 Task: open an excel sheet and write heading  Budget MasterAdd Categories in a column and its values below  'Housing, Transportation, Groceries, Utilities, Entertainment, Dining Out, Health, Miscellaneous, Savings & Total. 'Add Budgeted amountin next column and its values below  $1,500, $300, $400, $150, $200, $250, $100, $150, $500 & $3,550. Add Actual amount in next column and its values below  $1,400, $280, $420, $160, $180, $270, $90, $140, $550 & $3,550. Add Difference in next column and its values below  -$100, -$20, +$20, +$10, -$20, +$20, -$10, -$10, +$50 & $0. J6Save page Excel File Sheet Workbook Spreadsheet
Action: Mouse moved to (637, 319)
Screenshot: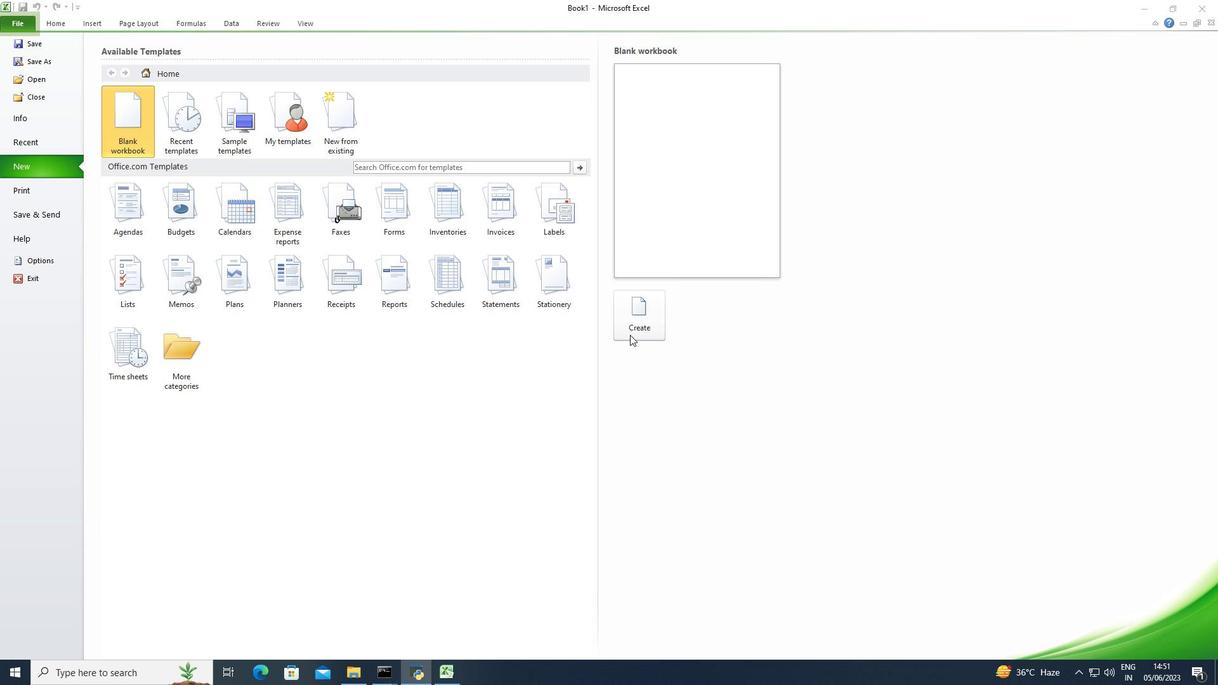 
Action: Mouse pressed left at (637, 319)
Screenshot: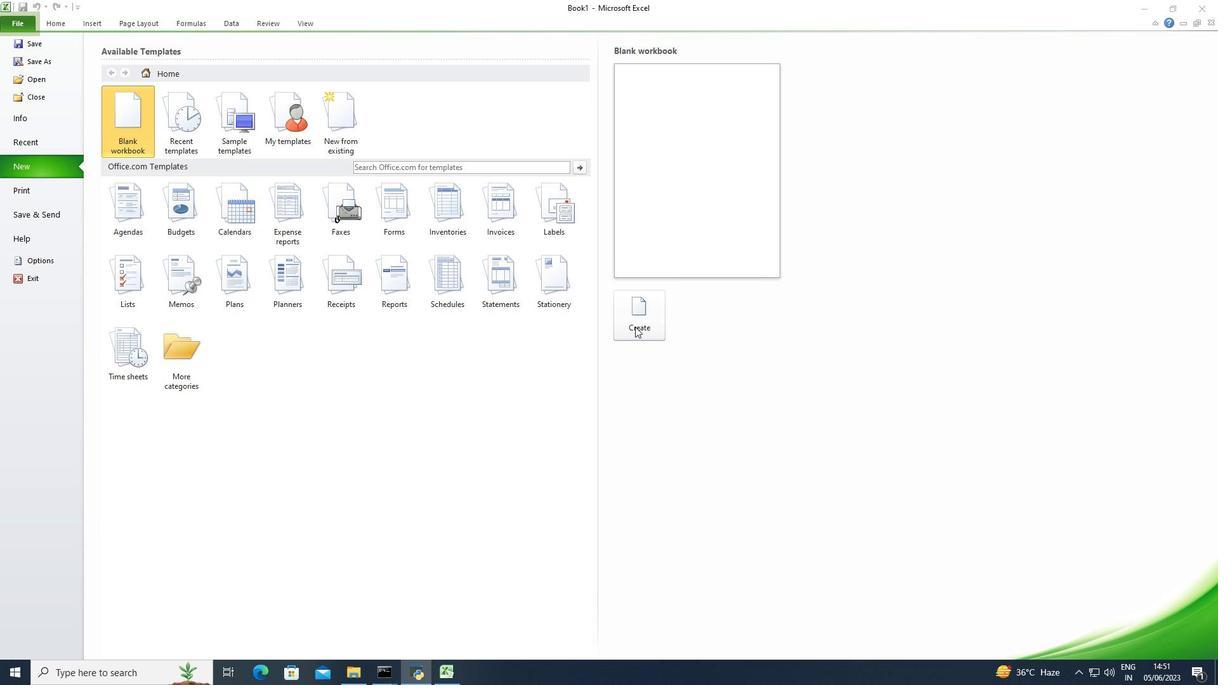 
Action: Mouse moved to (663, 311)
Screenshot: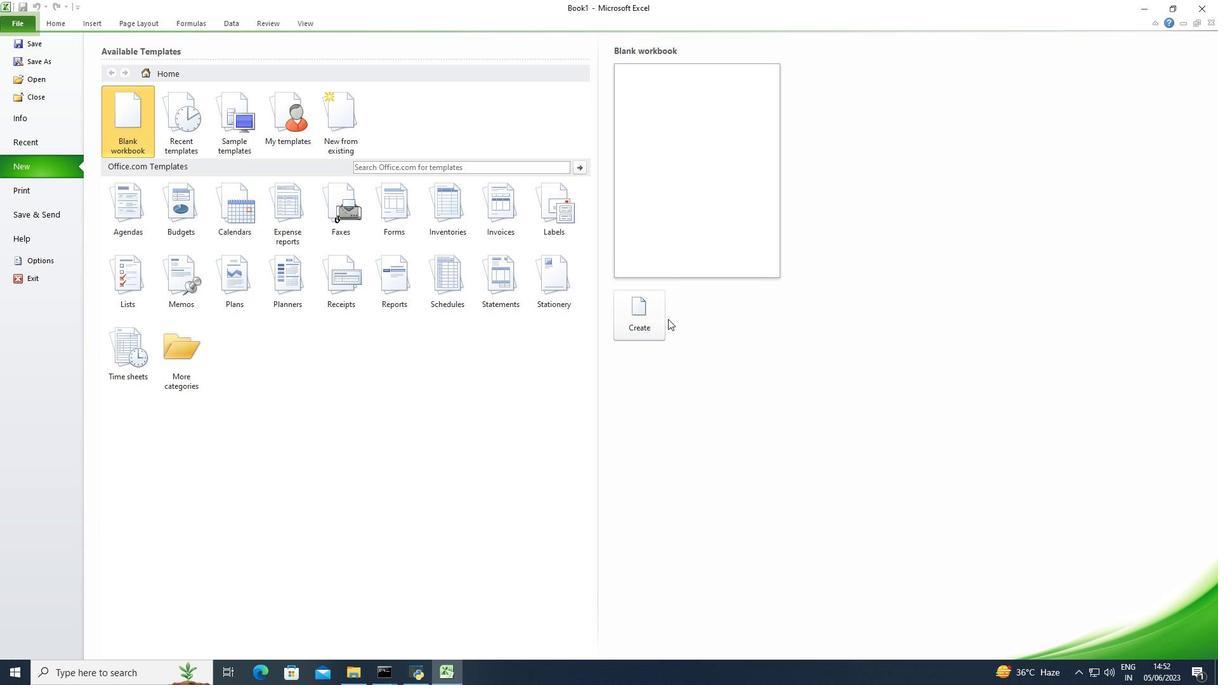 
Action: Mouse pressed left at (663, 311)
Screenshot: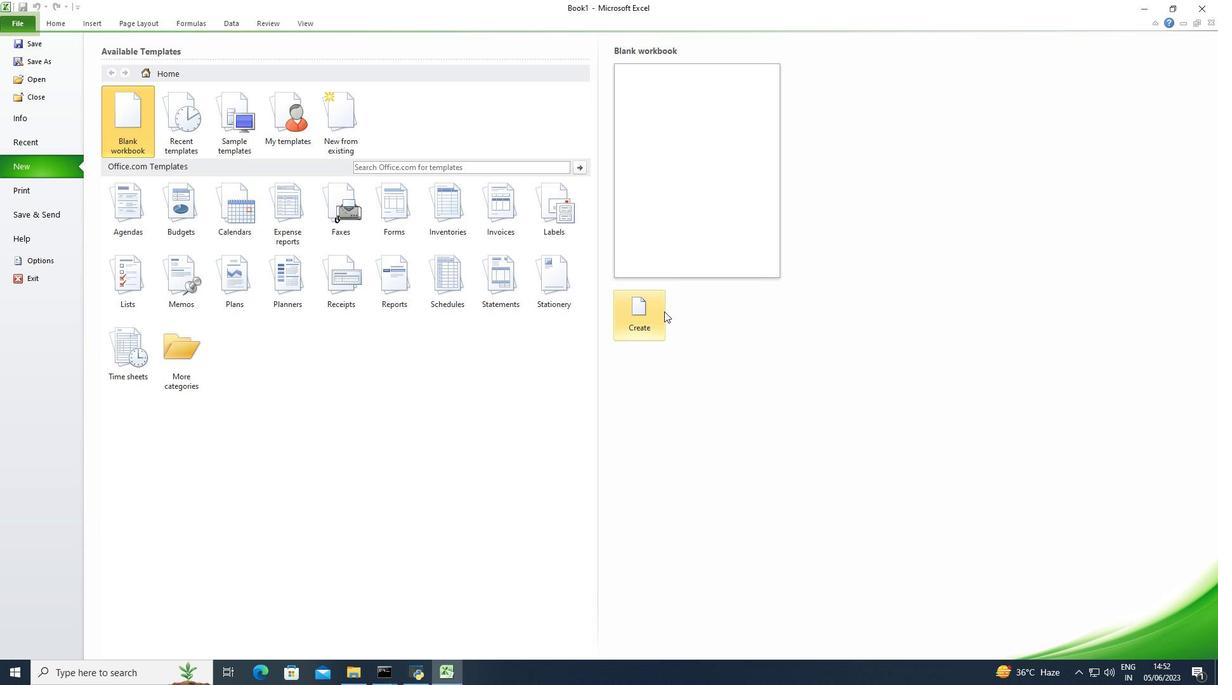 
Action: Mouse moved to (44, 121)
Screenshot: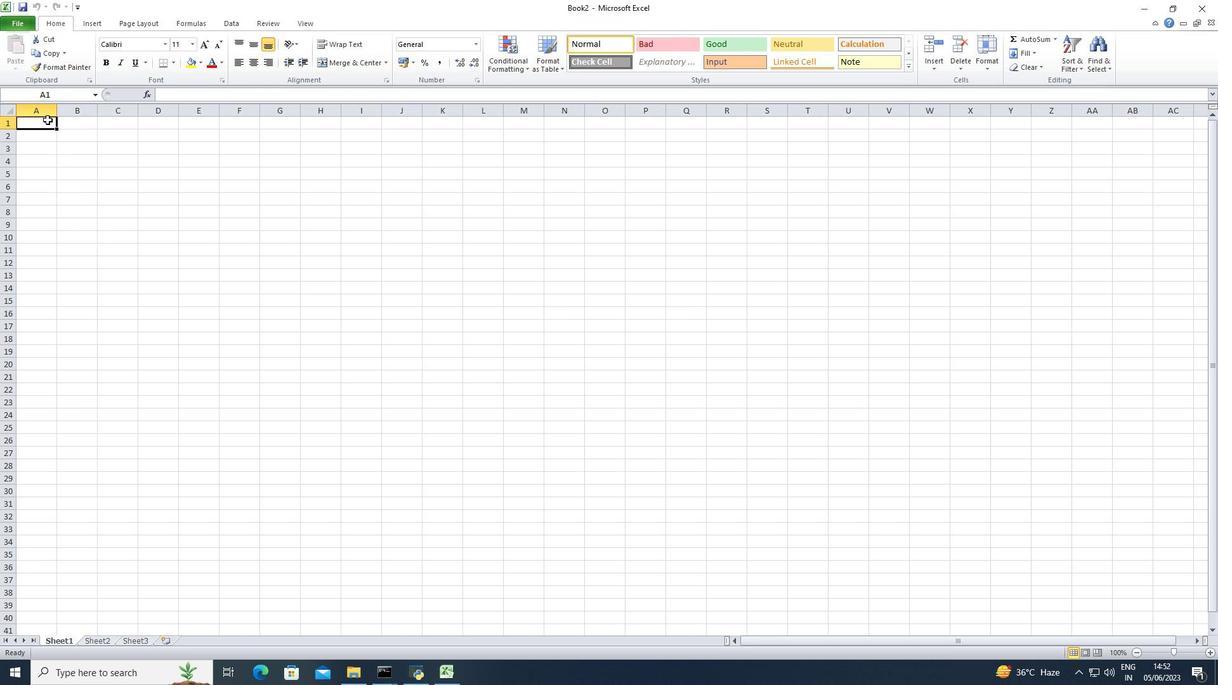 
Action: Mouse pressed left at (44, 121)
Screenshot: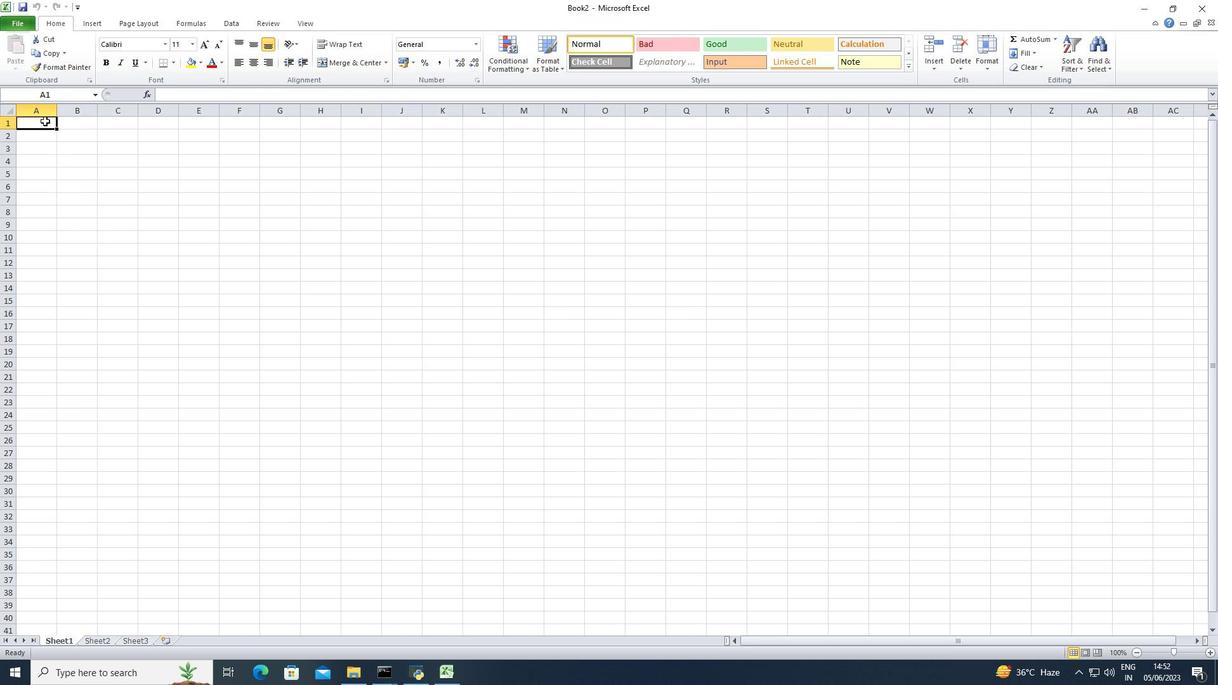 
Action: Mouse moved to (67, 135)
Screenshot: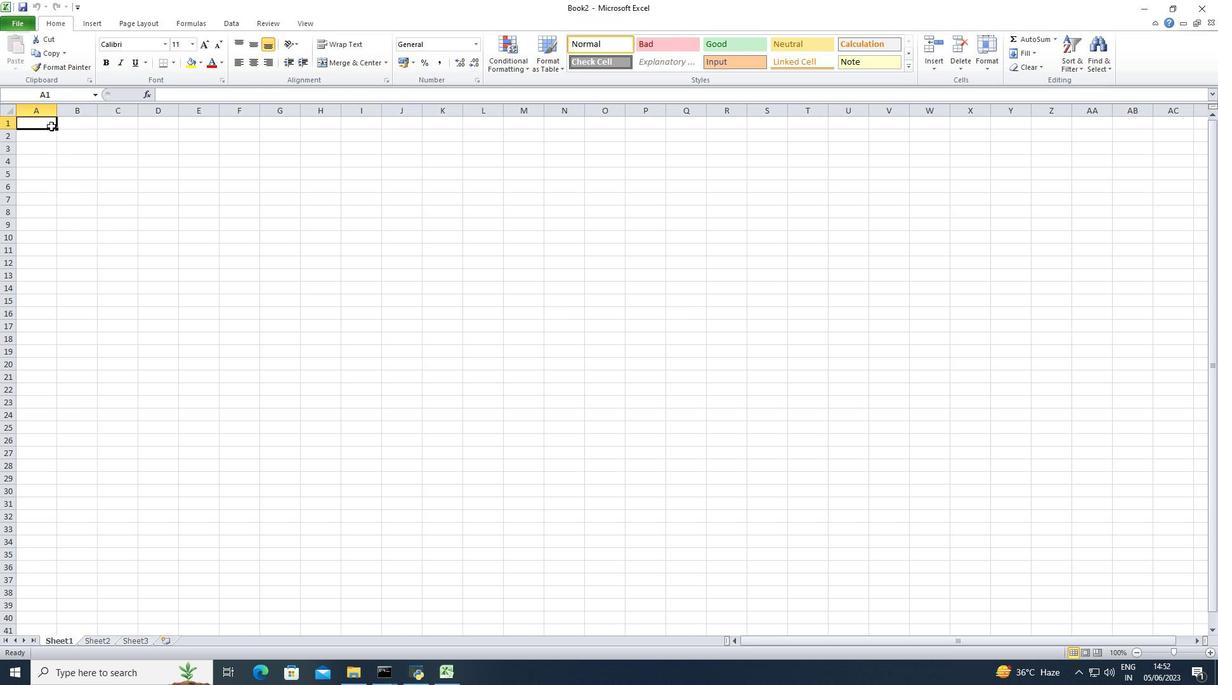 
Action: Key pressed <Key.shift>Budget<Key.space><Key.shift>Master
Screenshot: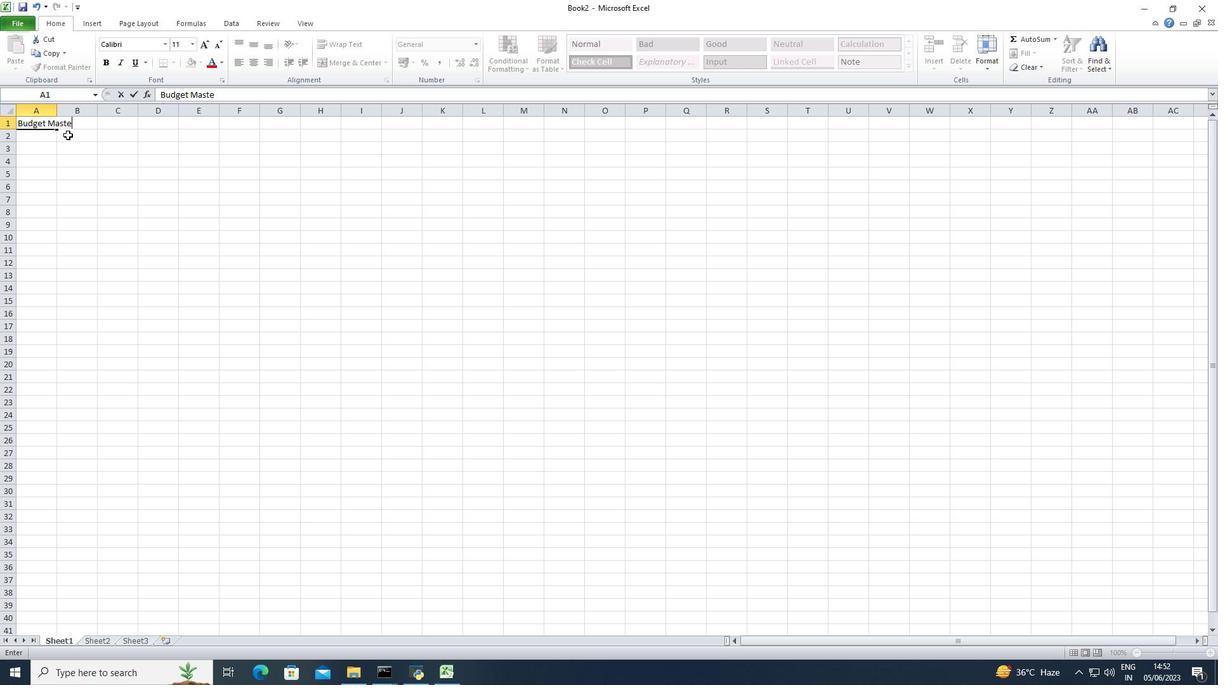 
Action: Mouse moved to (67, 135)
Screenshot: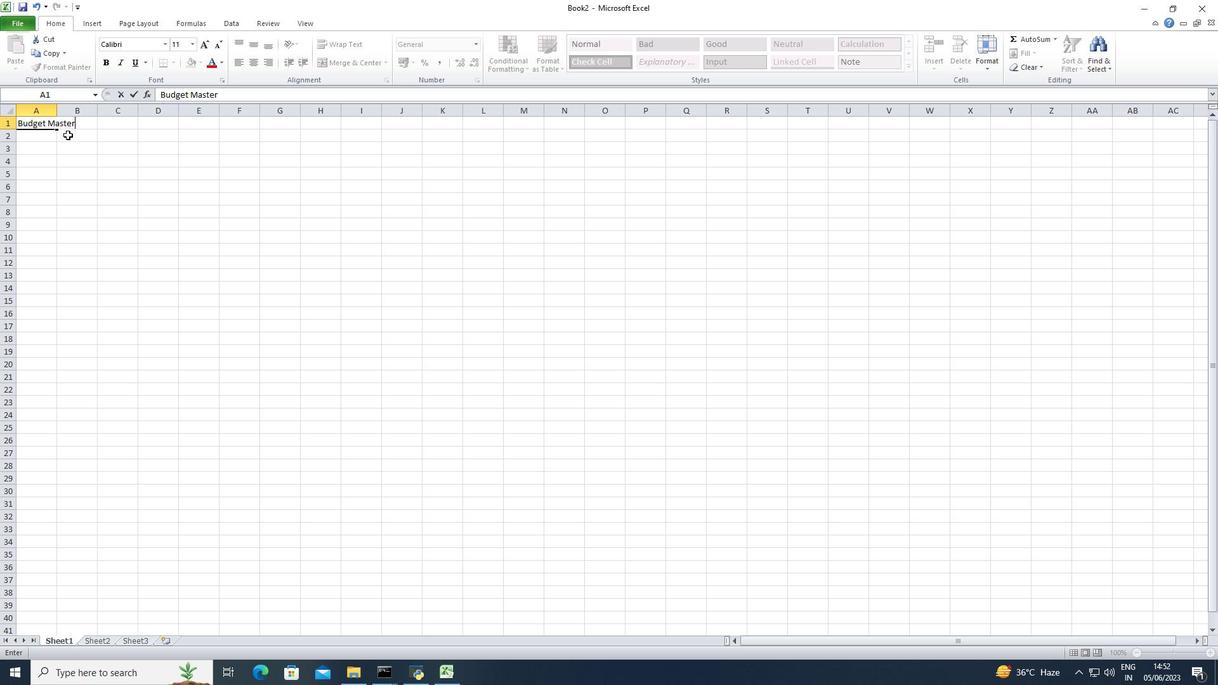 
Action: Key pressed <Key.down><Key.down><Key.shift>Categories<Key.down><Key.shift>Housing<Key.enter><Key.shift>Transportation<Key.enter><Key.shift>Groceries<Key.enter><Key.shift>Utilities<Key.enter><Key.shift>Entertainment<Key.down><Key.shift><Key.shift><Key.shift><Key.shift><Key.shift><Key.shift><Key.shift><Key.shift><Key.shift><Key.shift>Dining<Key.space><Key.shift>Out<Key.down><Key.shift><Key.shift><Key.shift><Key.shift><Key.shift><Key.shift><Key.shift><Key.shift><Key.shift>Health<Key.enter><Key.shift>Miscellaneous<Key.enter><Key.shift>Savings<Key.enter><Key.shift>Total<Key.down><Key.right><Key.right><Key.up><Key.up><Key.up><Key.up><Key.up><Key.up><Key.up><Key.up><Key.up><Key.up><Key.up><Key.shift>Budgeted<Key.space>amount<Key.down>1500<Key.down>300<Key.down>400<Key.down>150<Key.down>200<Key.down>250<Key.down>100<Key.down>150<Key.down>500<Key.down>3550<Key.down>
Screenshot: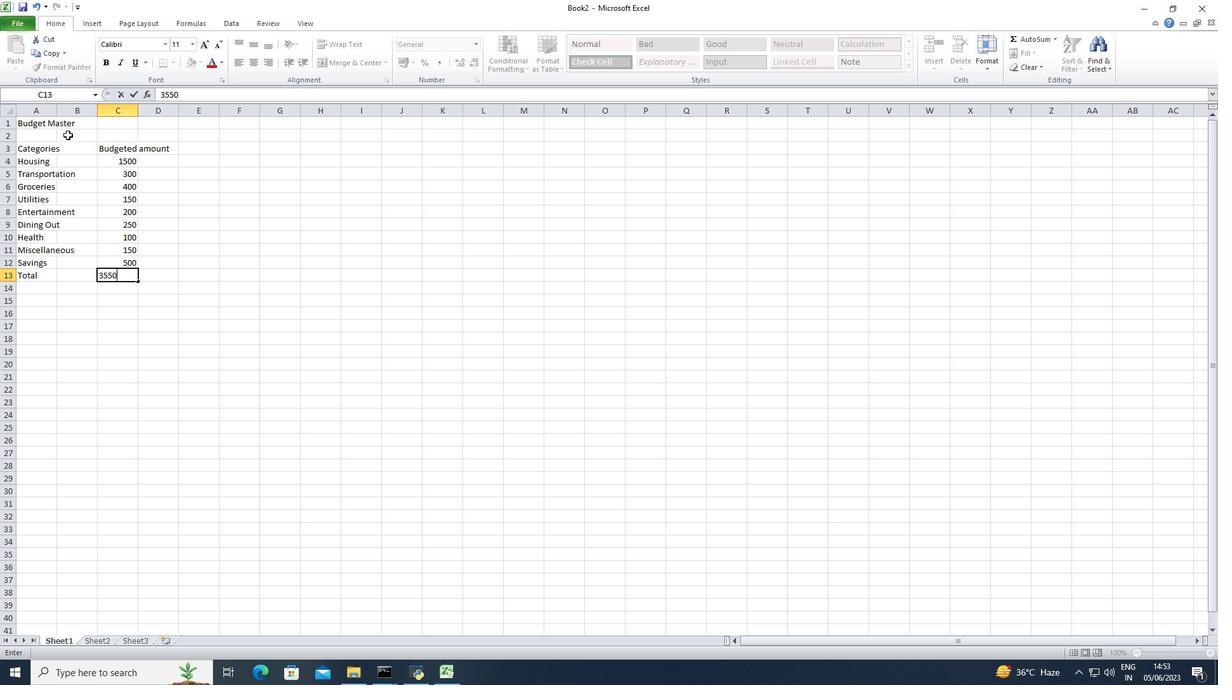 
Action: Mouse moved to (125, 161)
Screenshot: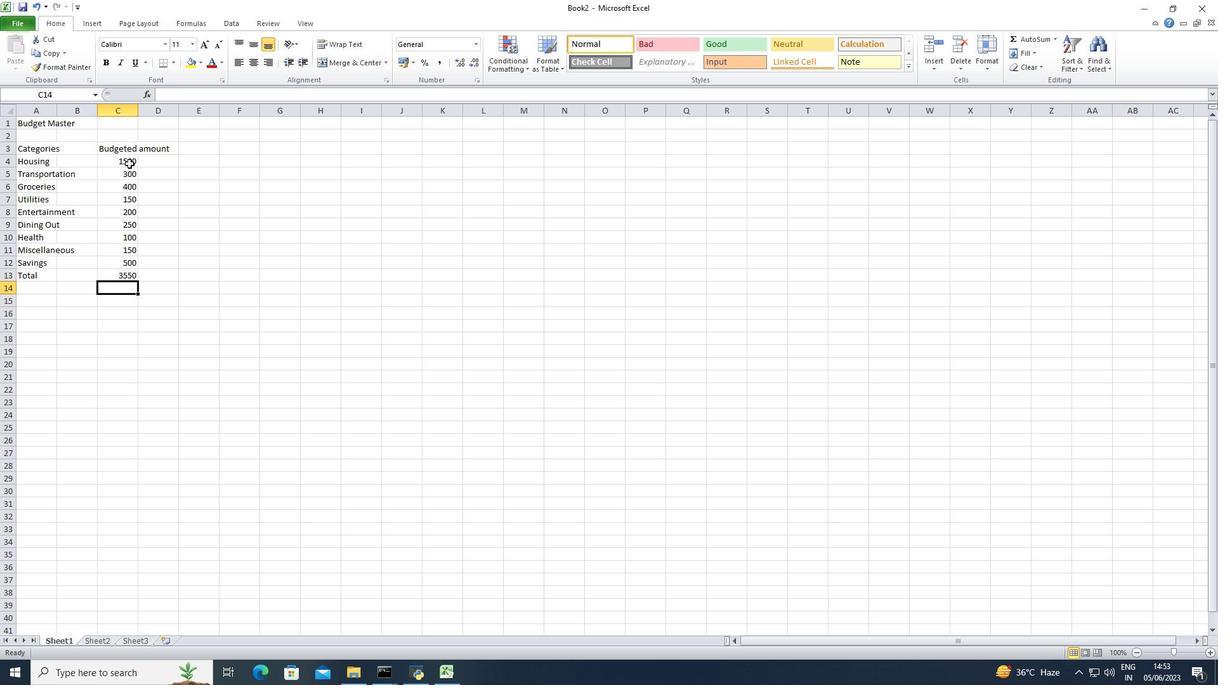 
Action: Mouse pressed left at (125, 161)
Screenshot: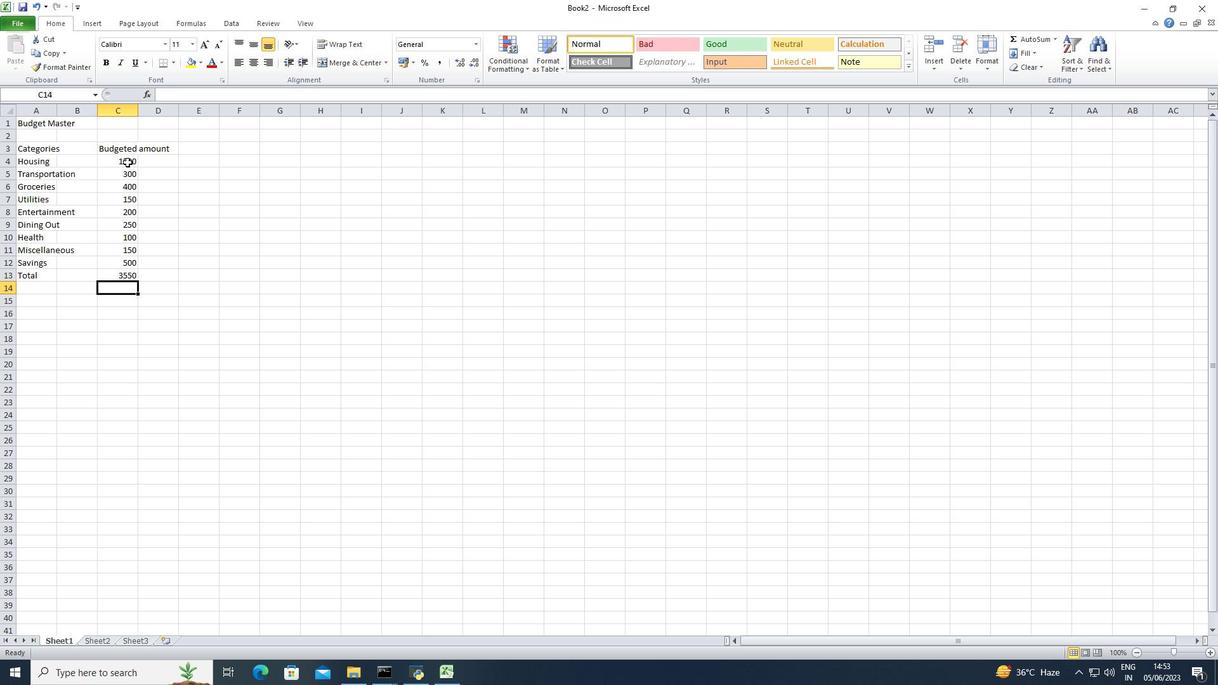 
Action: Mouse moved to (476, 41)
Screenshot: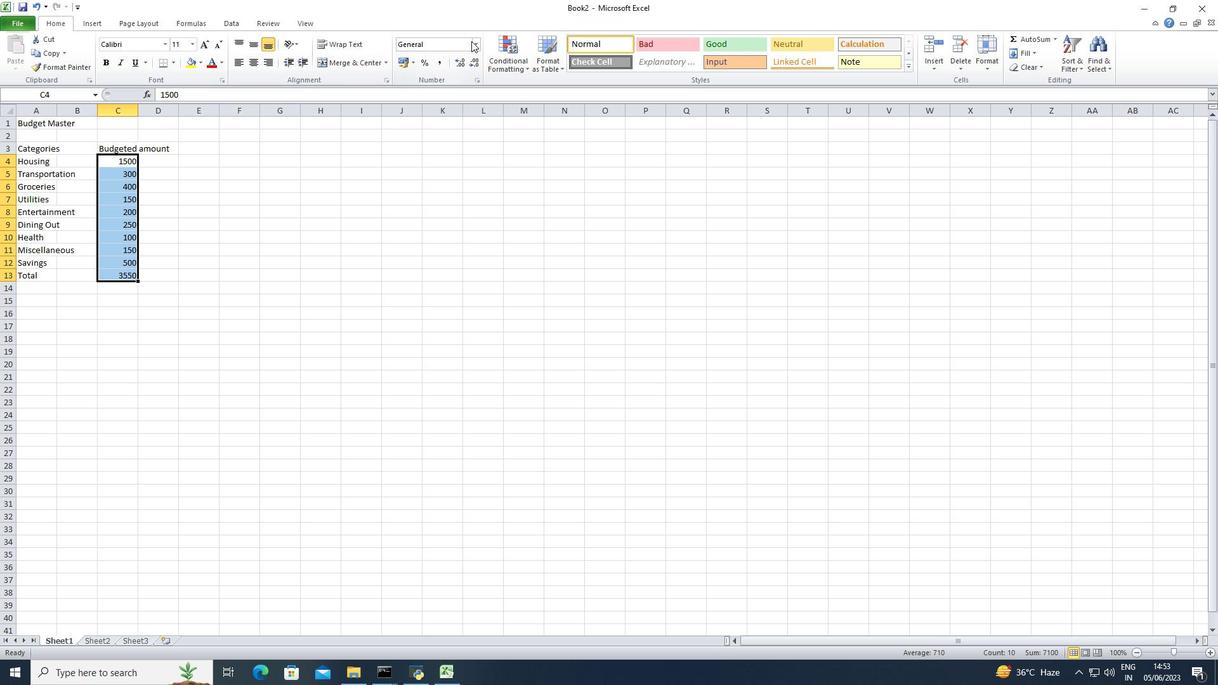 
Action: Mouse pressed left at (476, 41)
Screenshot: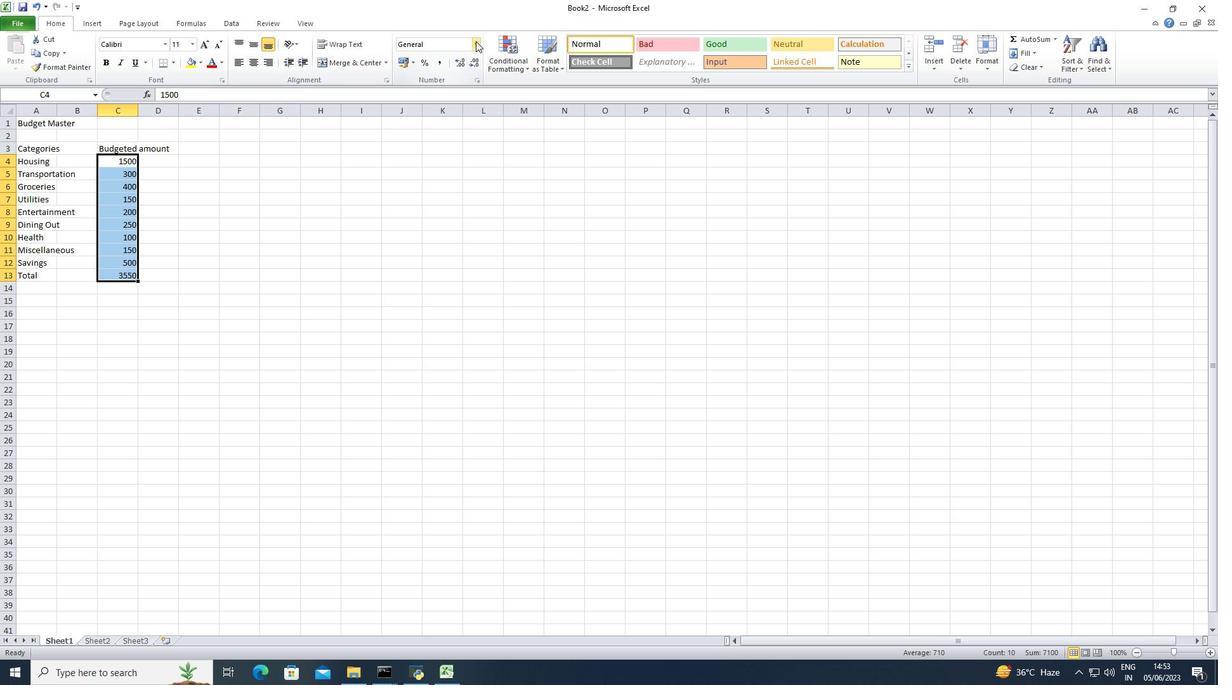 
Action: Mouse moved to (426, 365)
Screenshot: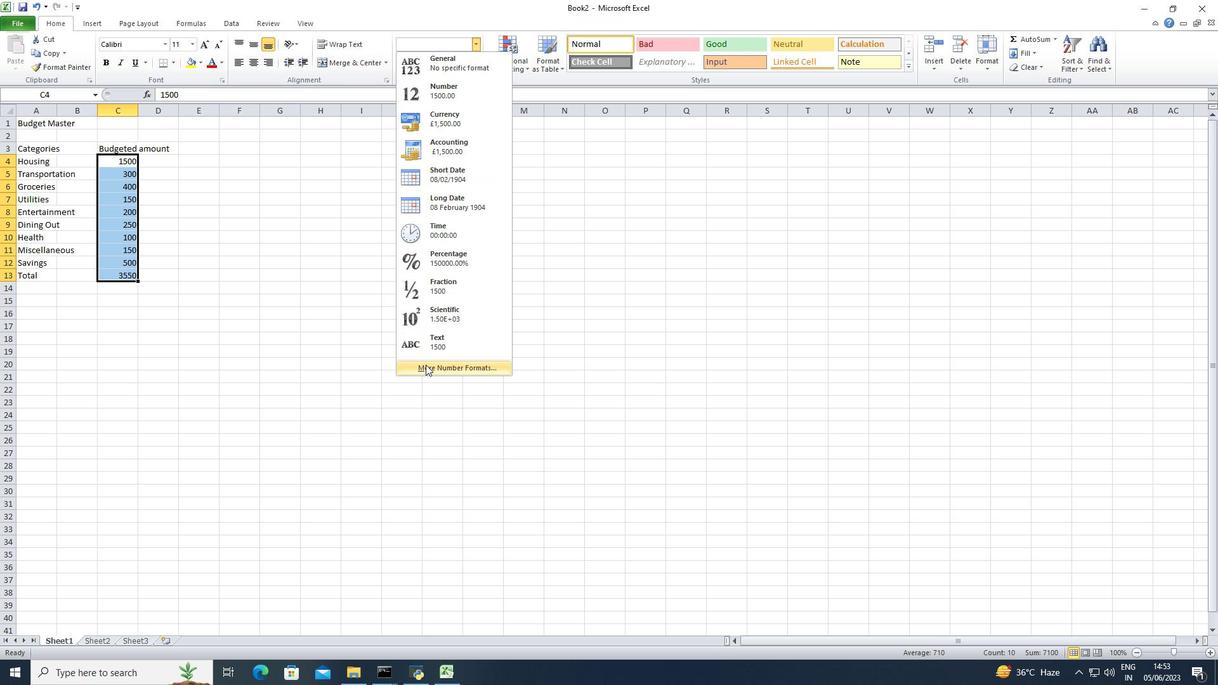 
Action: Mouse pressed left at (426, 365)
Screenshot: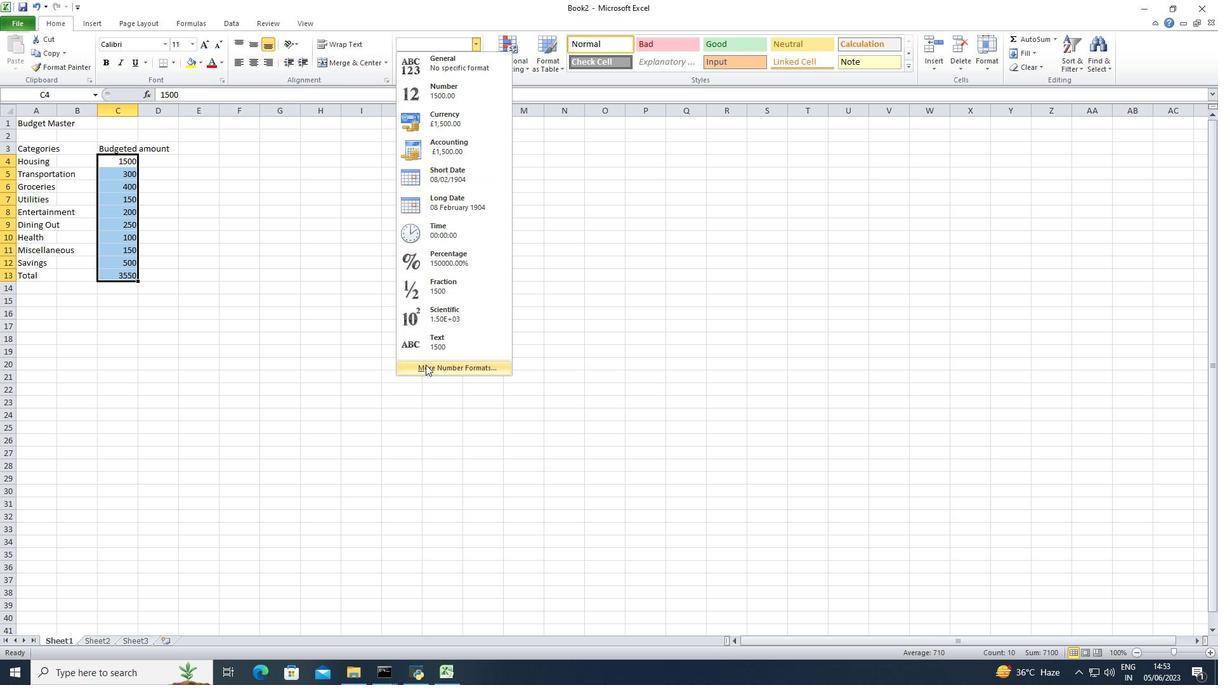 
Action: Mouse moved to (210, 233)
Screenshot: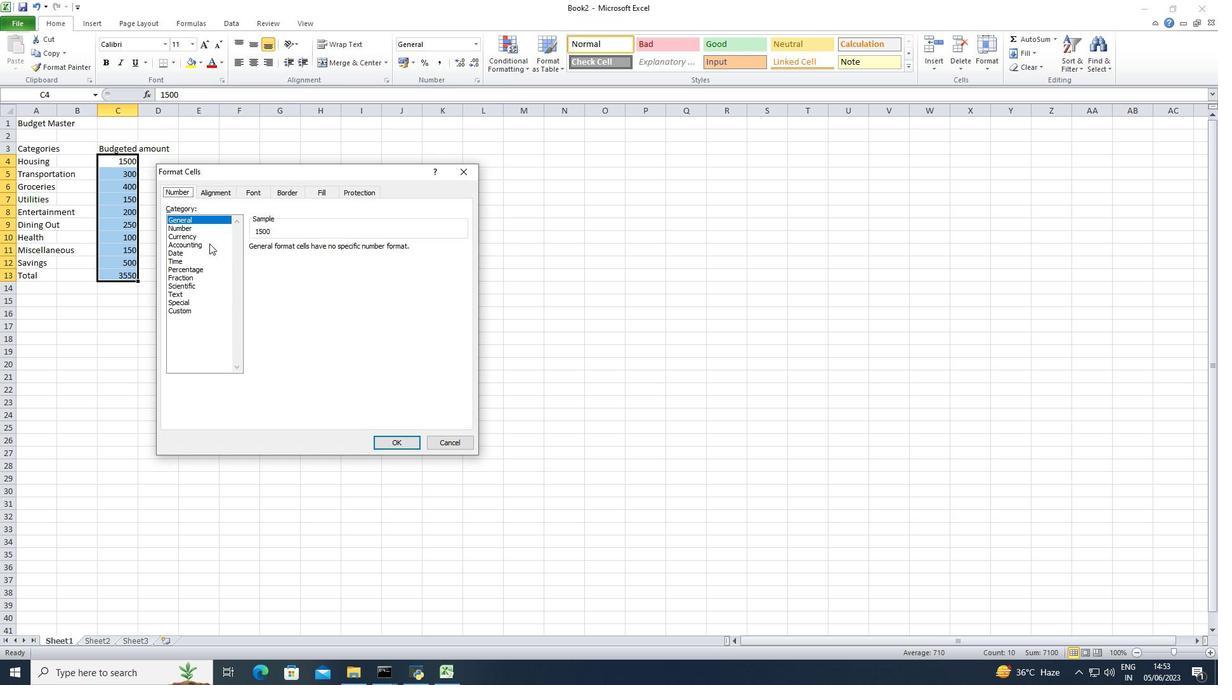 
Action: Mouse pressed left at (210, 233)
Screenshot: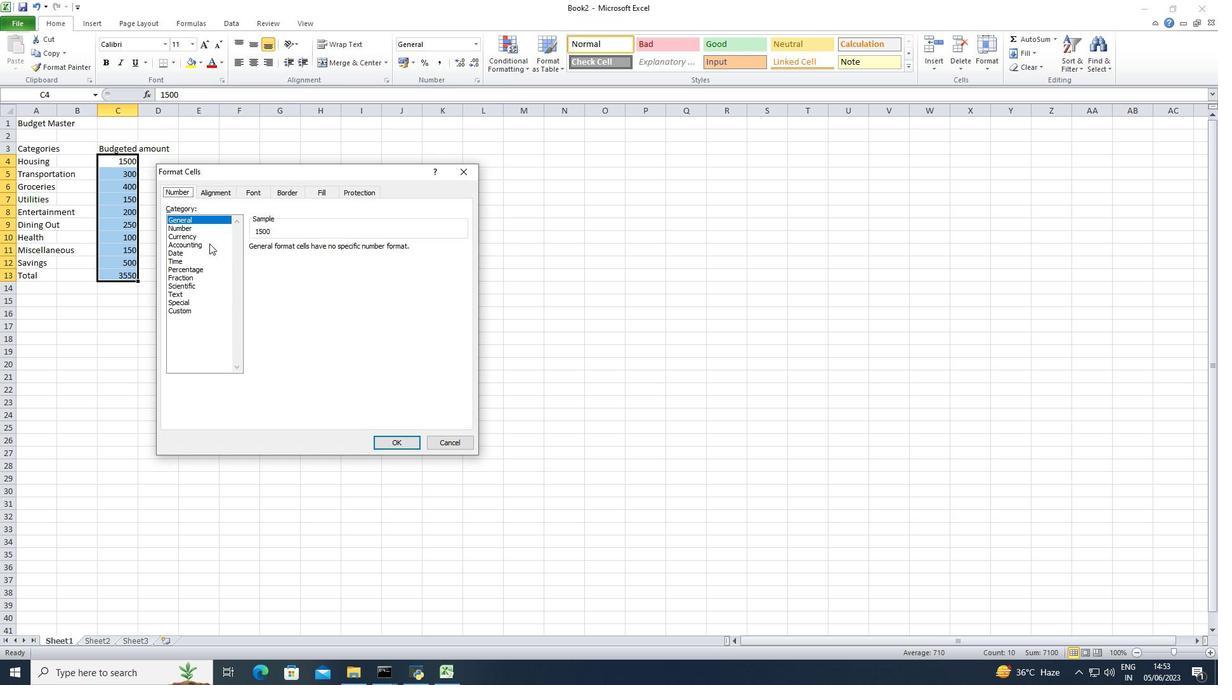 
Action: Mouse moved to (337, 248)
Screenshot: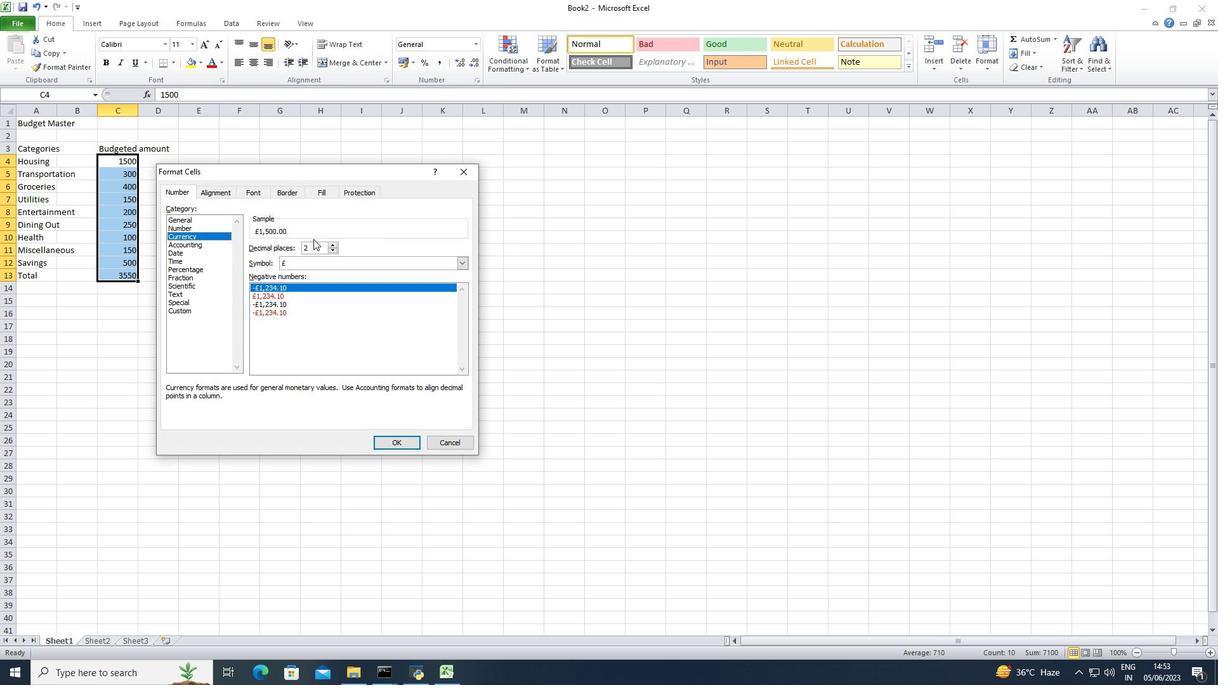 
Action: Mouse pressed left at (337, 248)
Screenshot: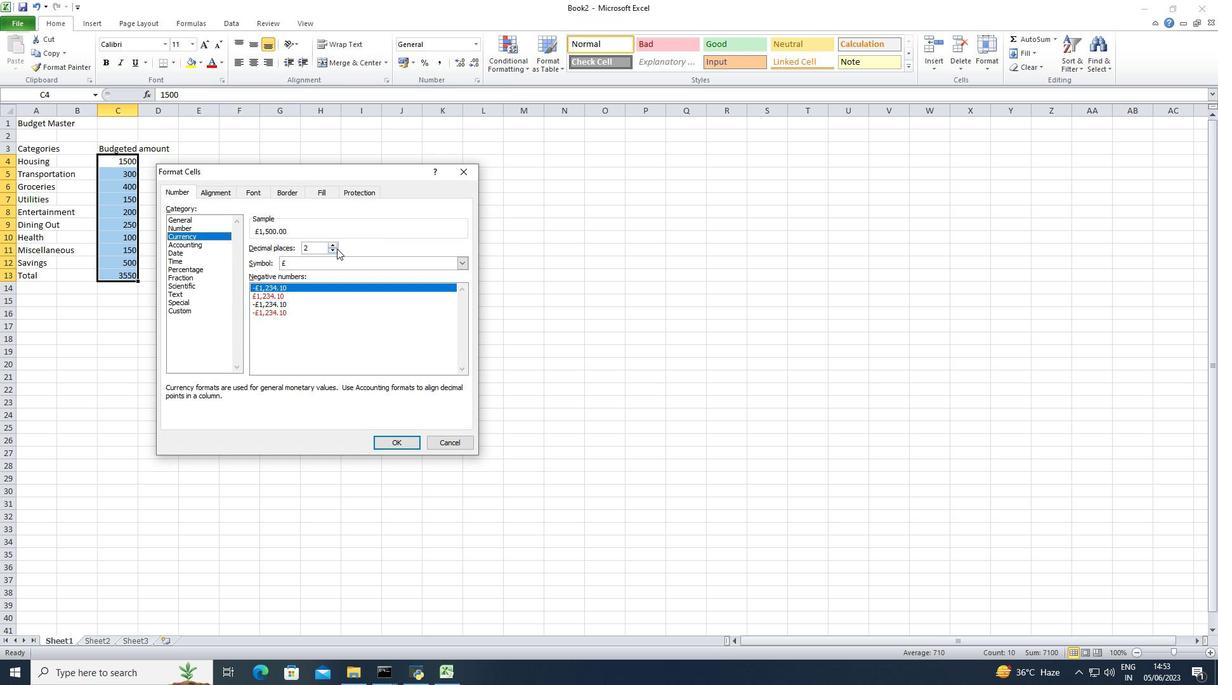 
Action: Mouse pressed left at (337, 248)
Screenshot: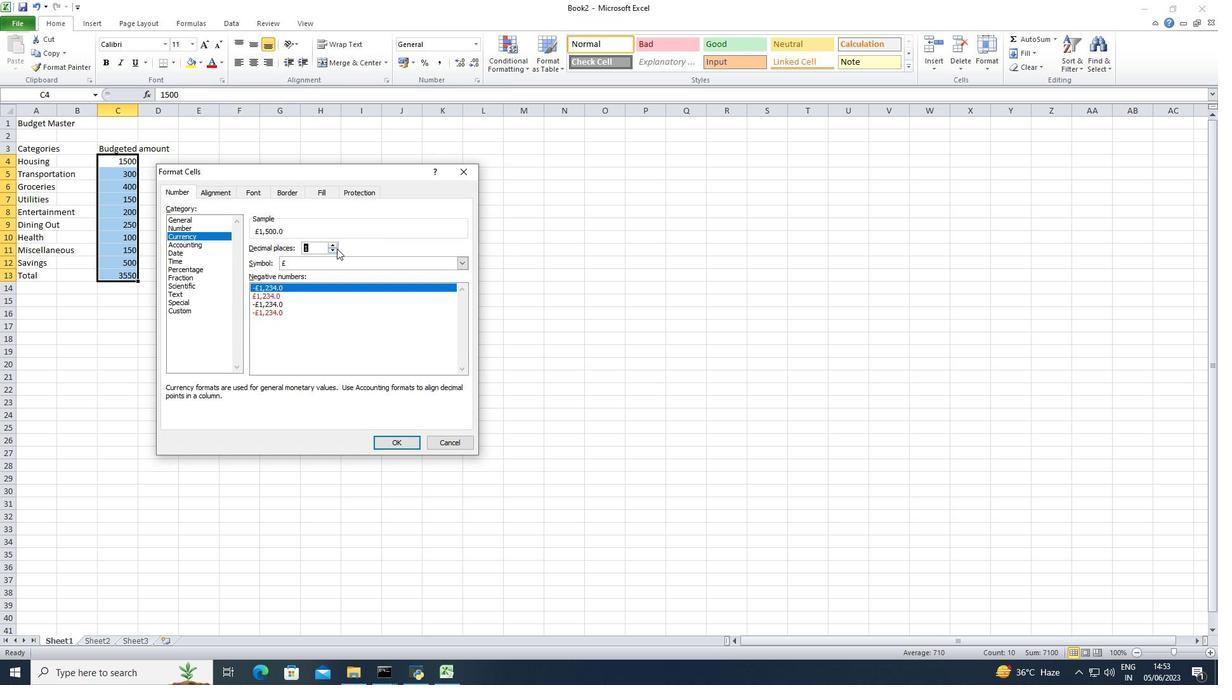 
Action: Mouse moved to (339, 265)
Screenshot: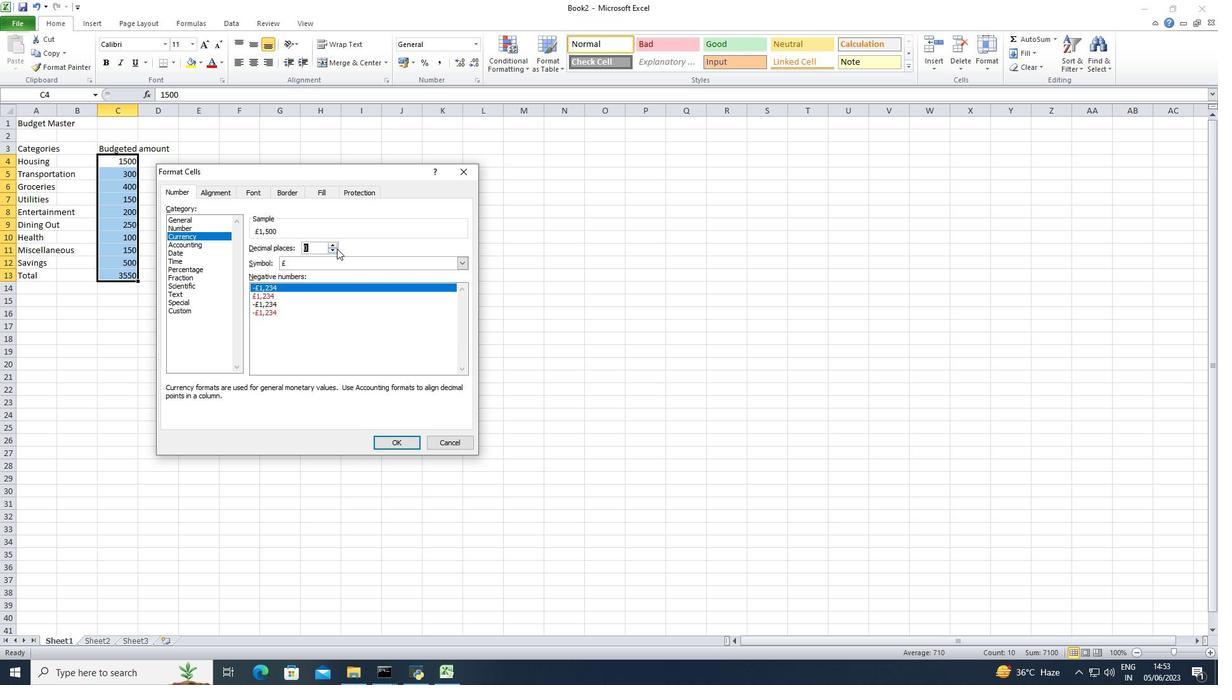 
Action: Mouse pressed left at (339, 265)
Screenshot: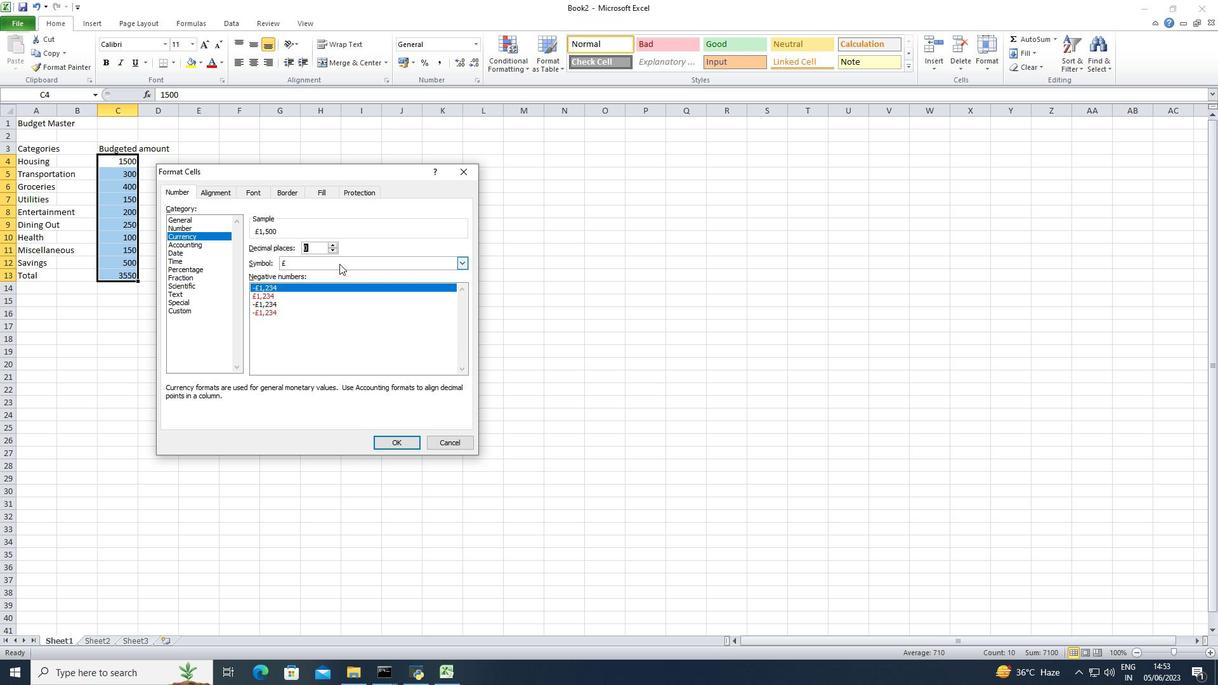 
Action: Mouse moved to (342, 286)
Screenshot: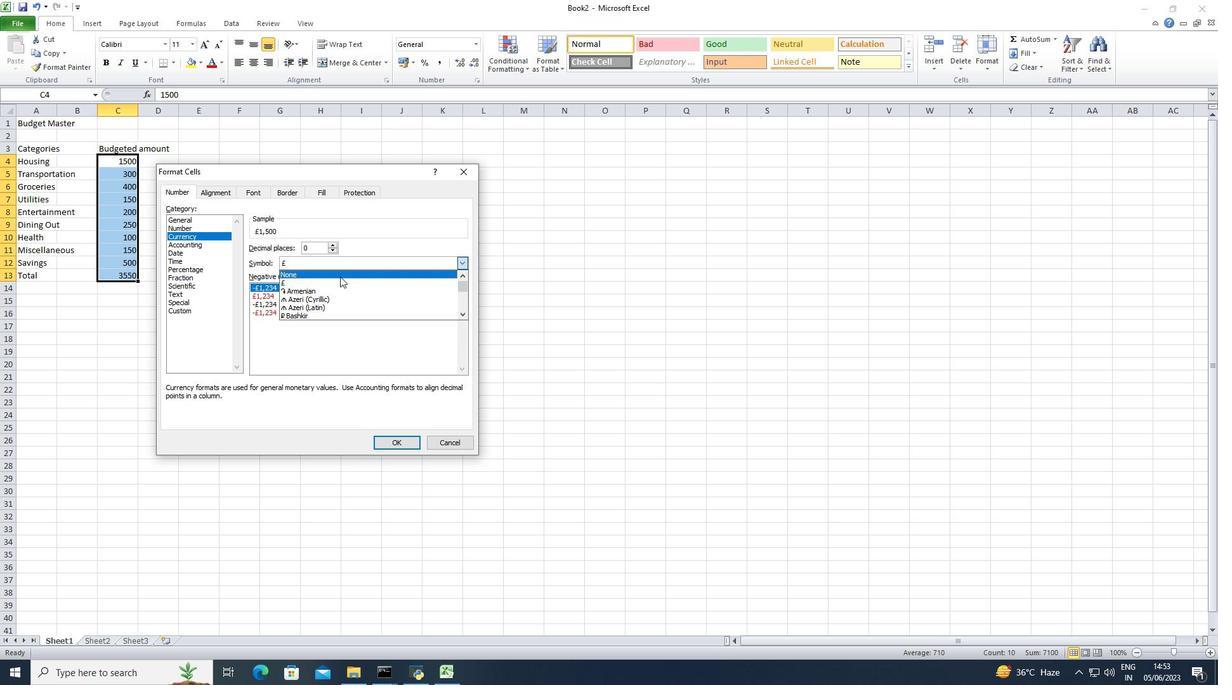 
Action: Mouse scrolled (342, 285) with delta (0, 0)
Screenshot: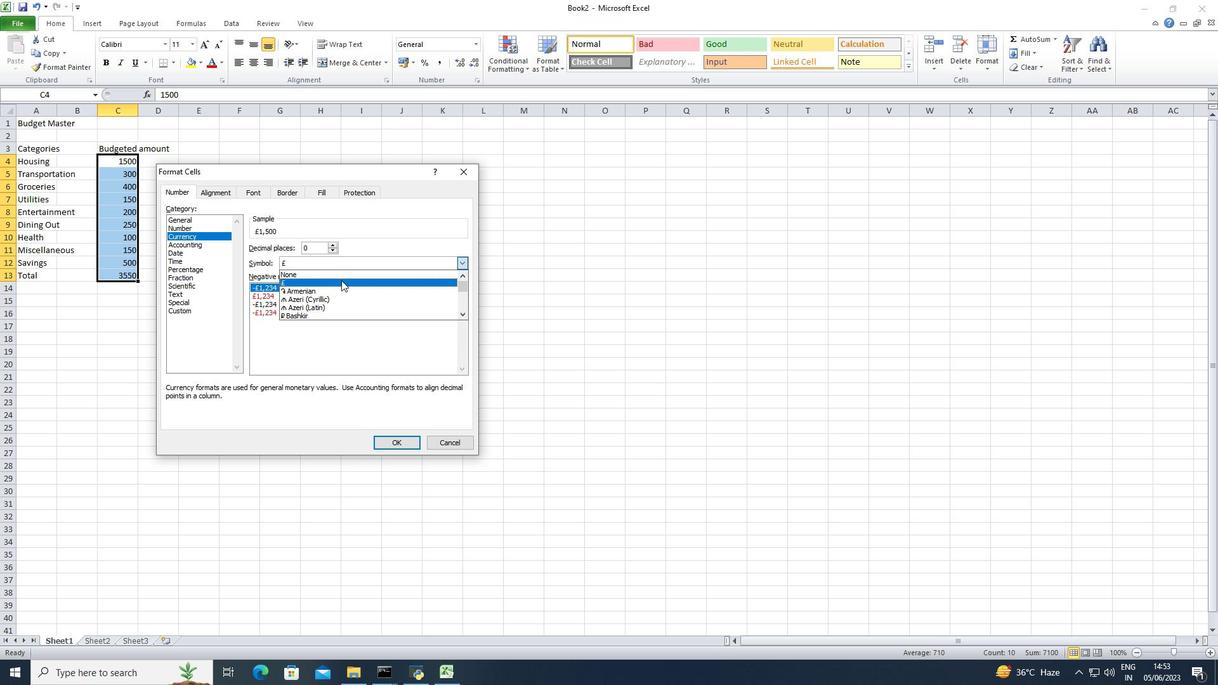 
Action: Mouse moved to (343, 286)
Screenshot: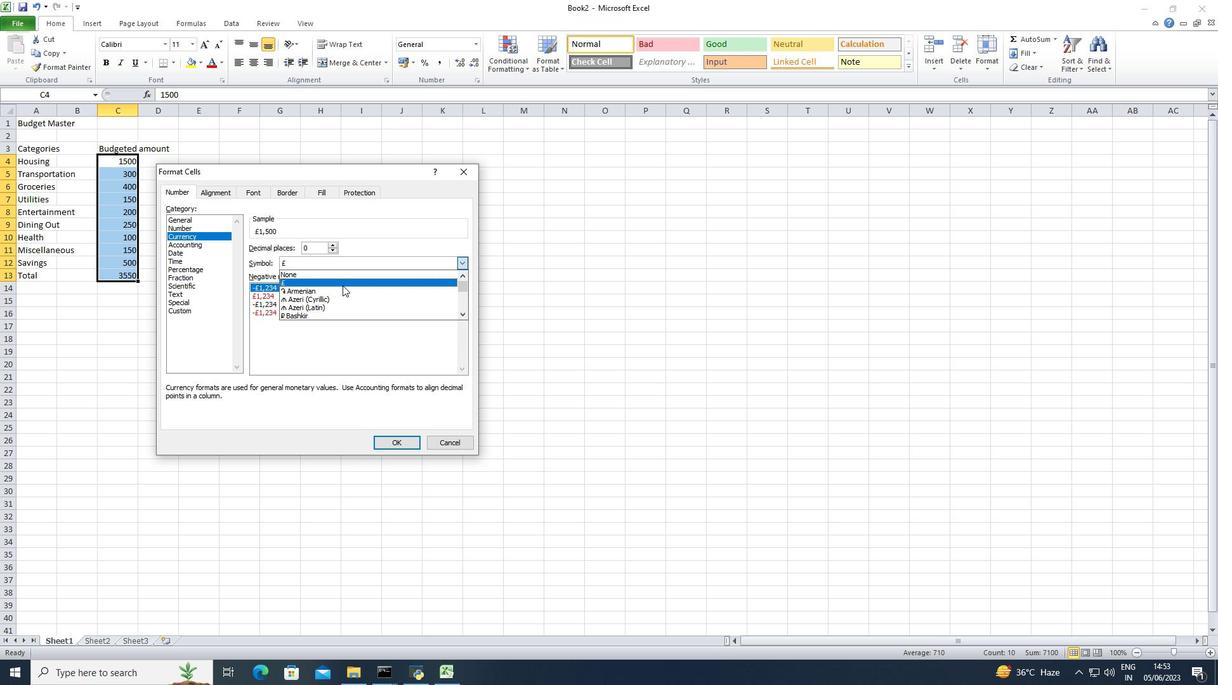 
Action: Mouse scrolled (343, 286) with delta (0, 0)
Screenshot: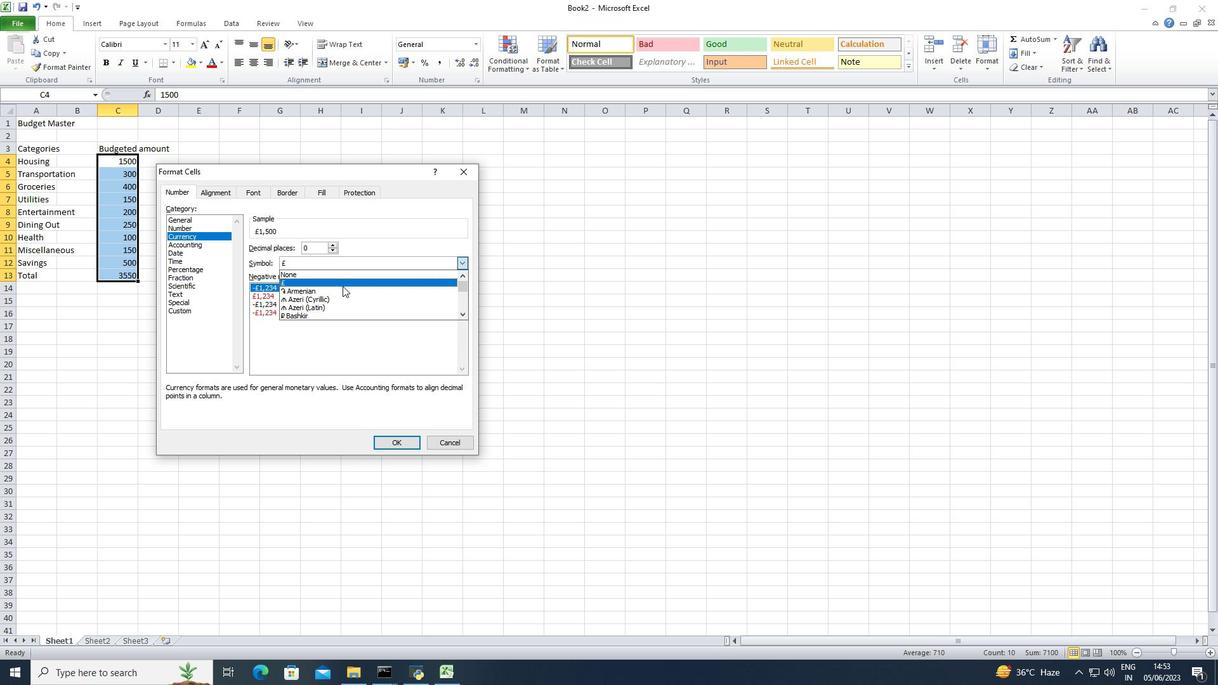 
Action: Mouse scrolled (343, 286) with delta (0, 0)
Screenshot: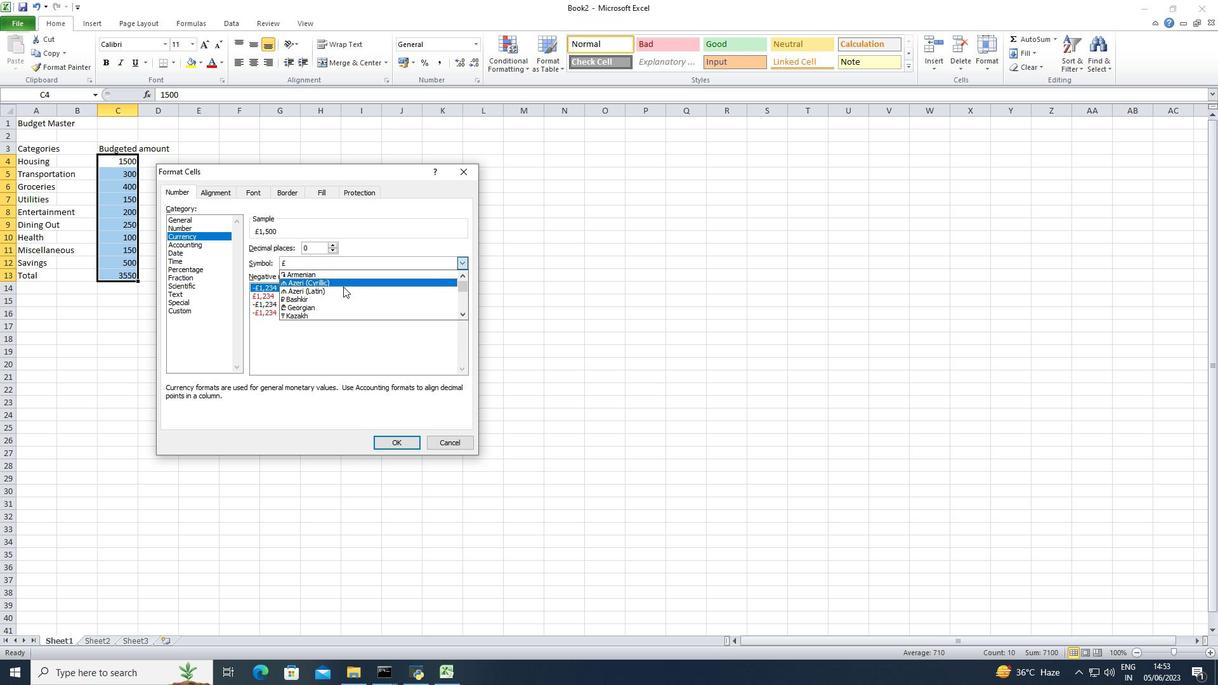 
Action: Mouse scrolled (343, 286) with delta (0, 0)
Screenshot: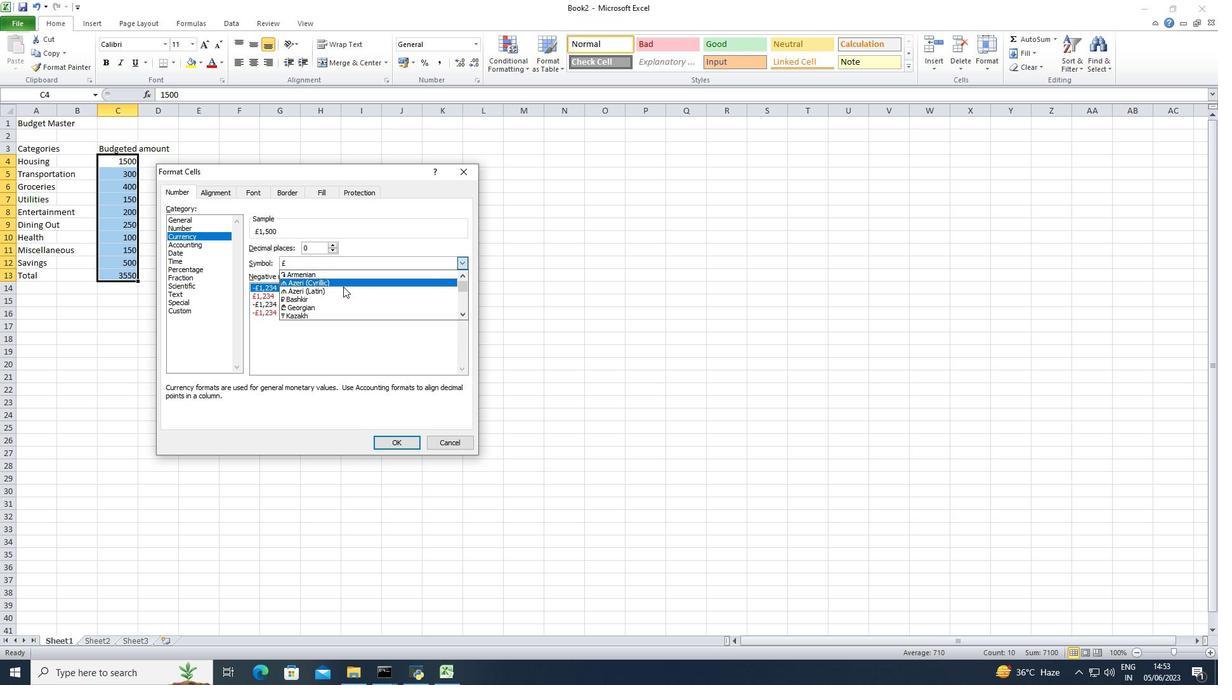 
Action: Mouse scrolled (343, 286) with delta (0, 0)
Screenshot: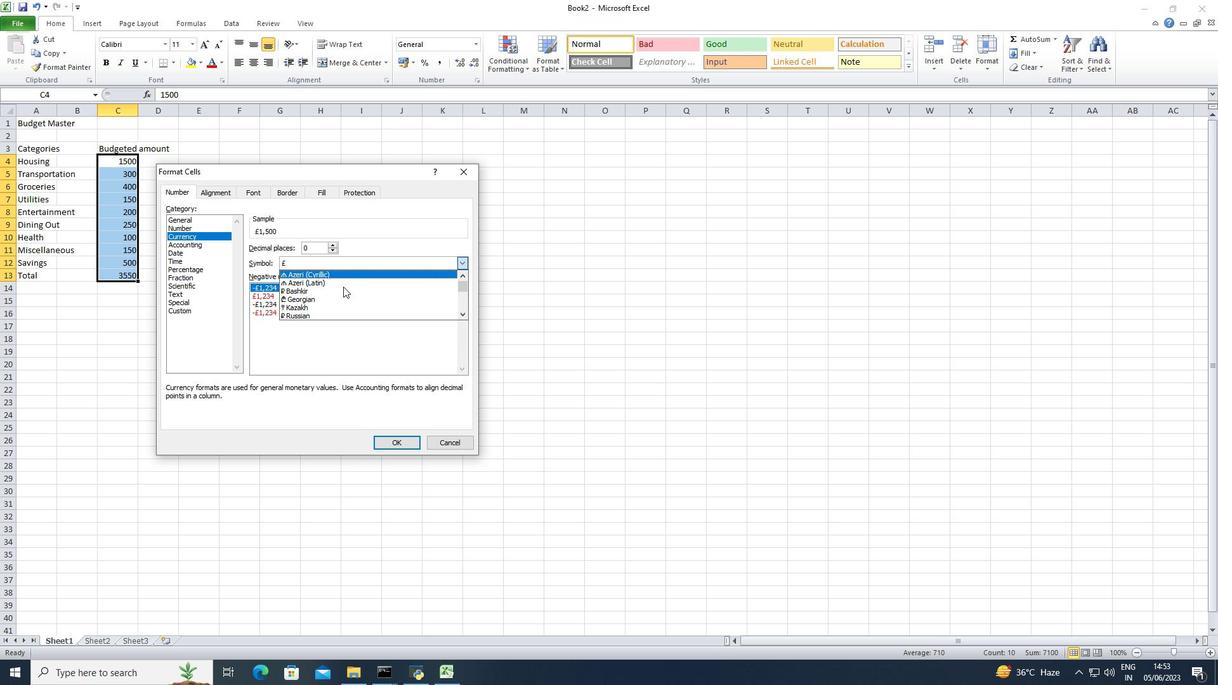 
Action: Mouse scrolled (343, 286) with delta (0, 0)
Screenshot: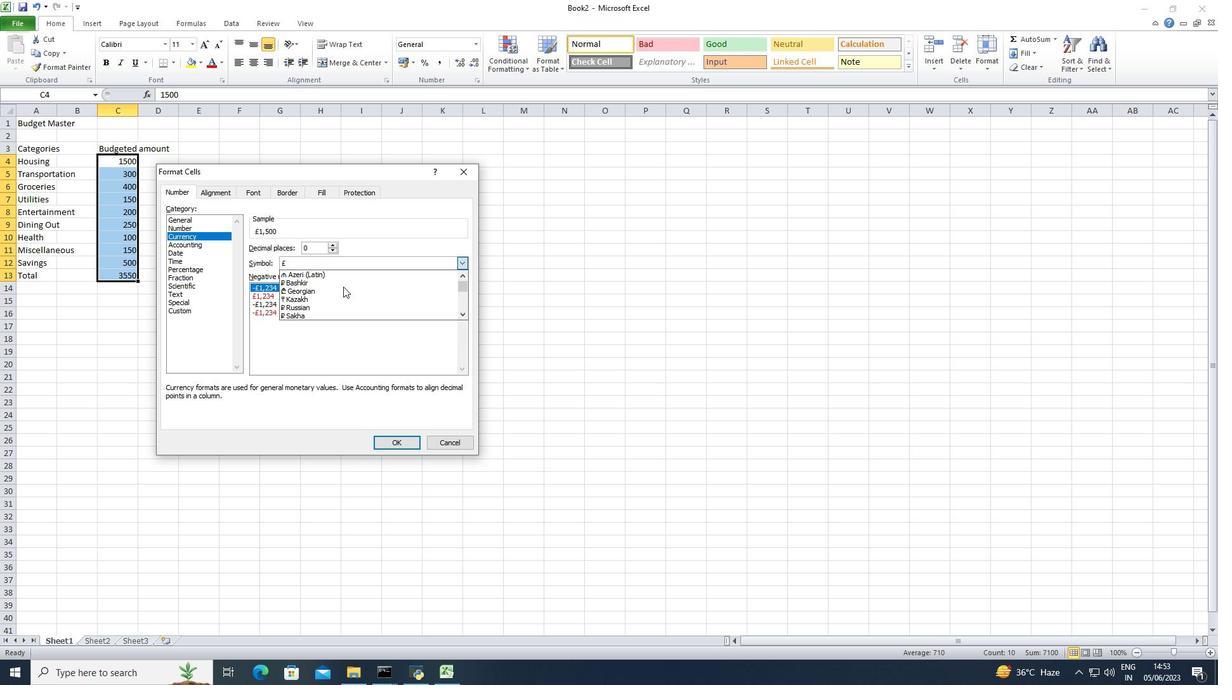 
Action: Mouse scrolled (343, 286) with delta (0, 0)
Screenshot: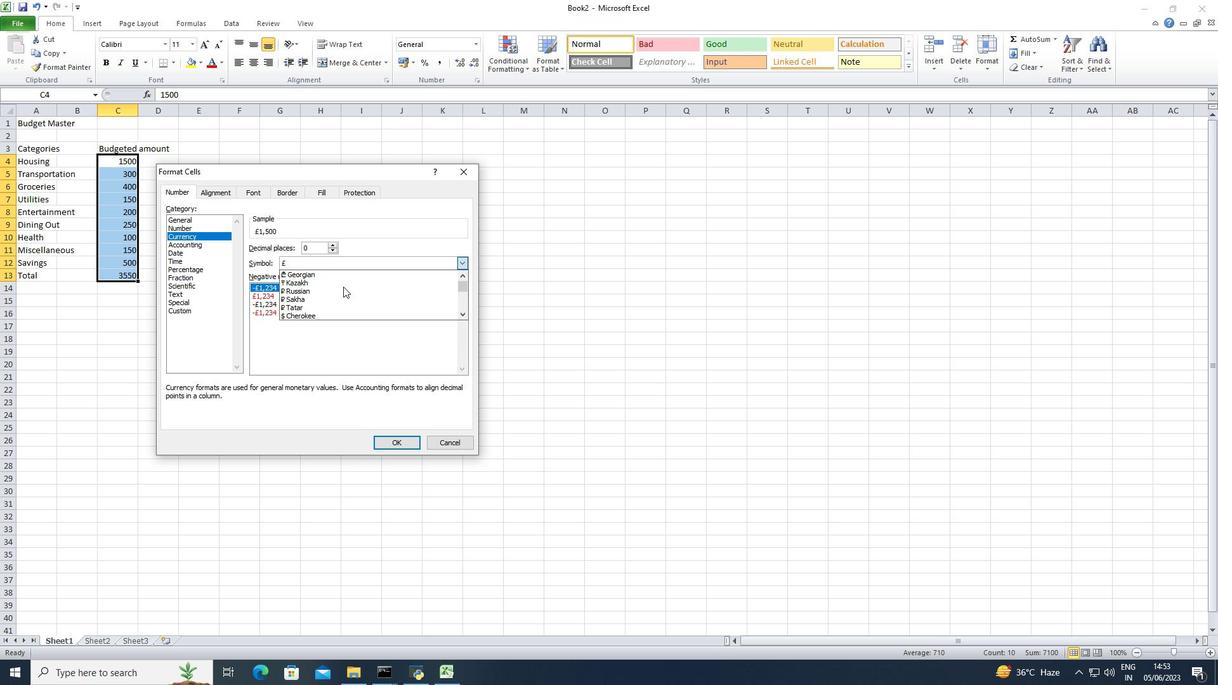 
Action: Mouse scrolled (343, 286) with delta (0, 0)
Screenshot: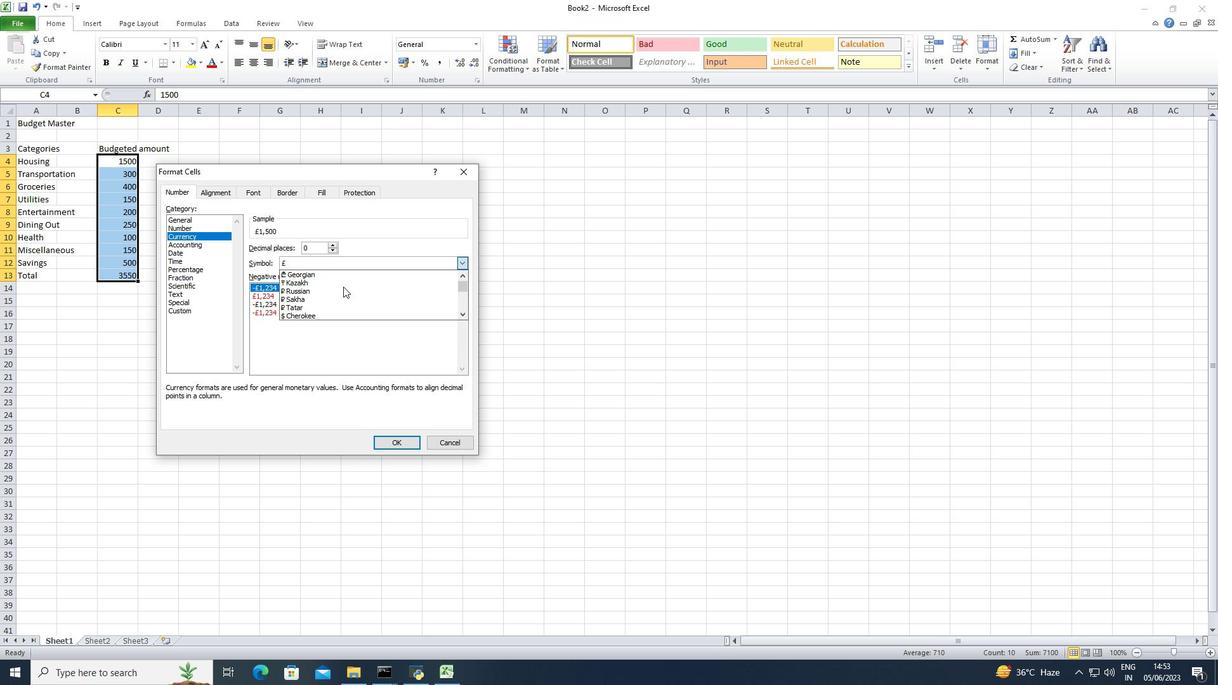 
Action: Mouse scrolled (343, 286) with delta (0, 0)
Screenshot: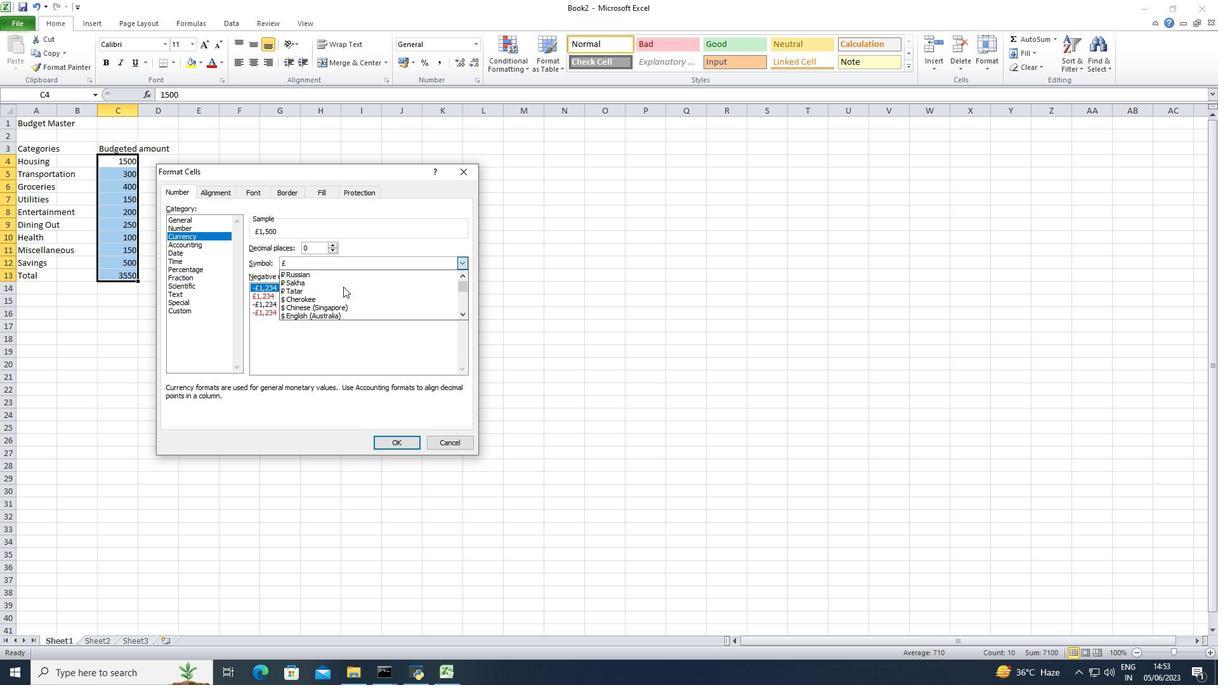 
Action: Mouse scrolled (343, 286) with delta (0, 0)
Screenshot: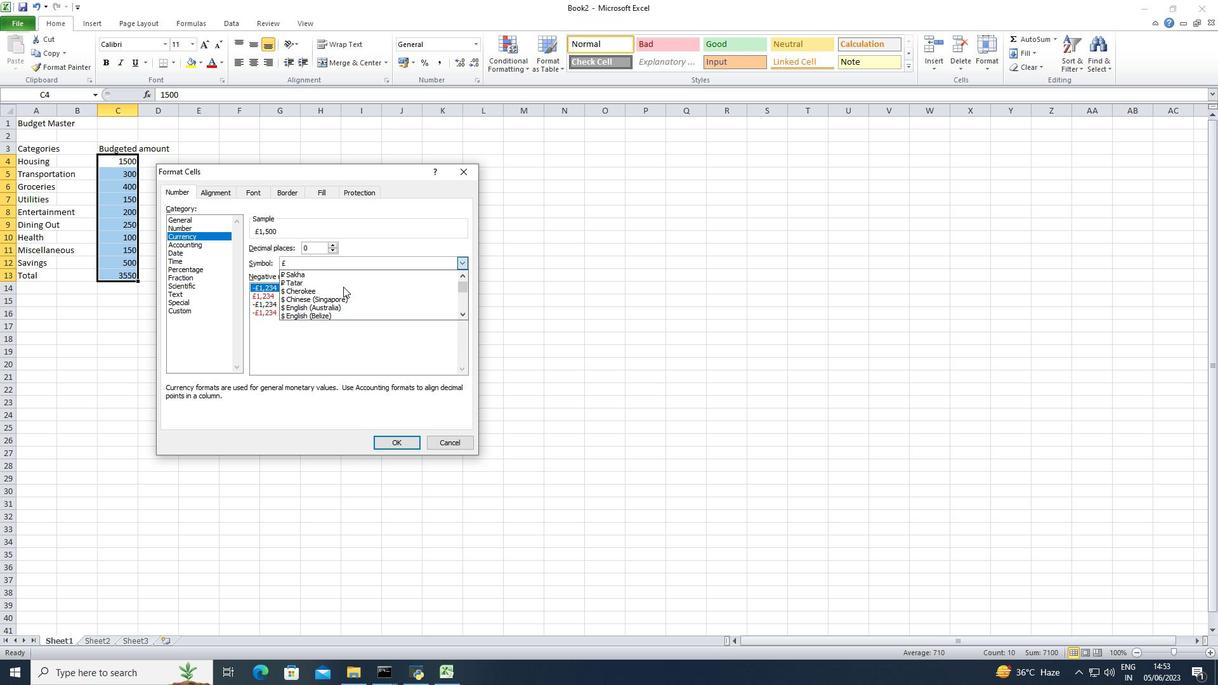
Action: Mouse moved to (344, 297)
Screenshot: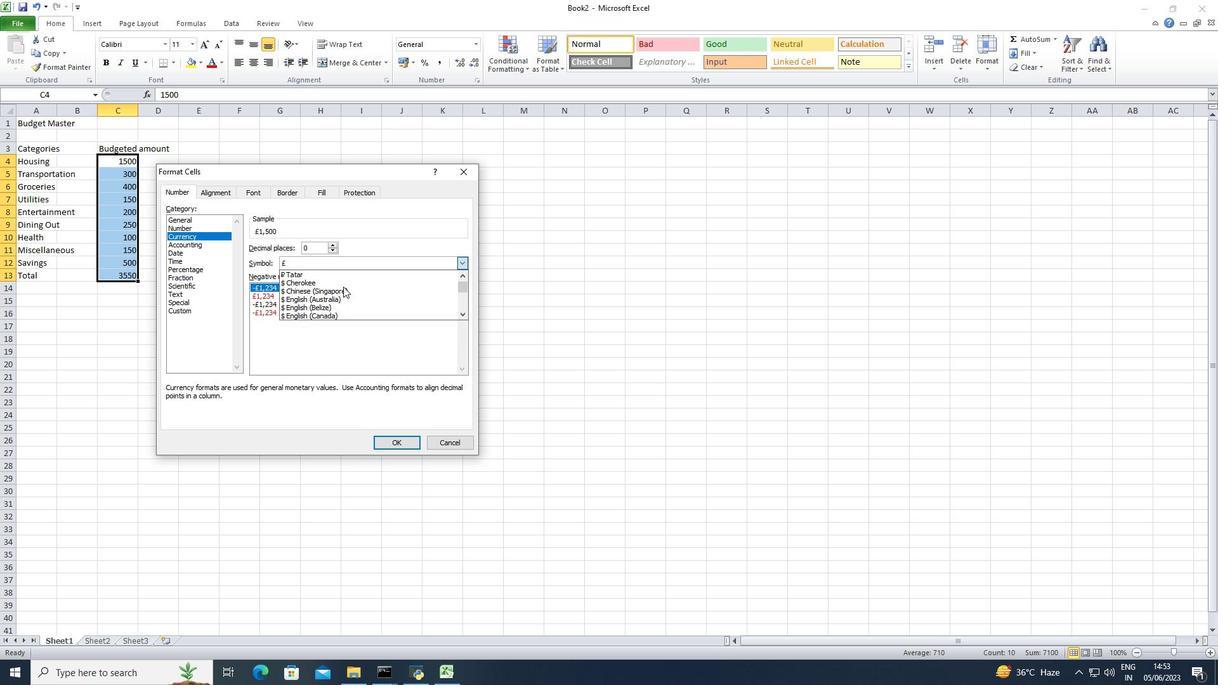 
Action: Mouse pressed left at (344, 297)
Screenshot: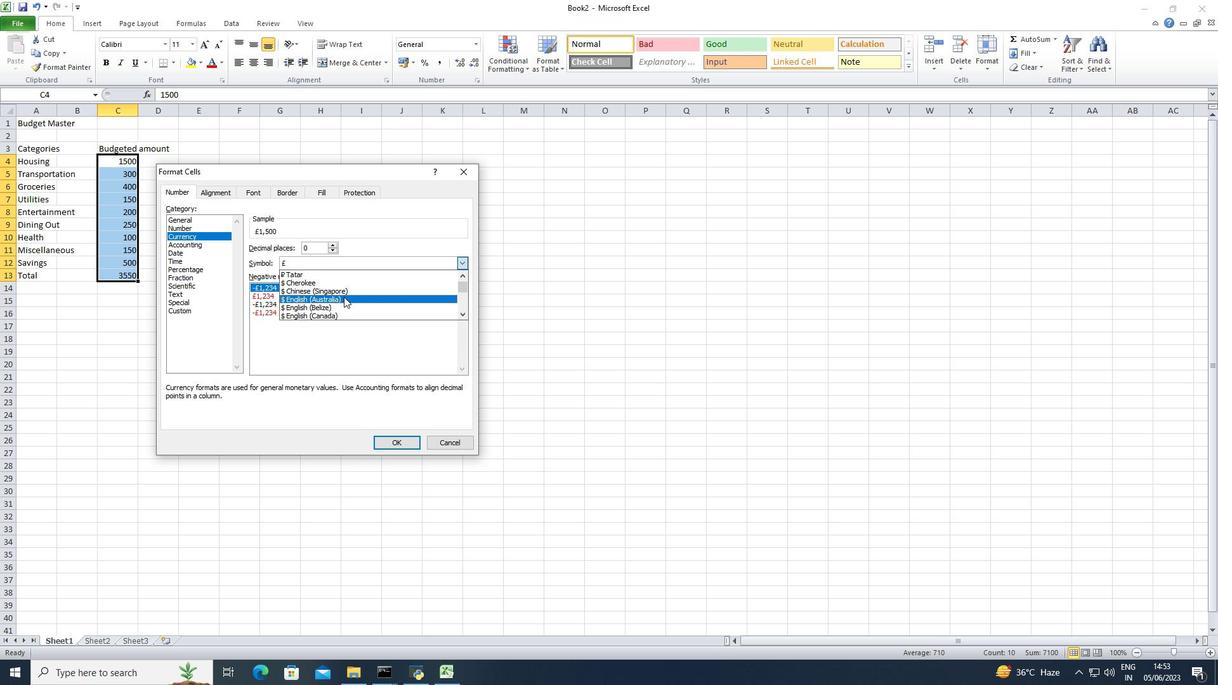 
Action: Mouse moved to (388, 442)
Screenshot: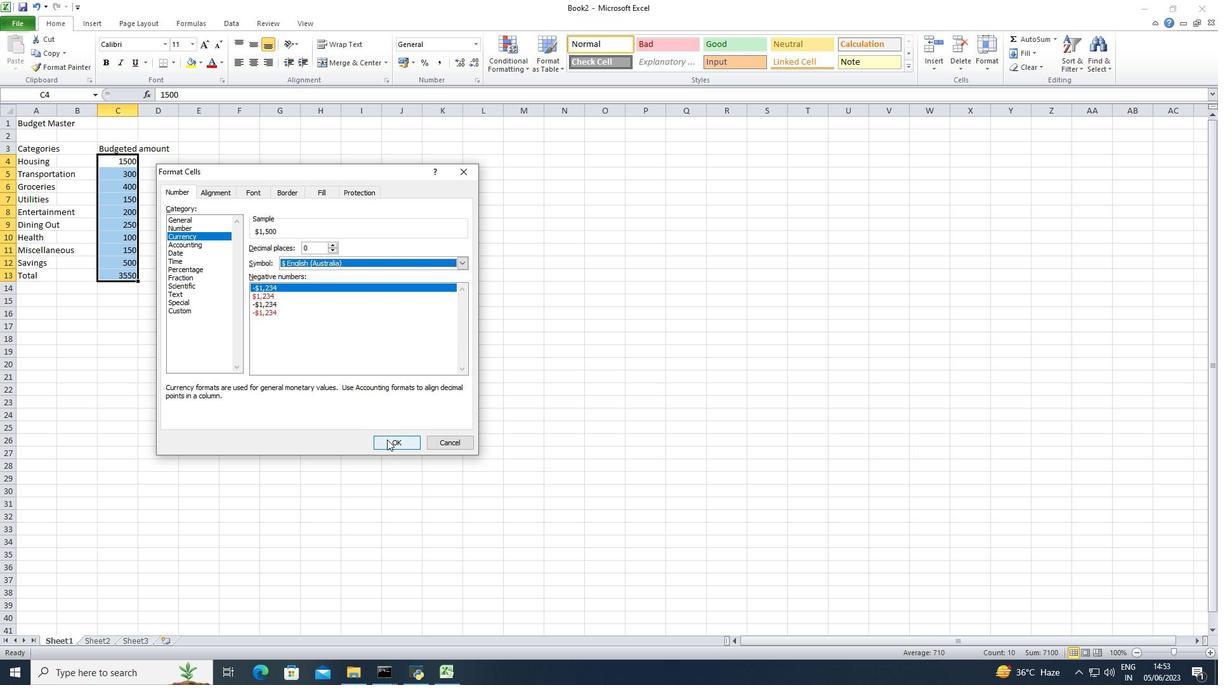 
Action: Mouse pressed left at (388, 442)
Screenshot: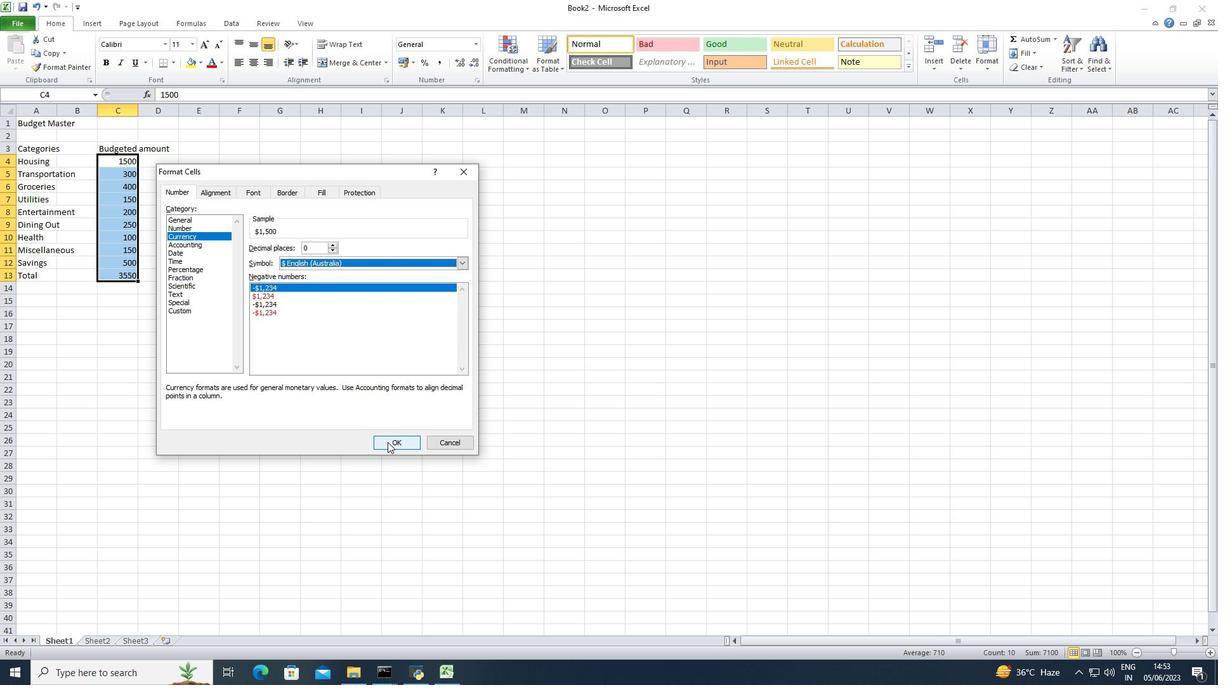
Action: Mouse moved to (225, 153)
Screenshot: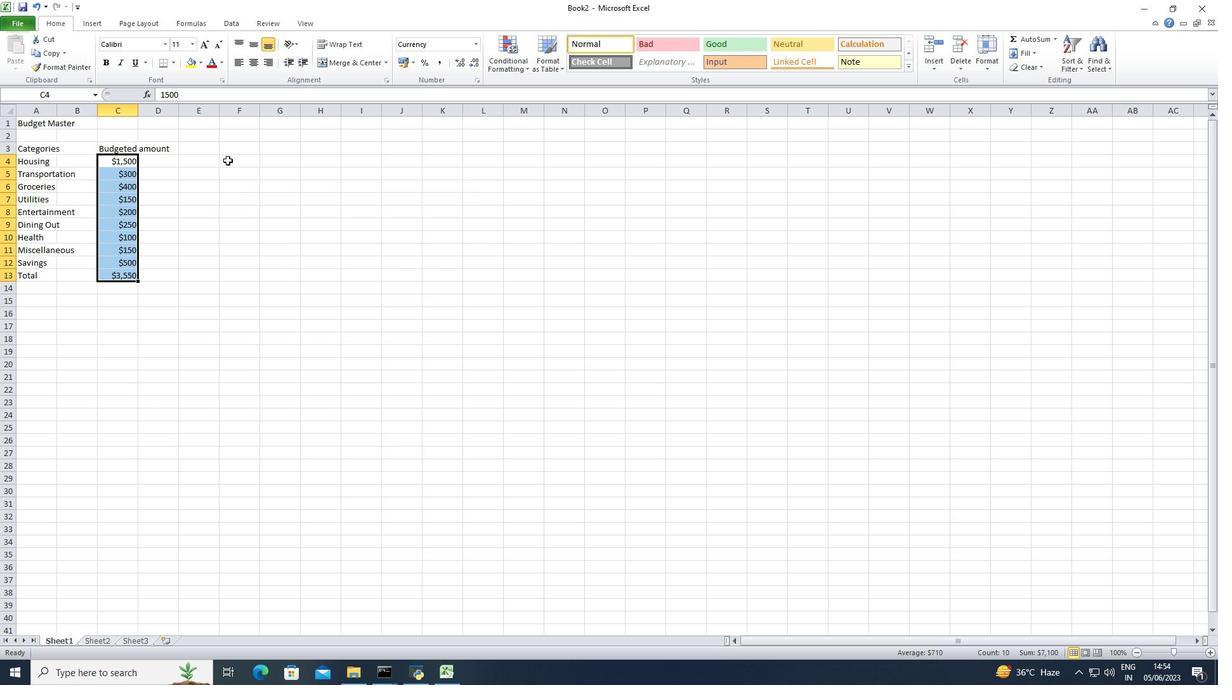 
Action: Mouse pressed left at (225, 153)
Screenshot: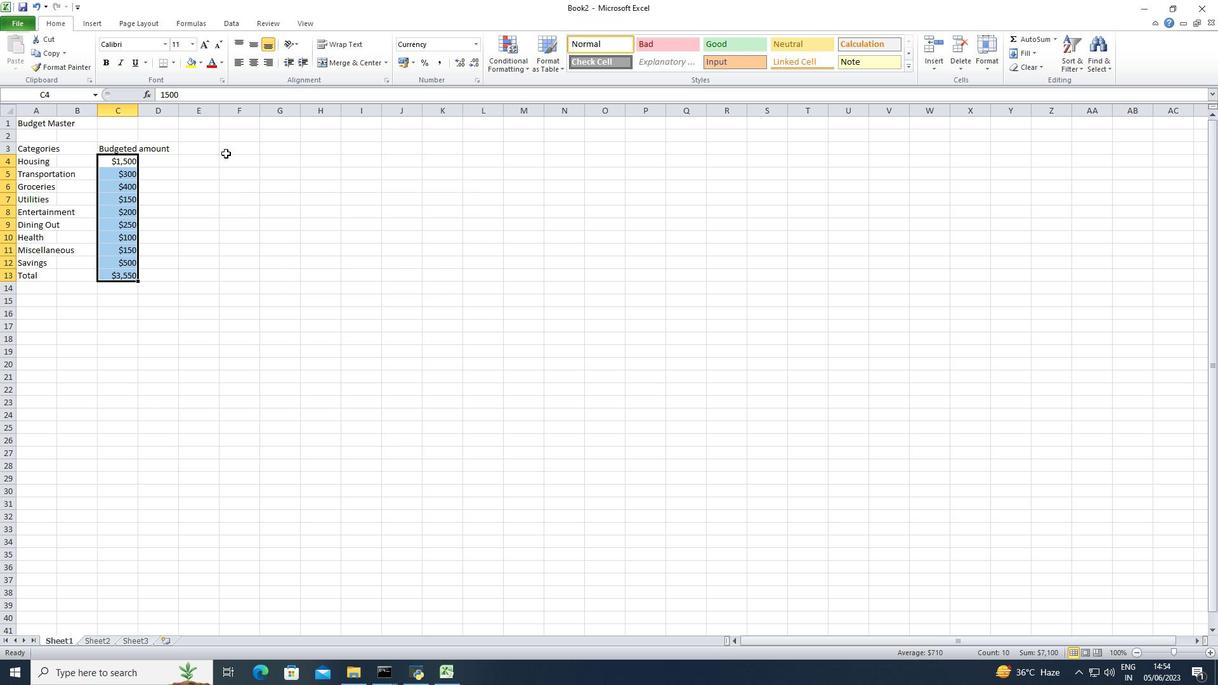 
Action: Mouse moved to (197, 147)
Screenshot: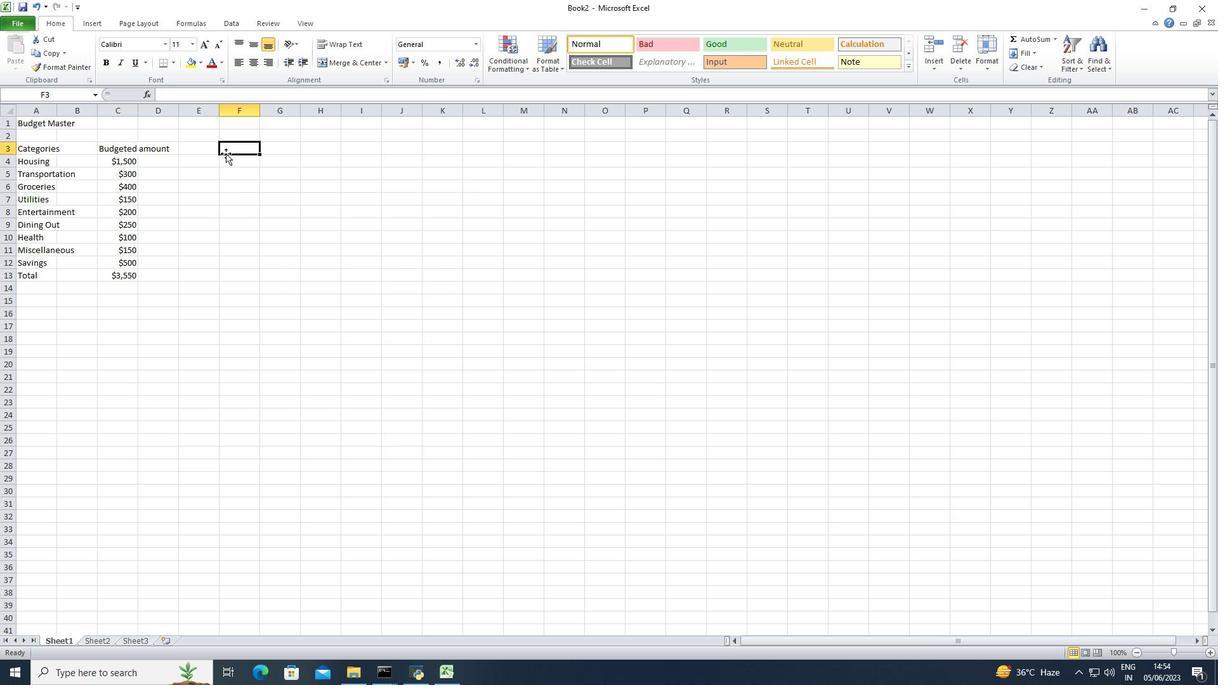 
Action: Mouse pressed left at (197, 147)
Screenshot: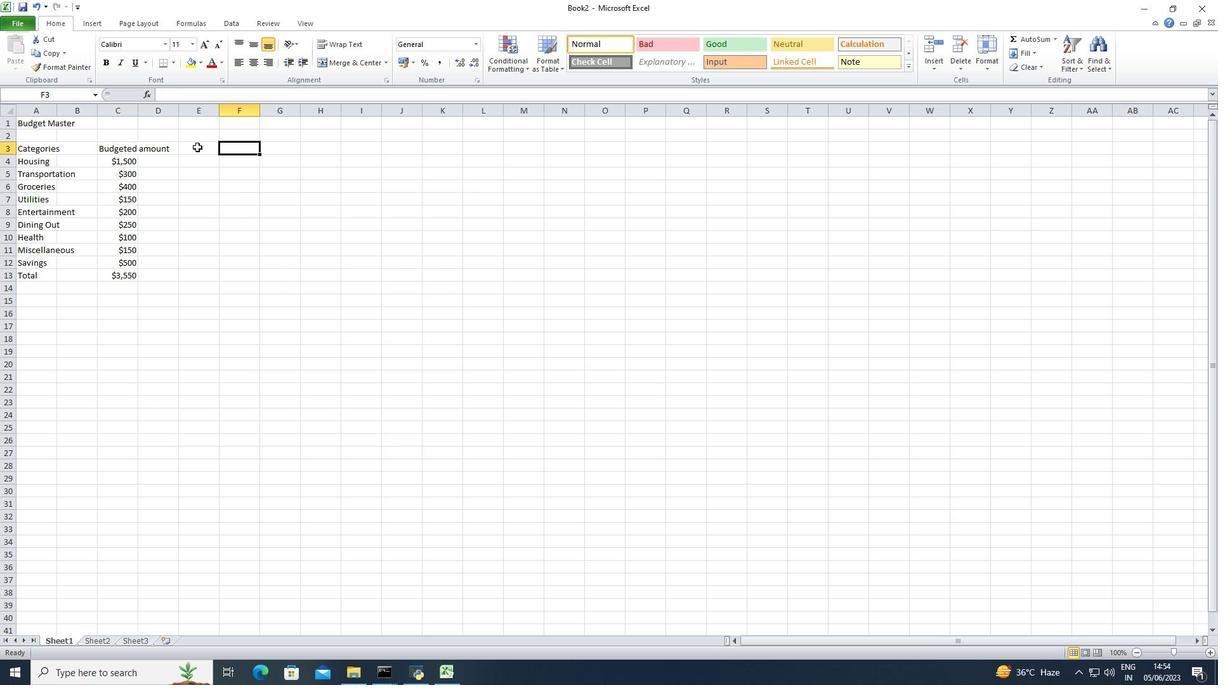 
Action: Key pressed <Key.shift>Actual<Key.space>amount<Key.down>1400<Key.down>280<Key.down>420<Key.down>160<Key.down>180<Key.down>270<Key.down>90<Key.down>140<Key.down>550<Key.down>3550<Key.down>
Screenshot: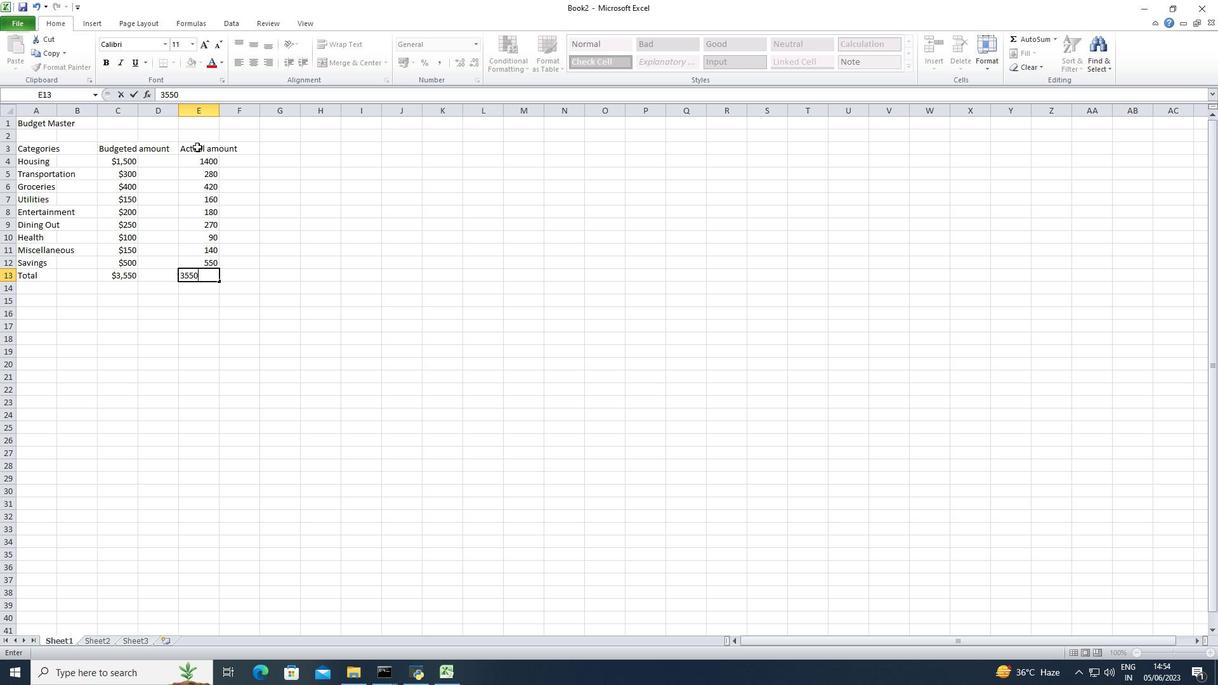 
Action: Mouse moved to (191, 162)
Screenshot: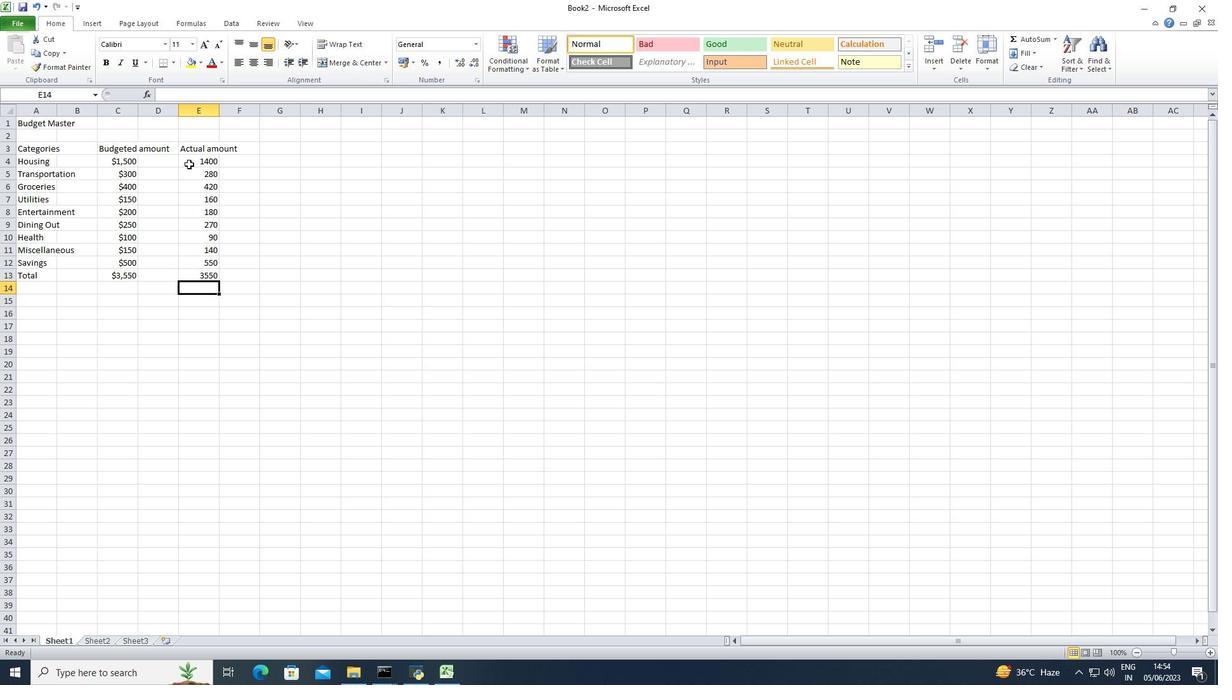 
Action: Mouse pressed left at (191, 162)
Screenshot: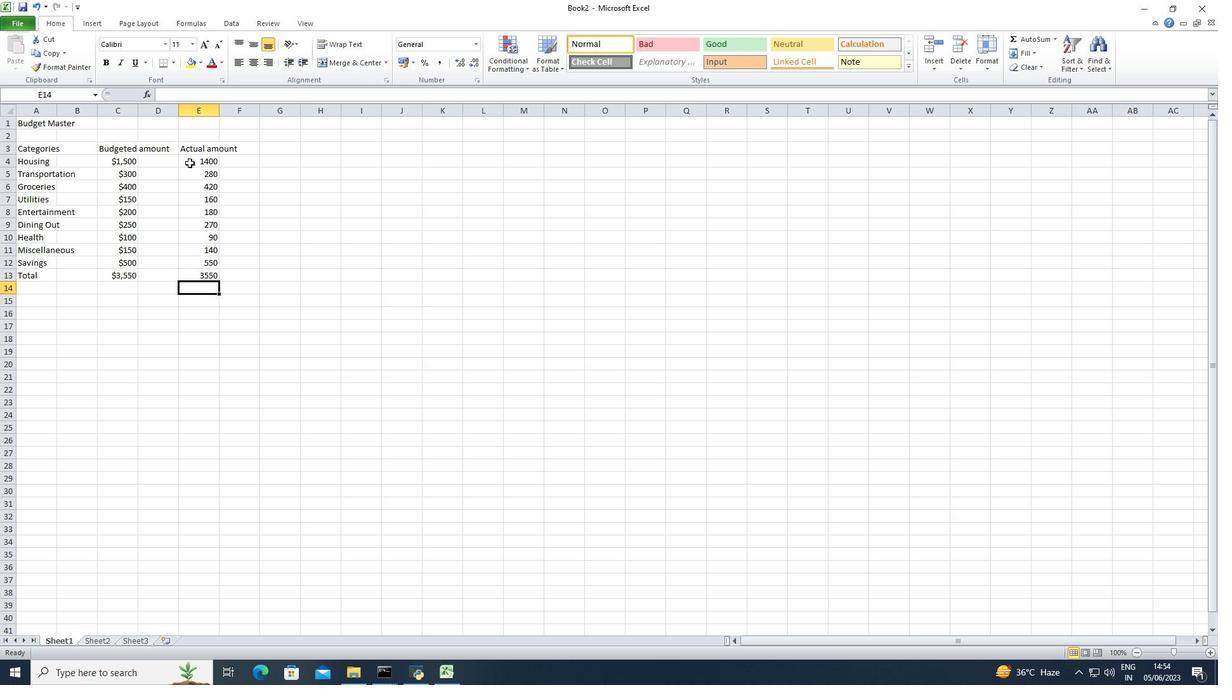 
Action: Mouse moved to (475, 42)
Screenshot: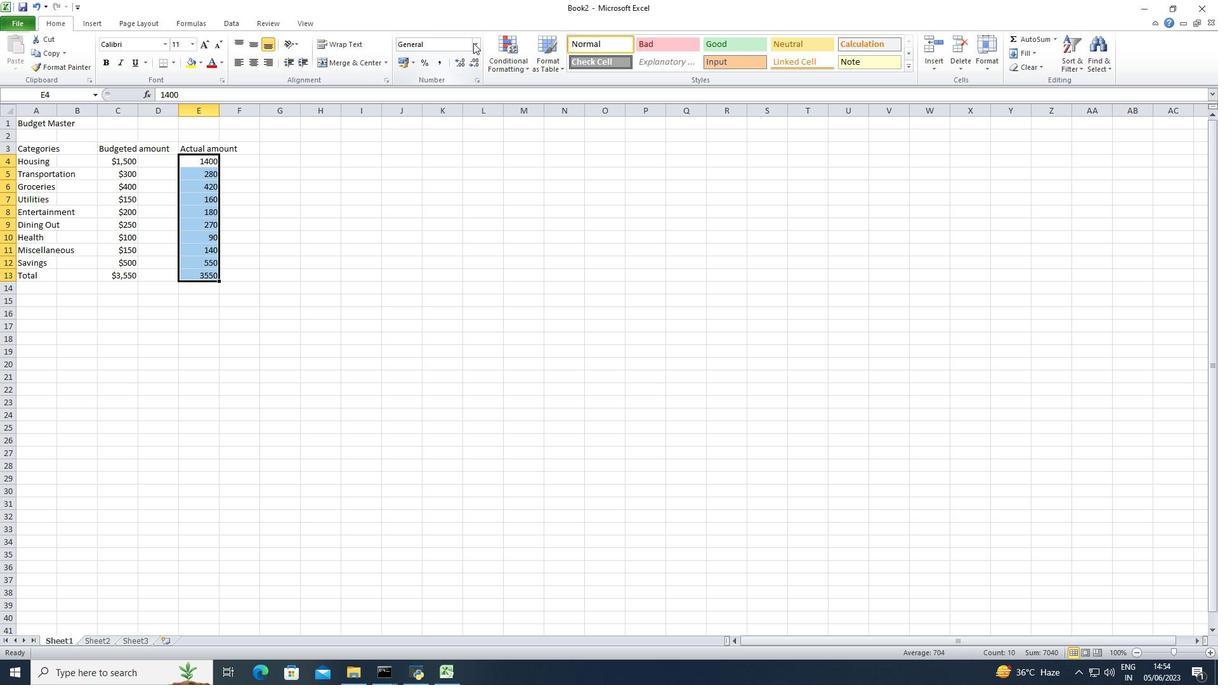 
Action: Mouse pressed left at (475, 42)
Screenshot: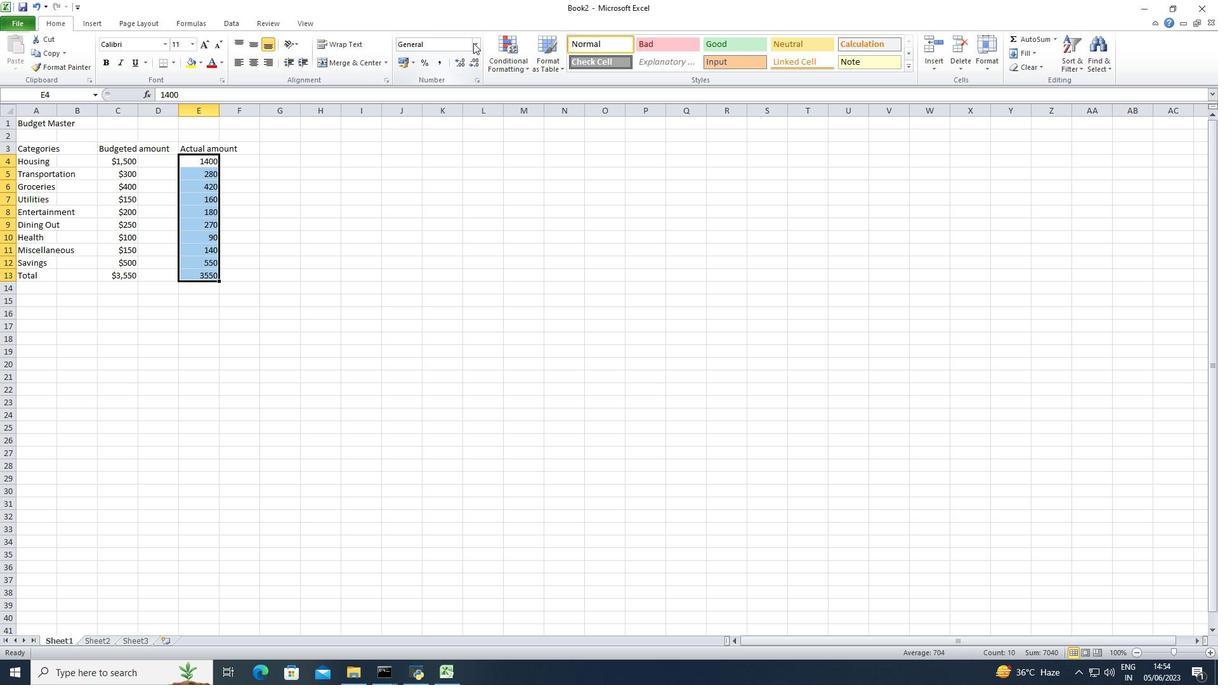 
Action: Mouse moved to (461, 362)
Screenshot: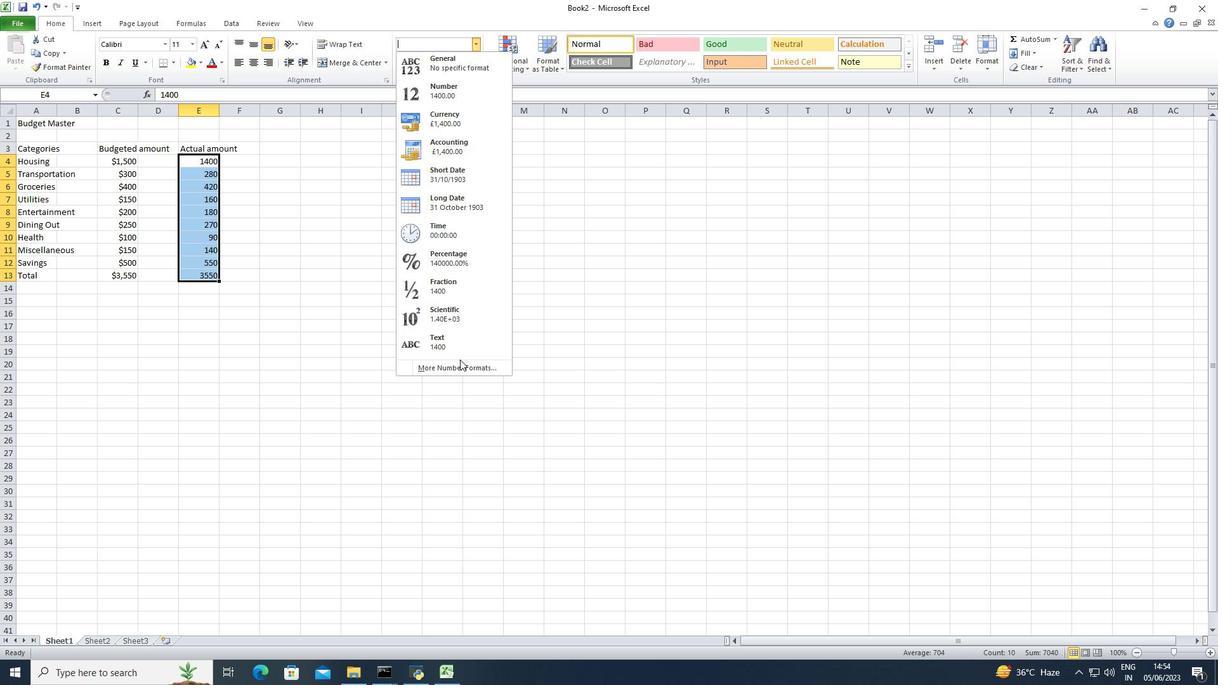 
Action: Mouse pressed left at (461, 362)
Screenshot: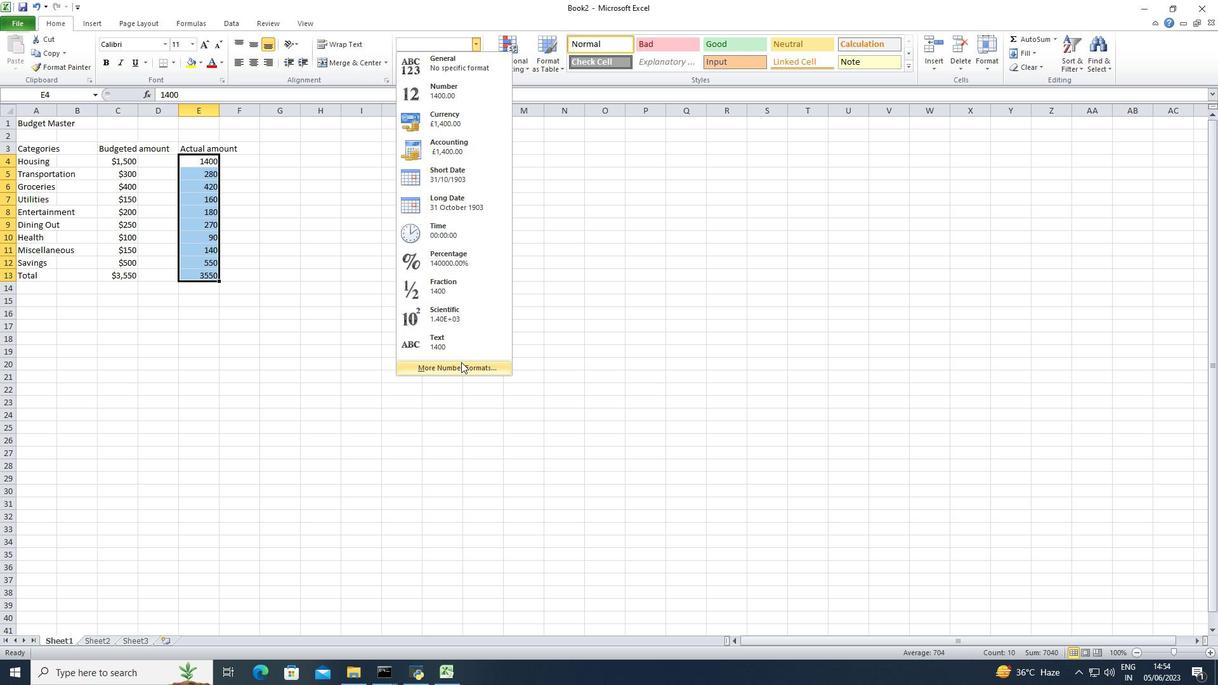 
Action: Mouse moved to (191, 236)
Screenshot: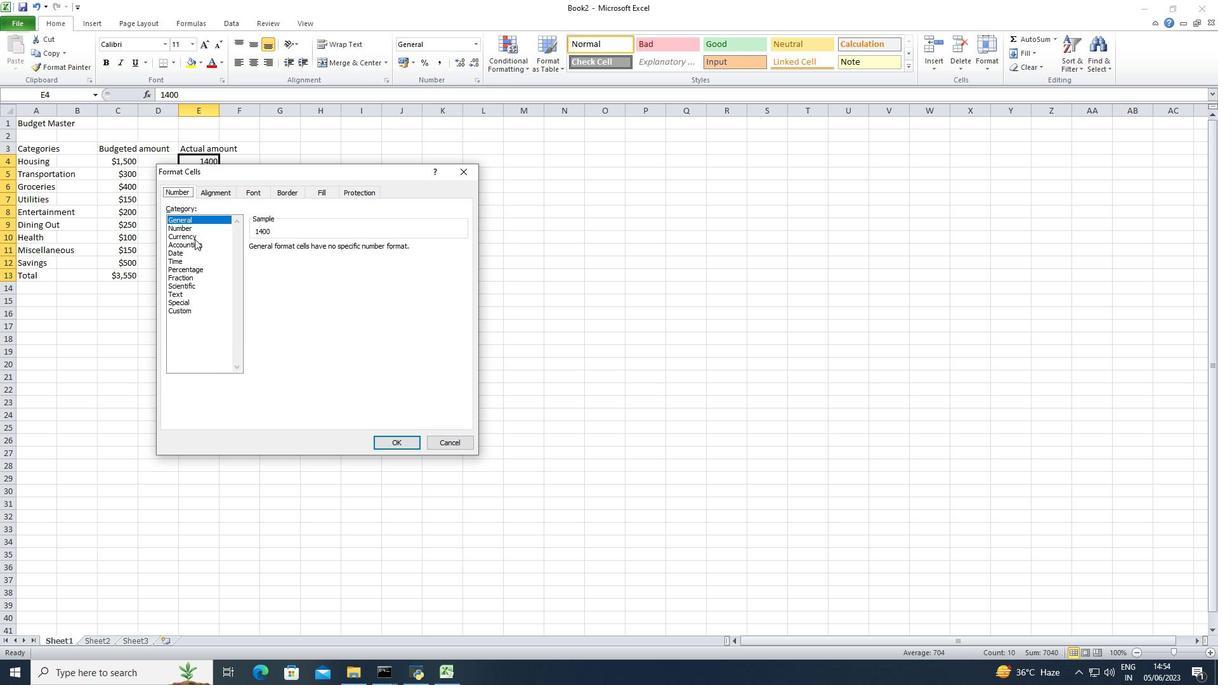 
Action: Mouse pressed left at (191, 236)
Screenshot: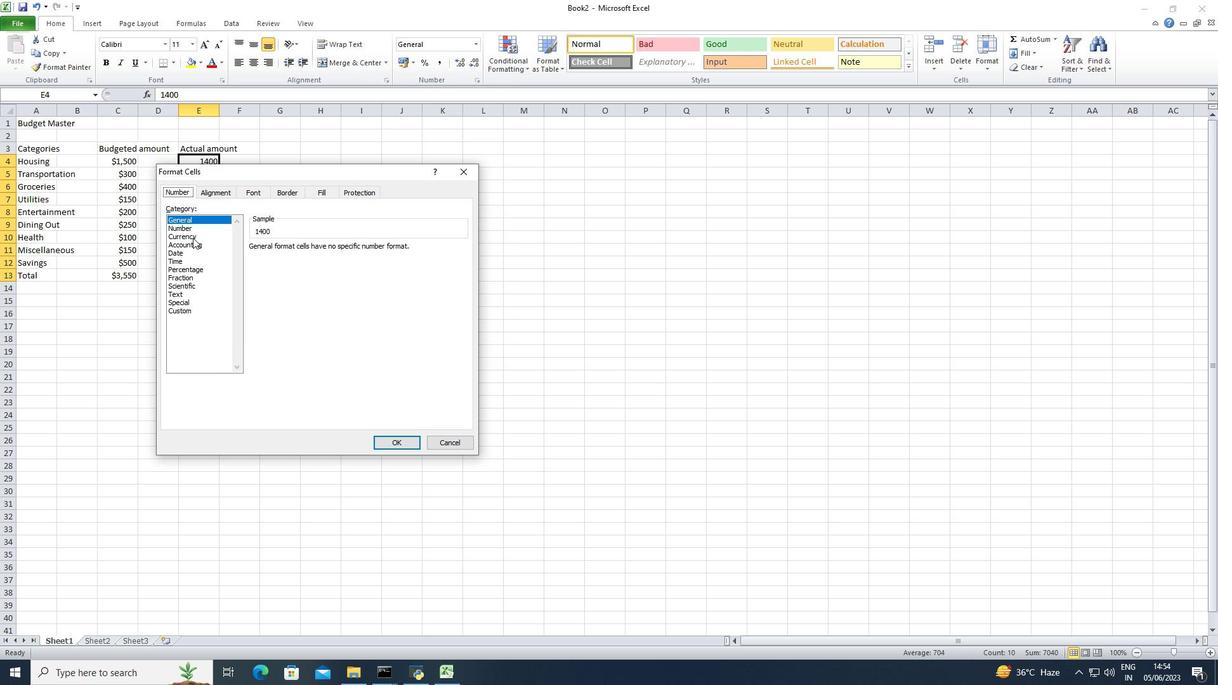 
Action: Mouse moved to (333, 247)
Screenshot: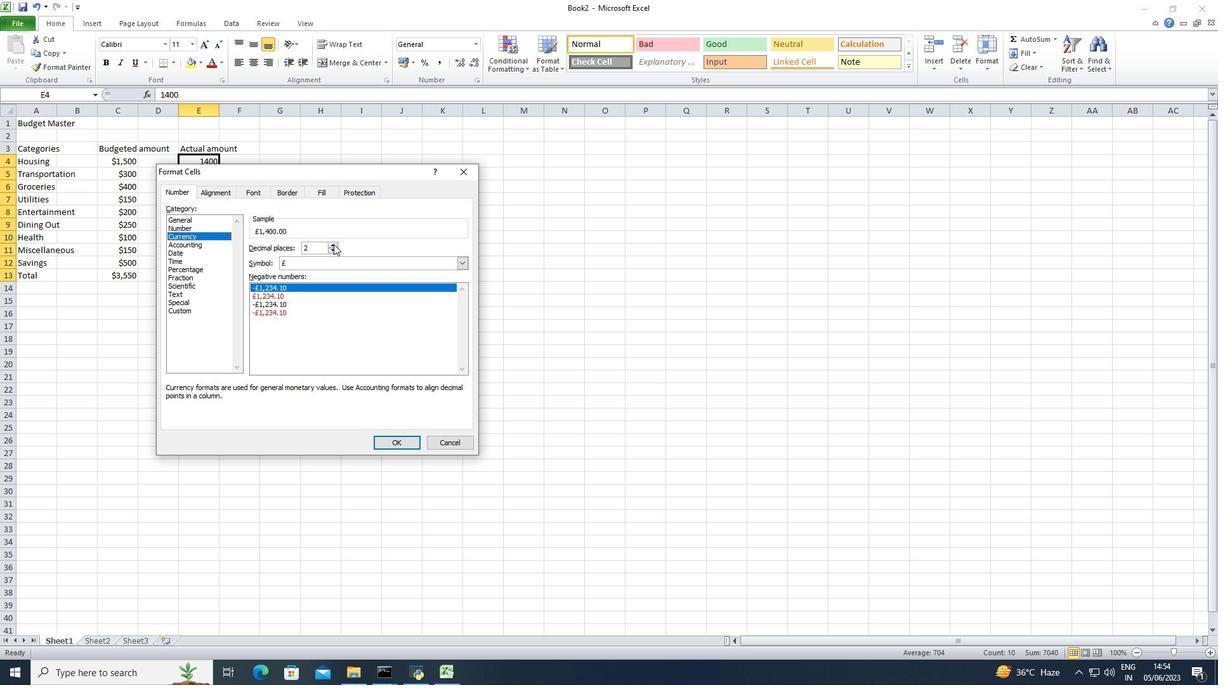 
Action: Mouse pressed left at (333, 247)
Screenshot: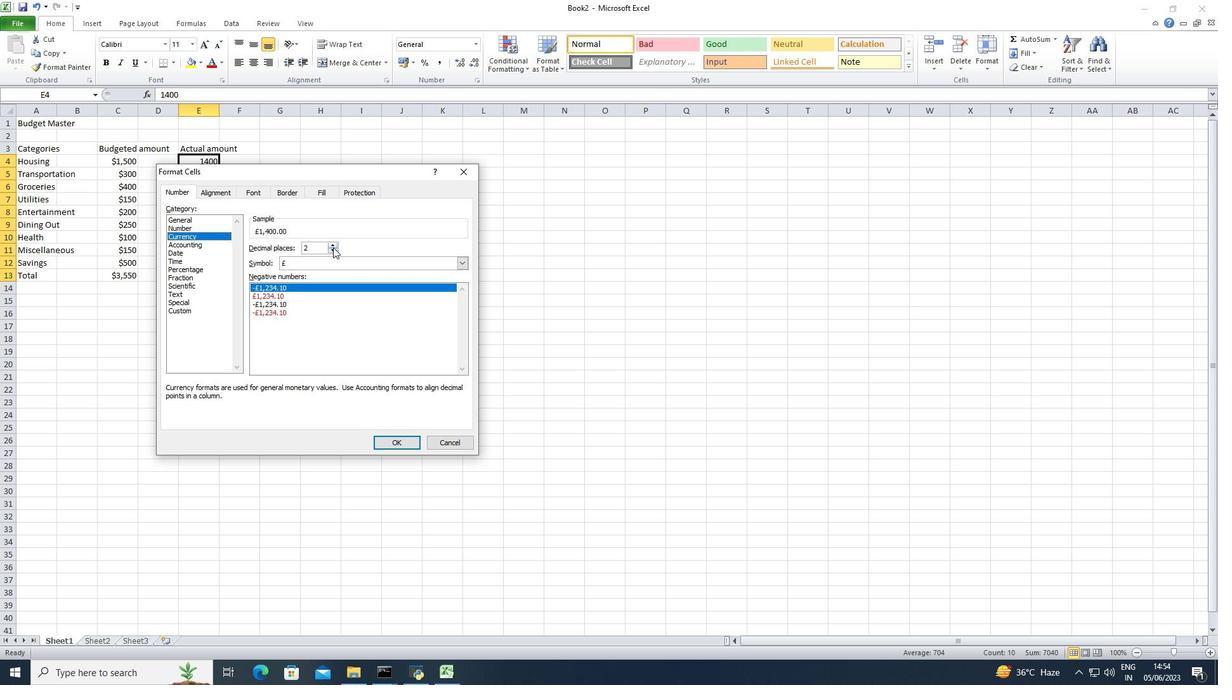 
Action: Mouse pressed left at (333, 247)
Screenshot: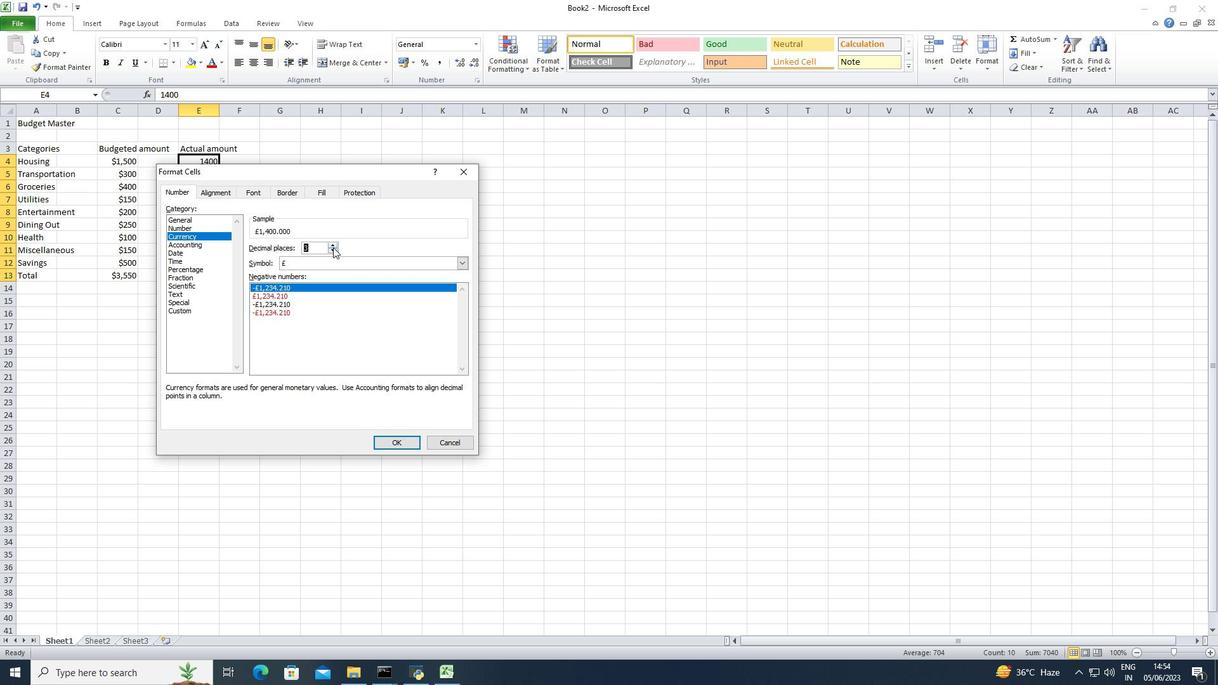 
Action: Mouse moved to (332, 250)
Screenshot: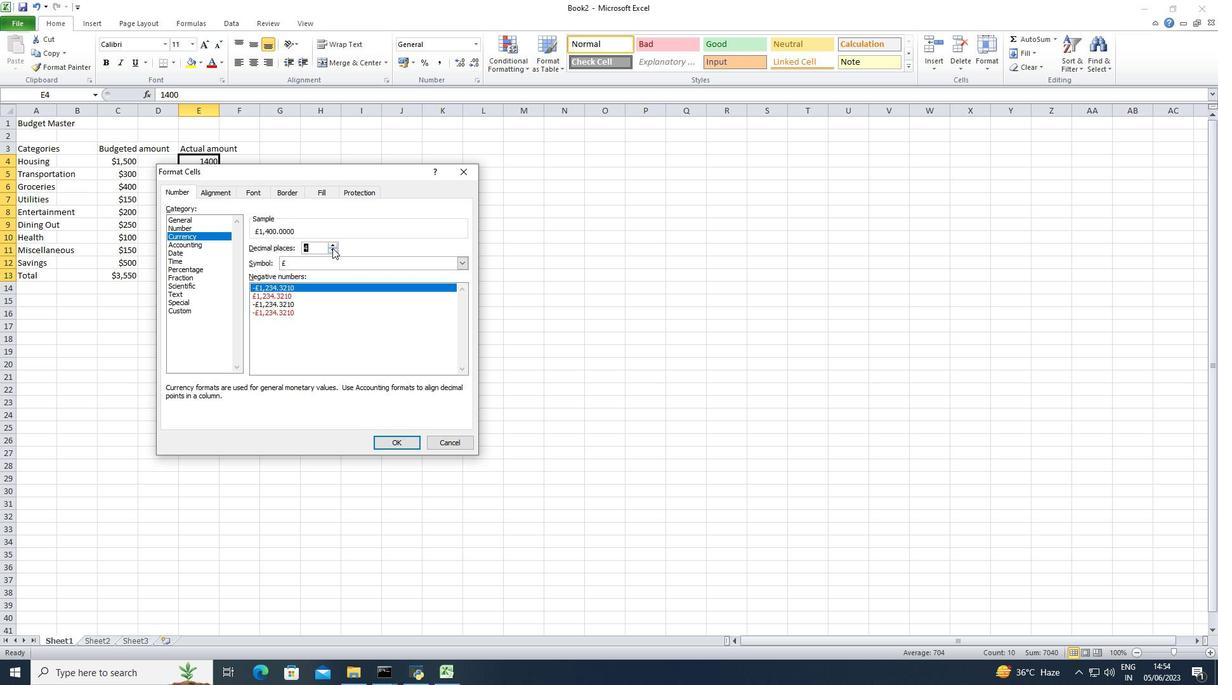 
Action: Mouse pressed left at (332, 250)
Screenshot: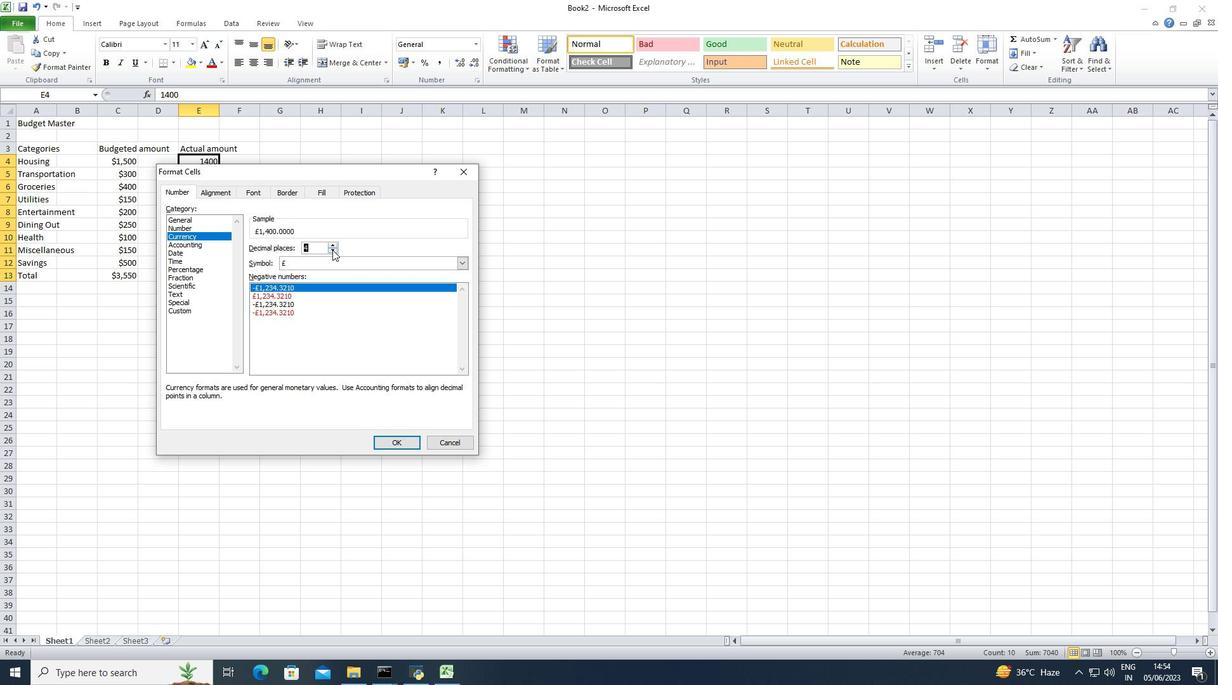 
Action: Mouse pressed left at (332, 250)
Screenshot: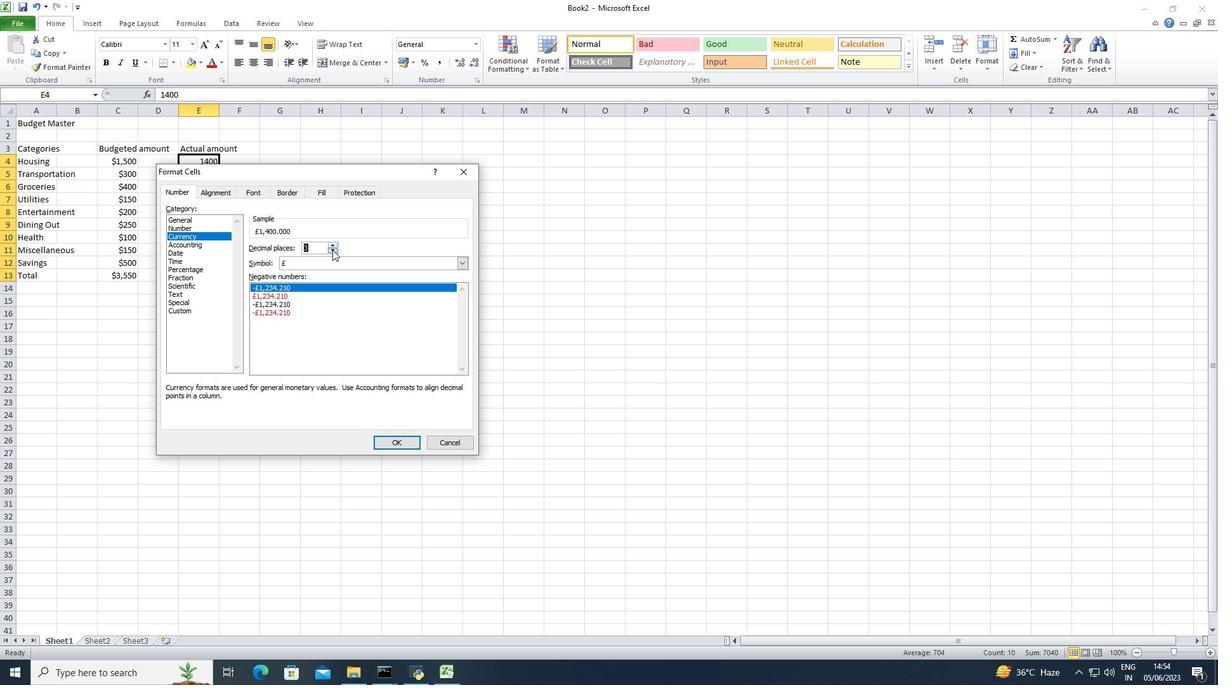 
Action: Mouse pressed left at (332, 250)
Screenshot: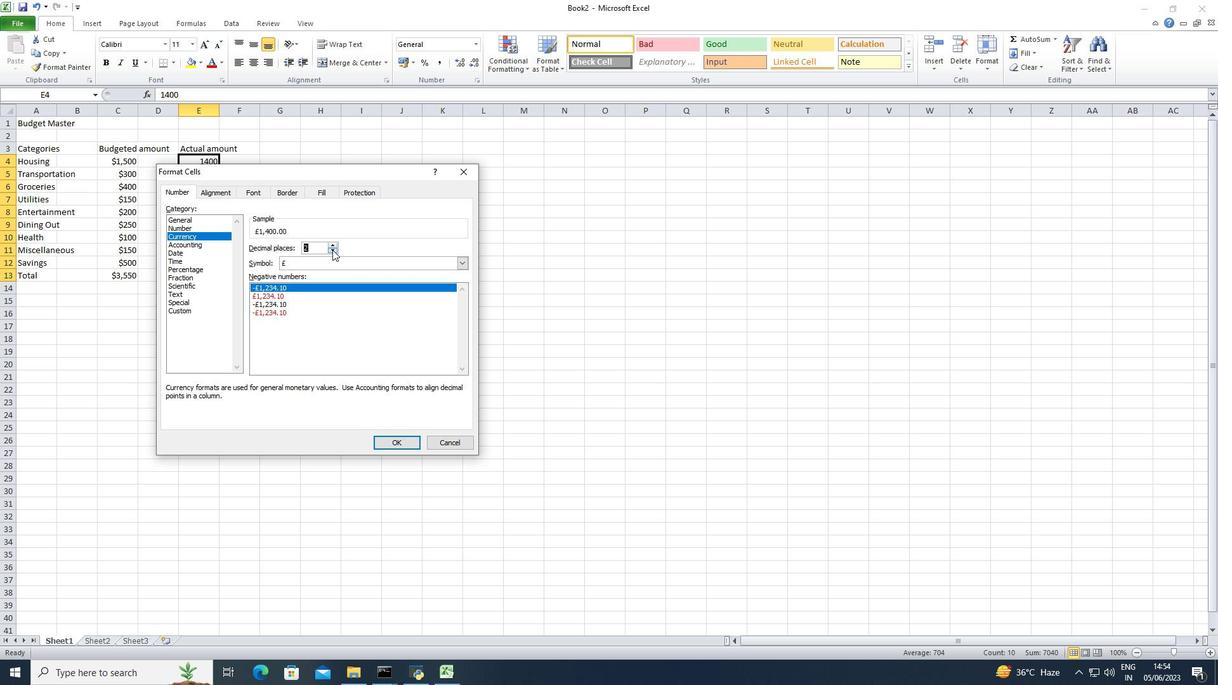 
Action: Mouse pressed left at (332, 250)
Screenshot: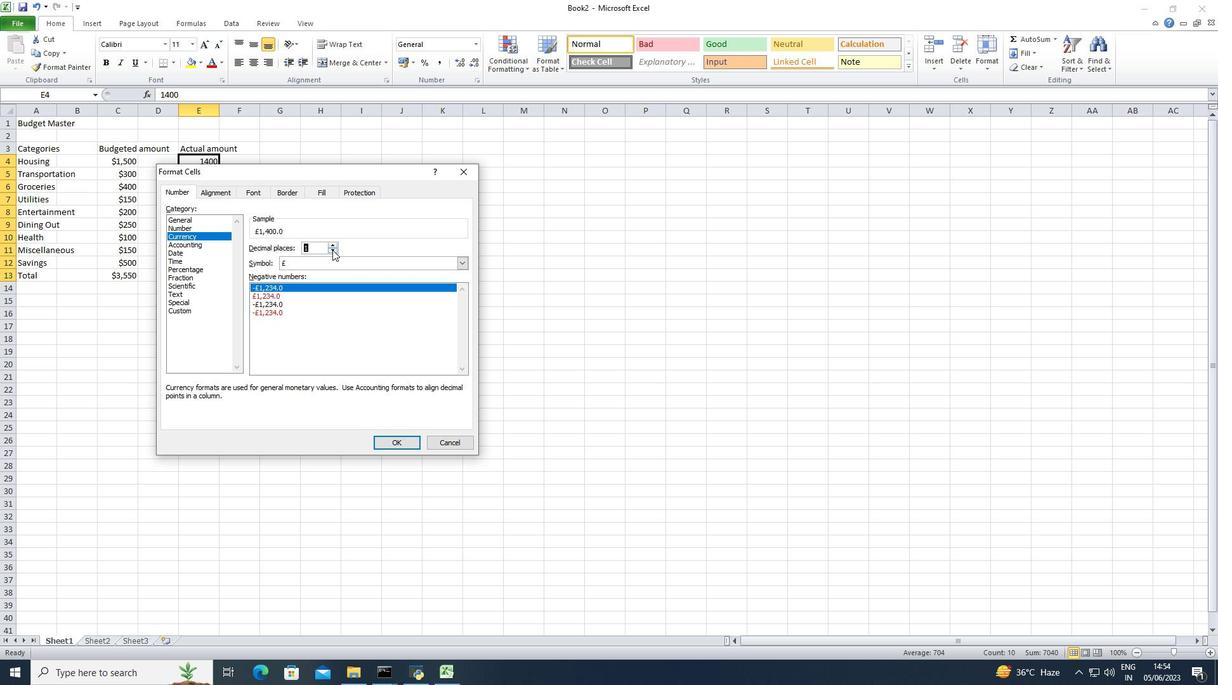 
Action: Mouse moved to (339, 270)
Screenshot: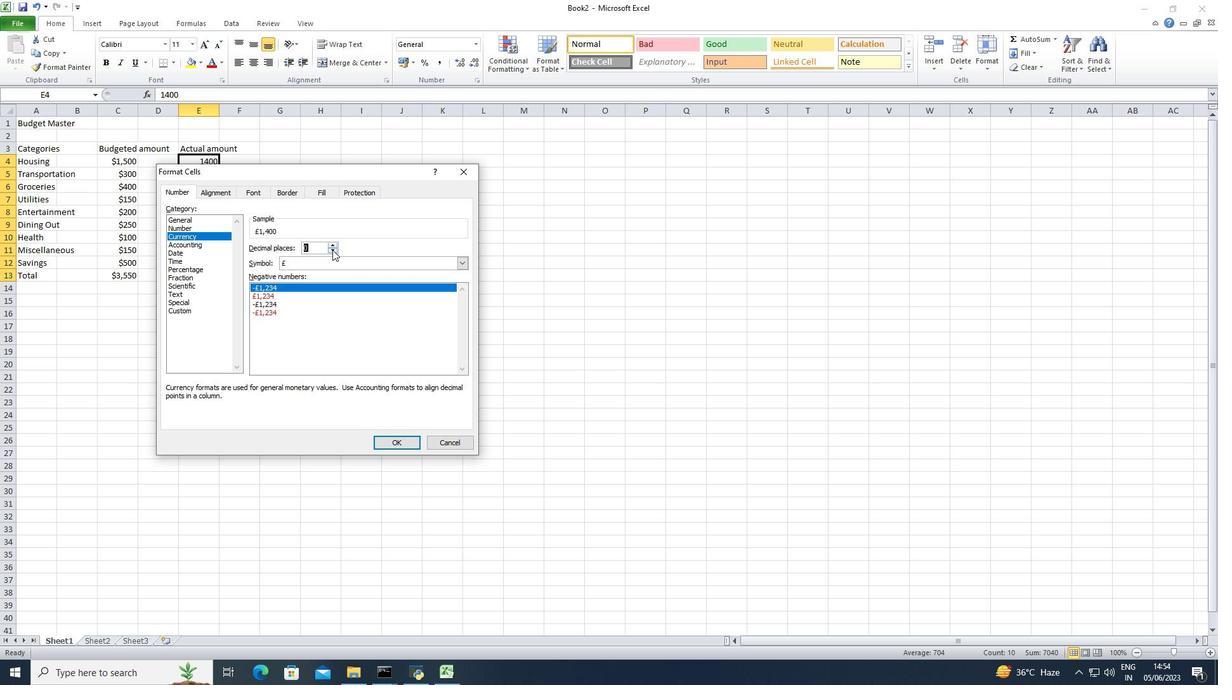 
Action: Mouse pressed left at (339, 270)
Screenshot: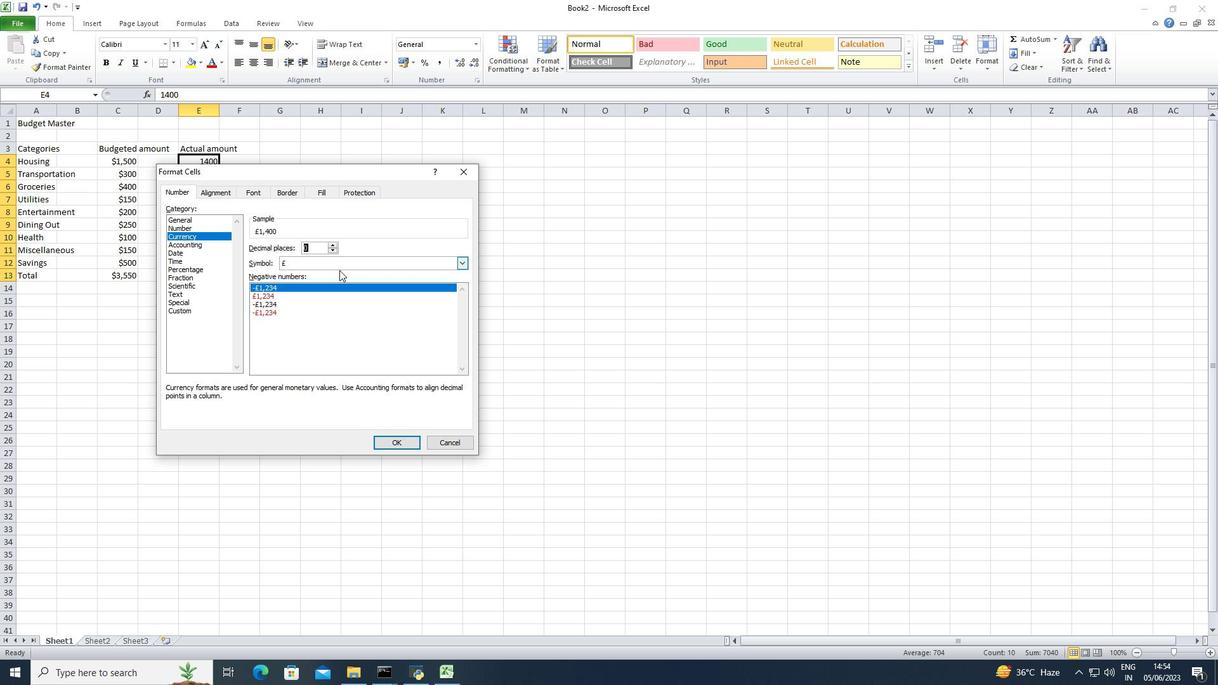 
Action: Mouse moved to (337, 268)
Screenshot: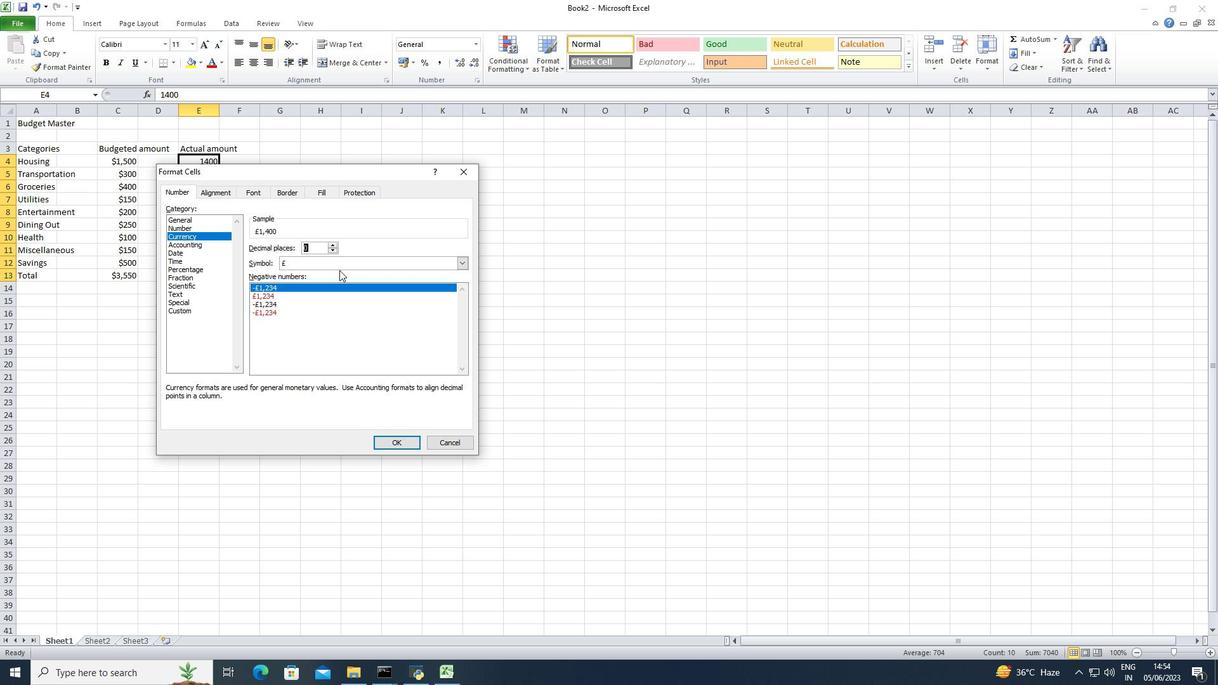 
Action: Mouse pressed left at (337, 268)
Screenshot: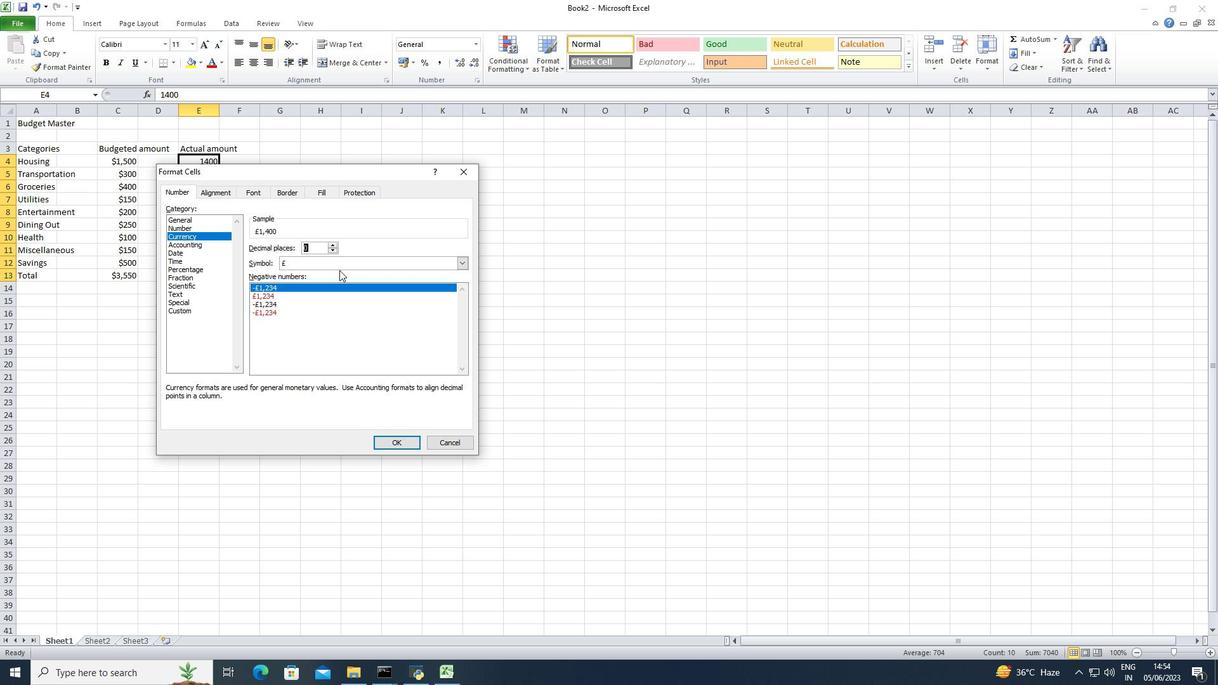 
Action: Mouse moved to (337, 293)
Screenshot: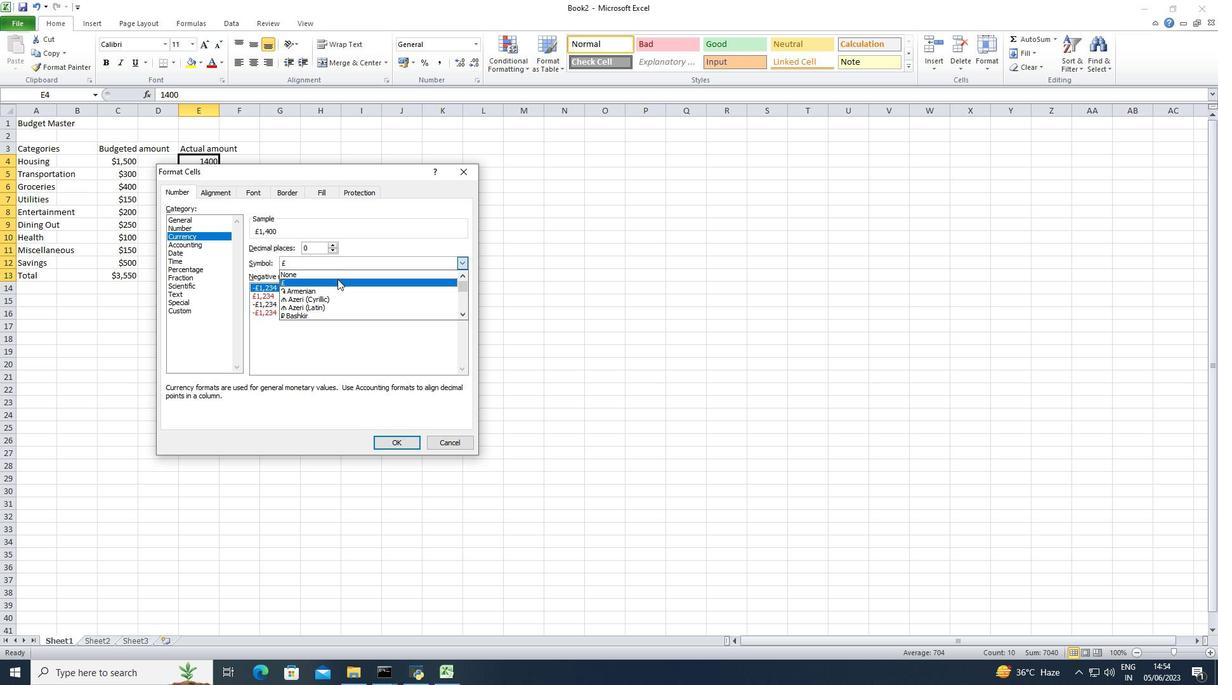 
Action: Mouse scrolled (337, 292) with delta (0, 0)
Screenshot: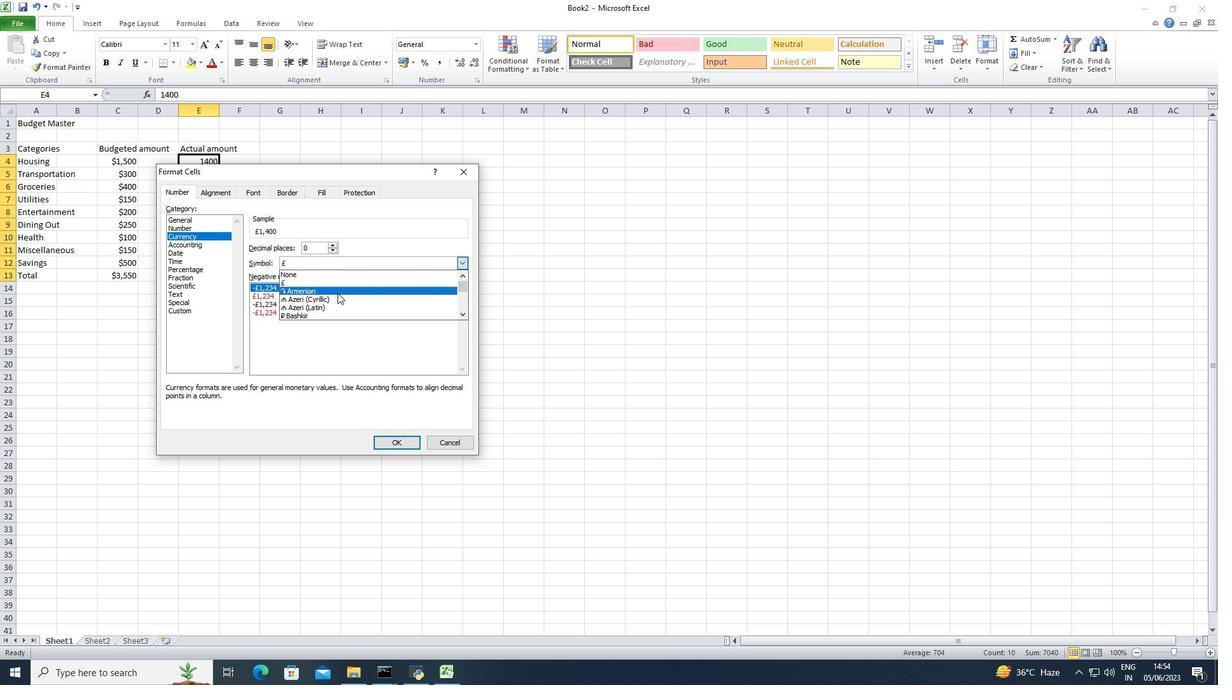 
Action: Mouse scrolled (337, 292) with delta (0, 0)
Screenshot: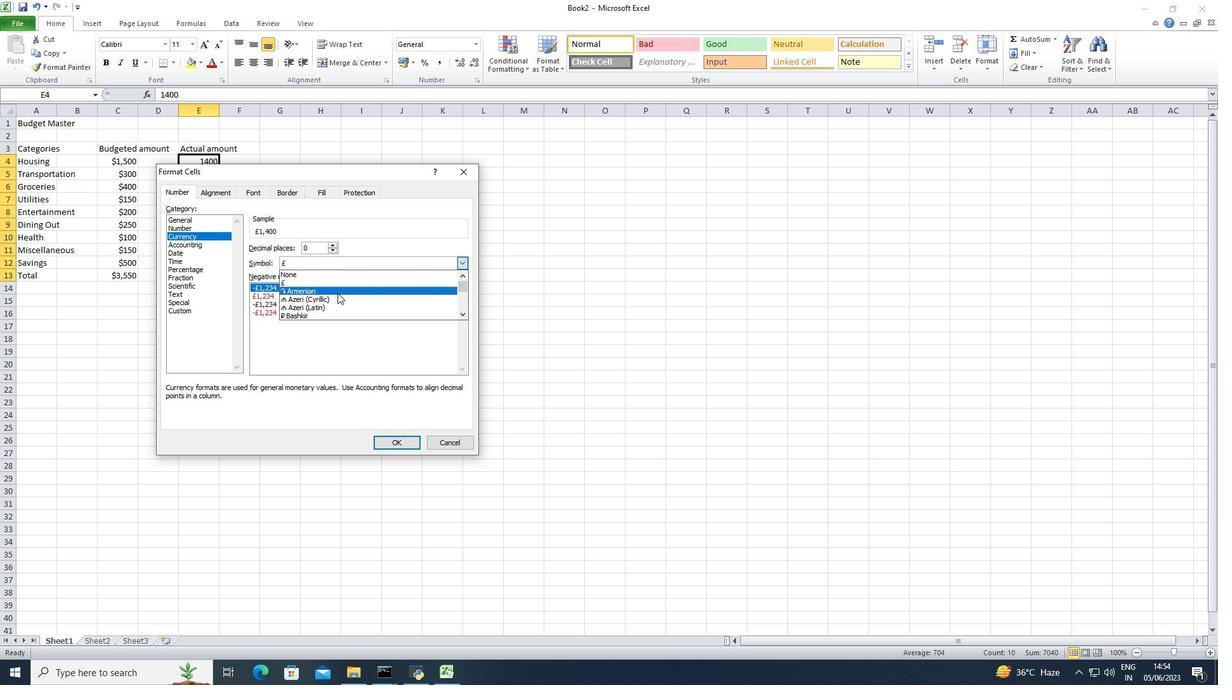 
Action: Mouse scrolled (337, 292) with delta (0, 0)
Screenshot: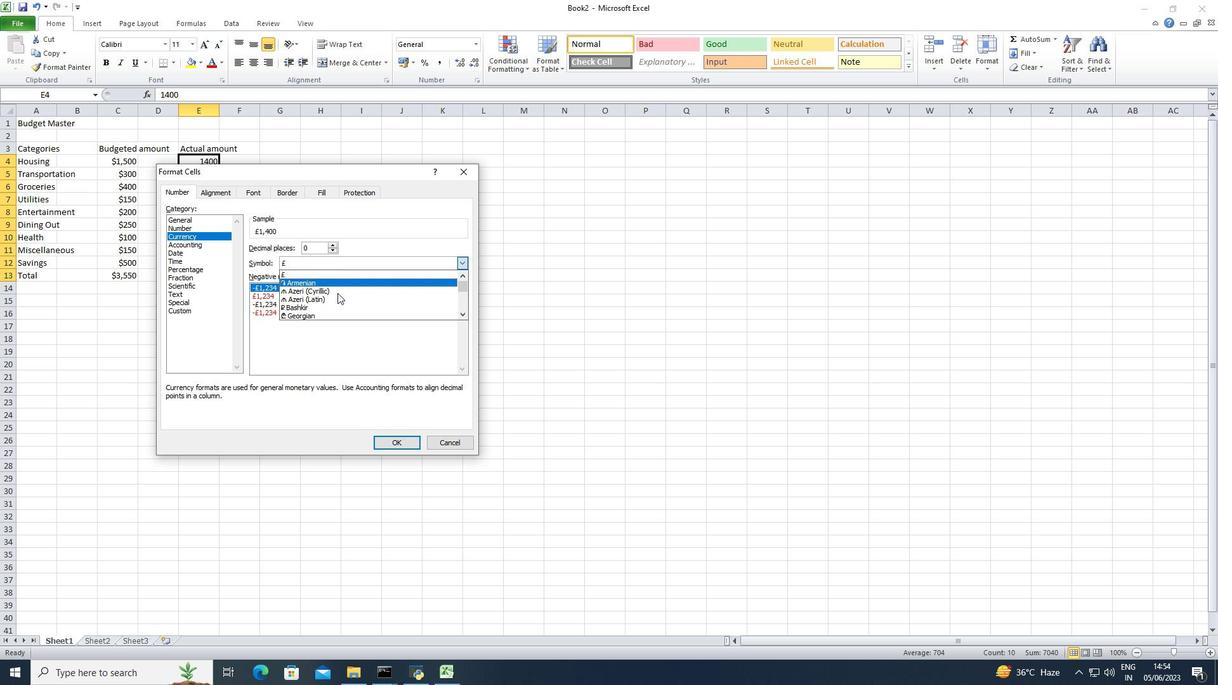 
Action: Mouse scrolled (337, 292) with delta (0, 0)
Screenshot: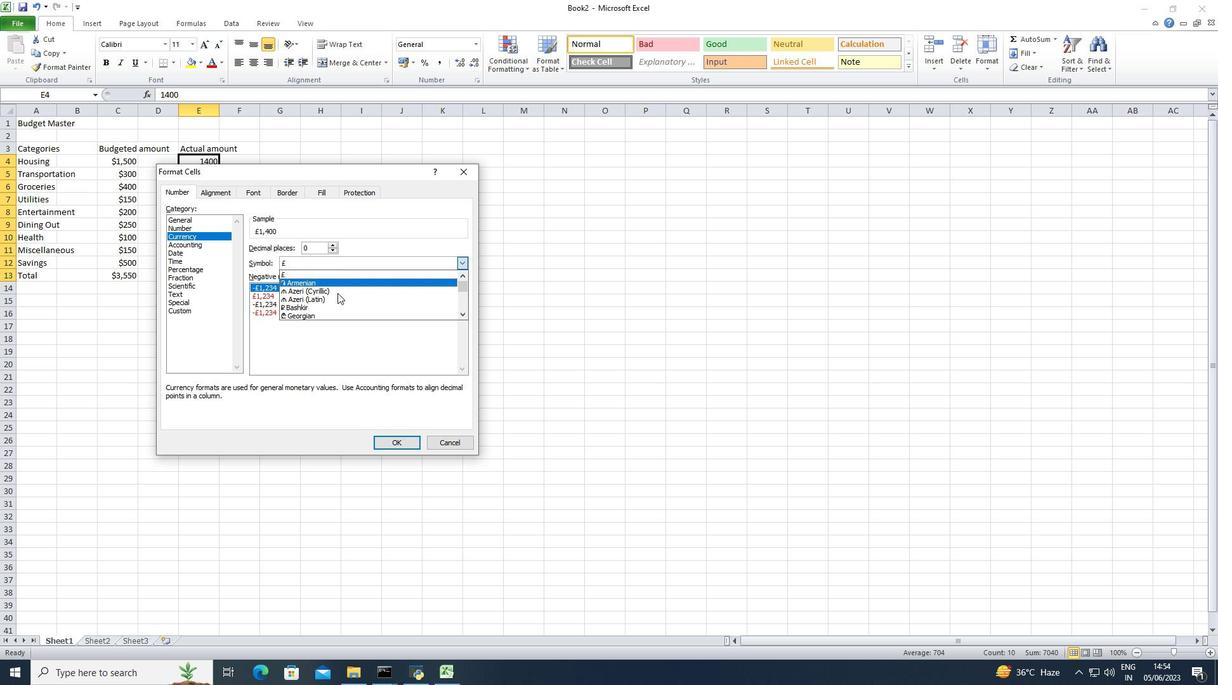 
Action: Mouse scrolled (337, 292) with delta (0, 0)
Screenshot: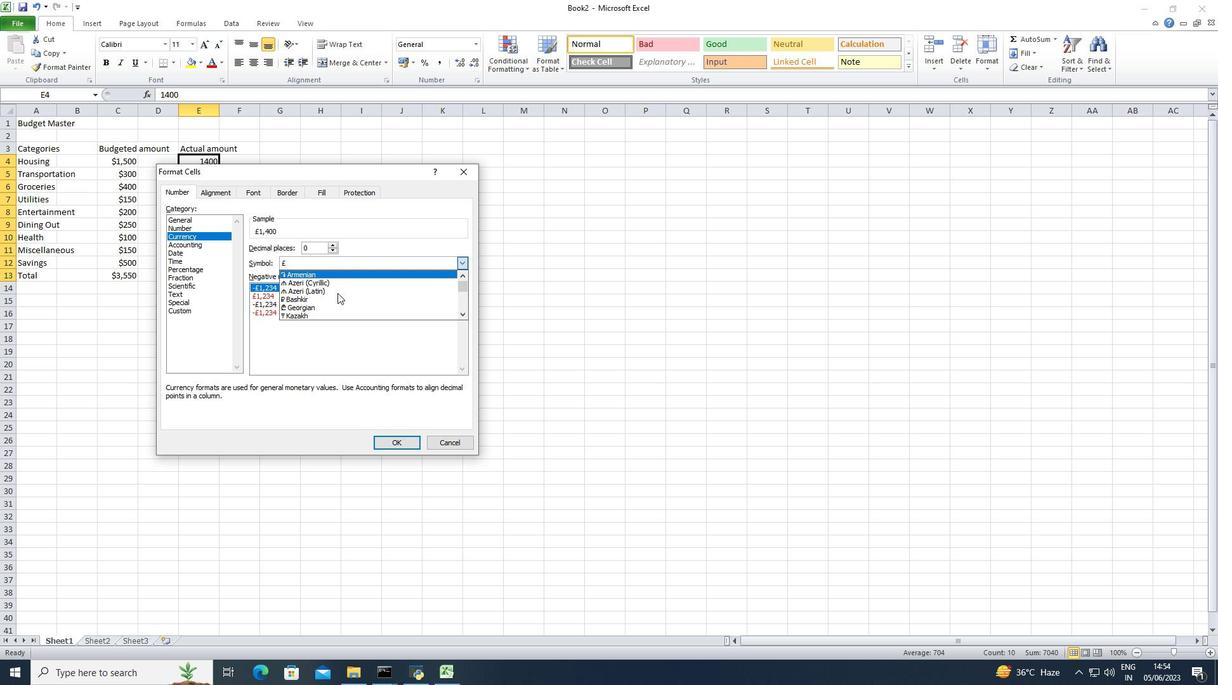 
Action: Mouse scrolled (337, 292) with delta (0, 0)
Screenshot: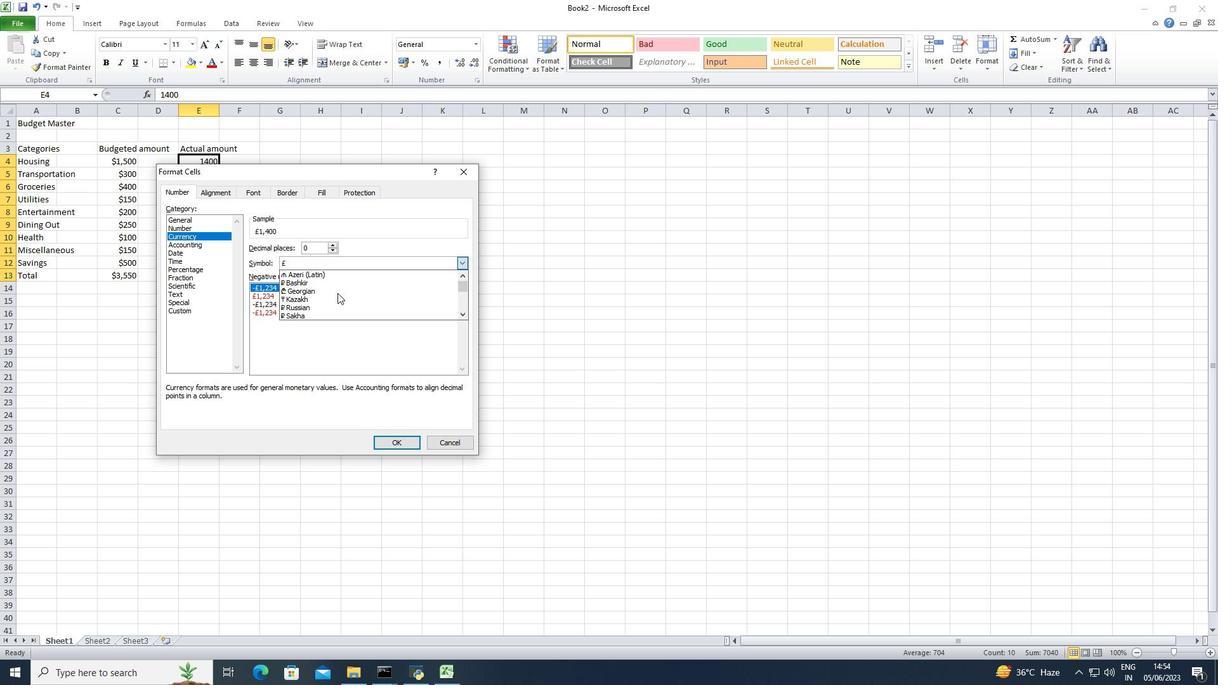 
Action: Mouse scrolled (337, 292) with delta (0, 0)
Screenshot: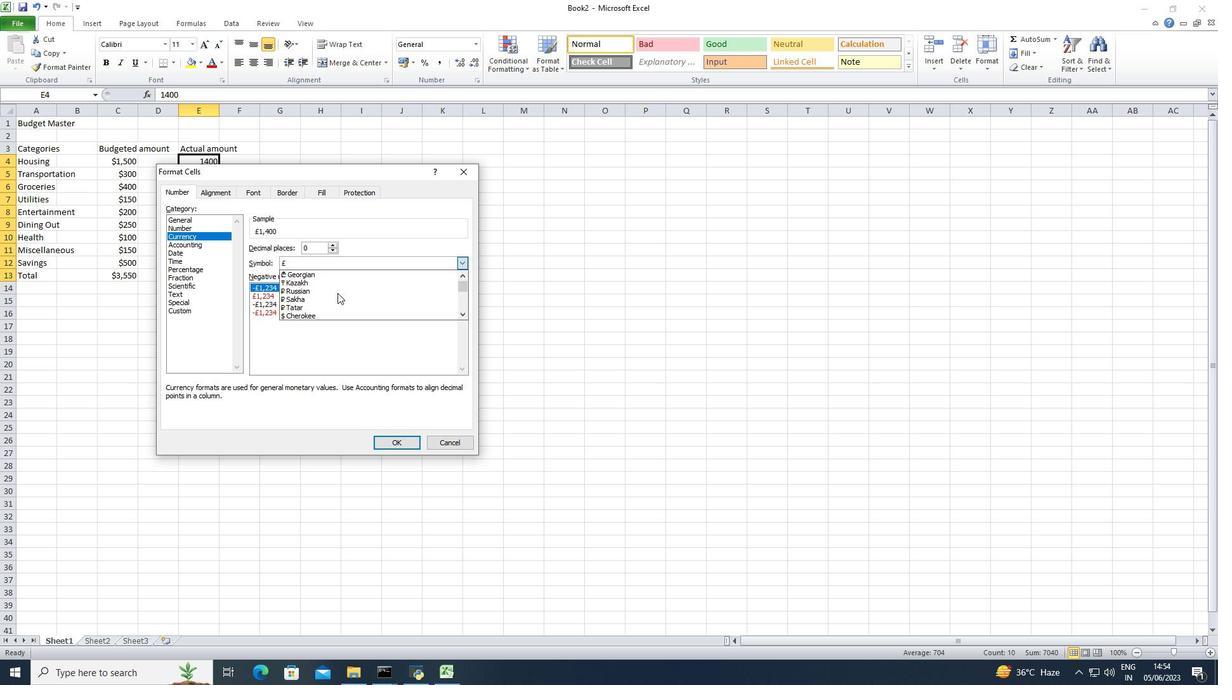 
Action: Mouse scrolled (337, 292) with delta (0, 0)
Screenshot: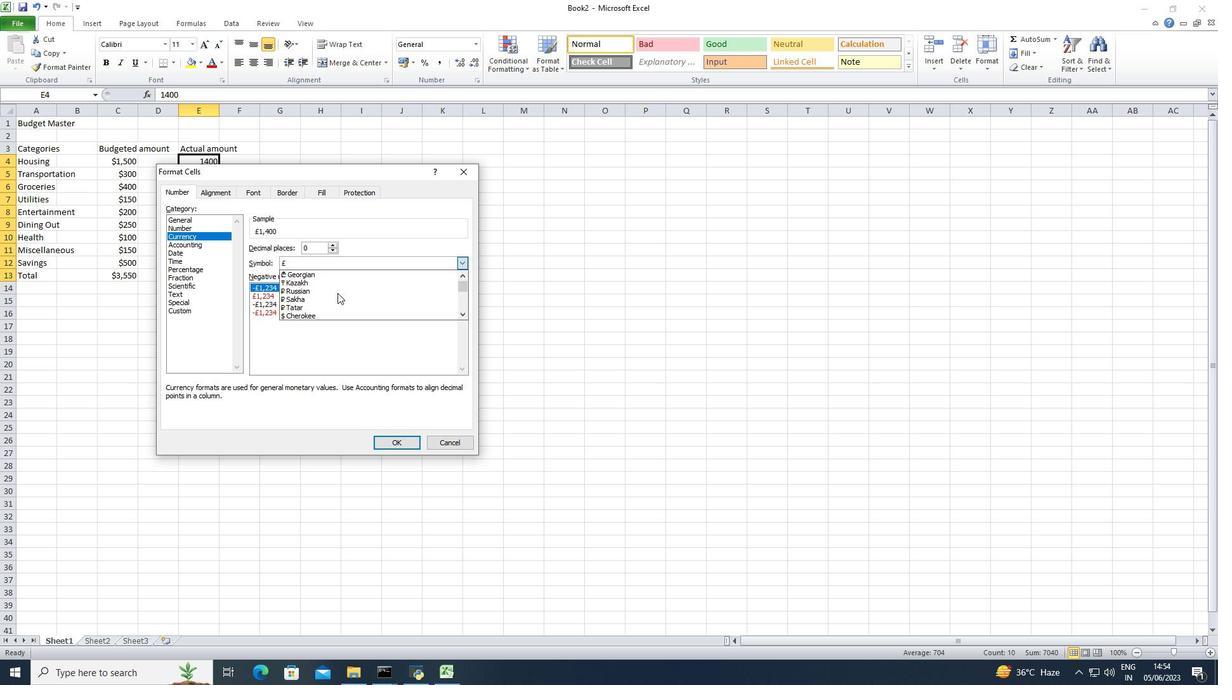 
Action: Mouse scrolled (337, 292) with delta (0, 0)
Screenshot: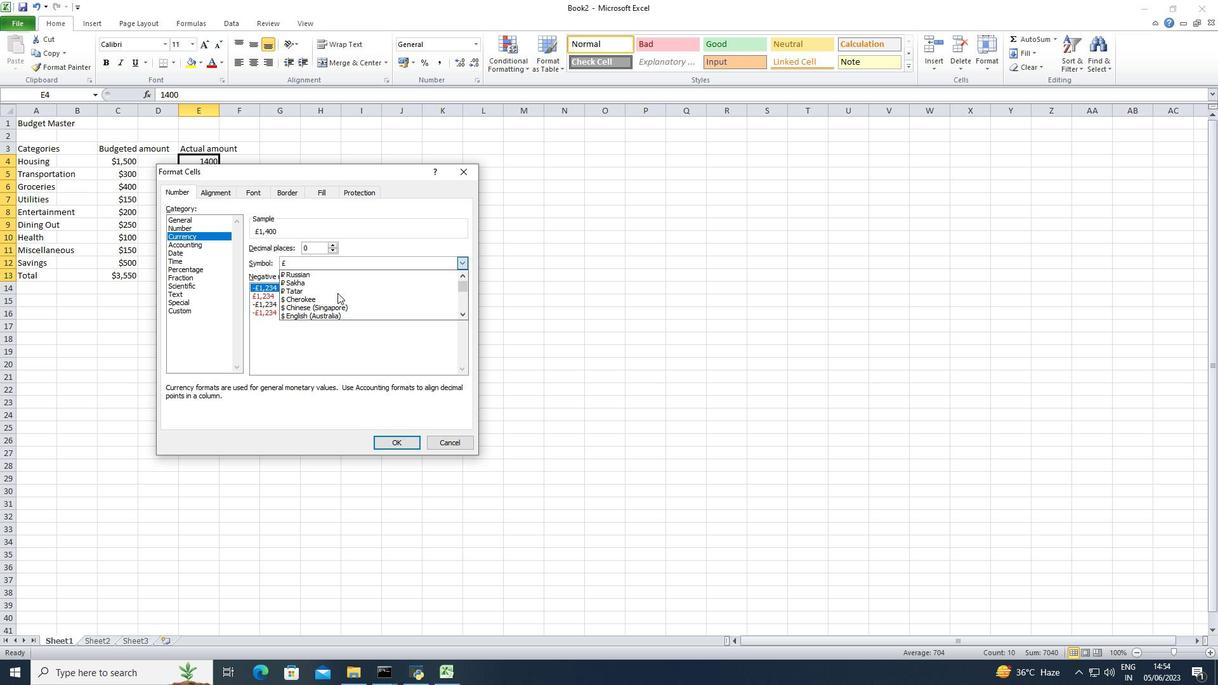 
Action: Mouse scrolled (337, 292) with delta (0, 0)
Screenshot: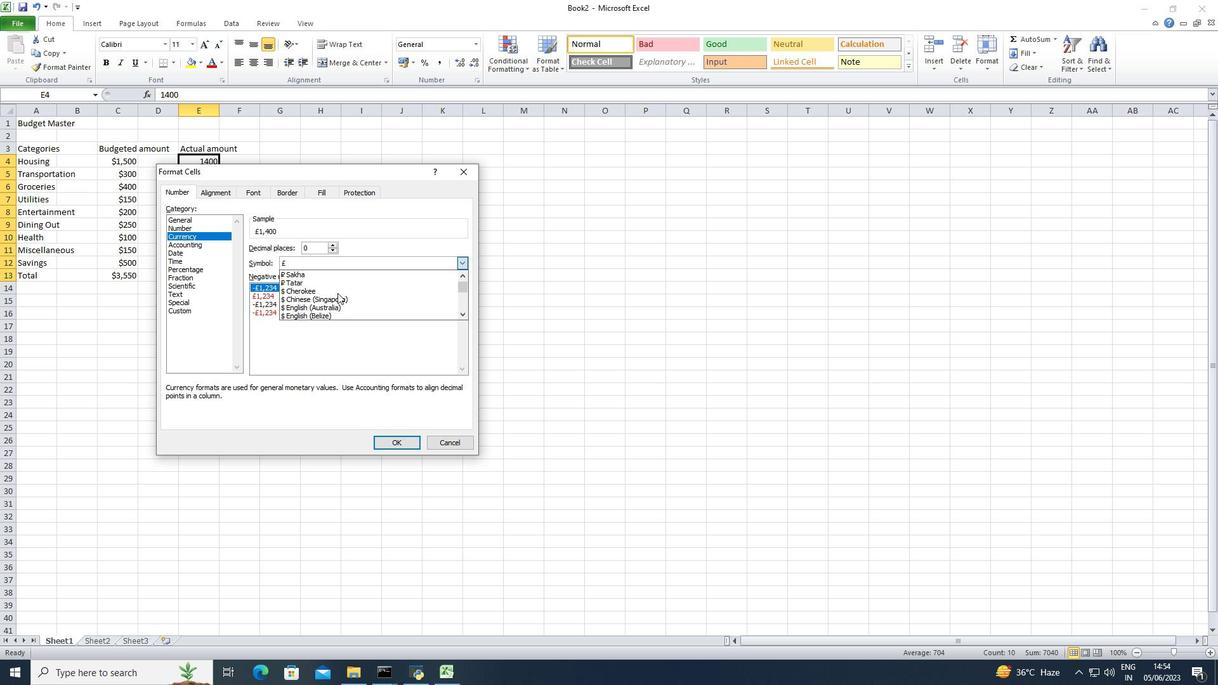 
Action: Mouse moved to (344, 300)
Screenshot: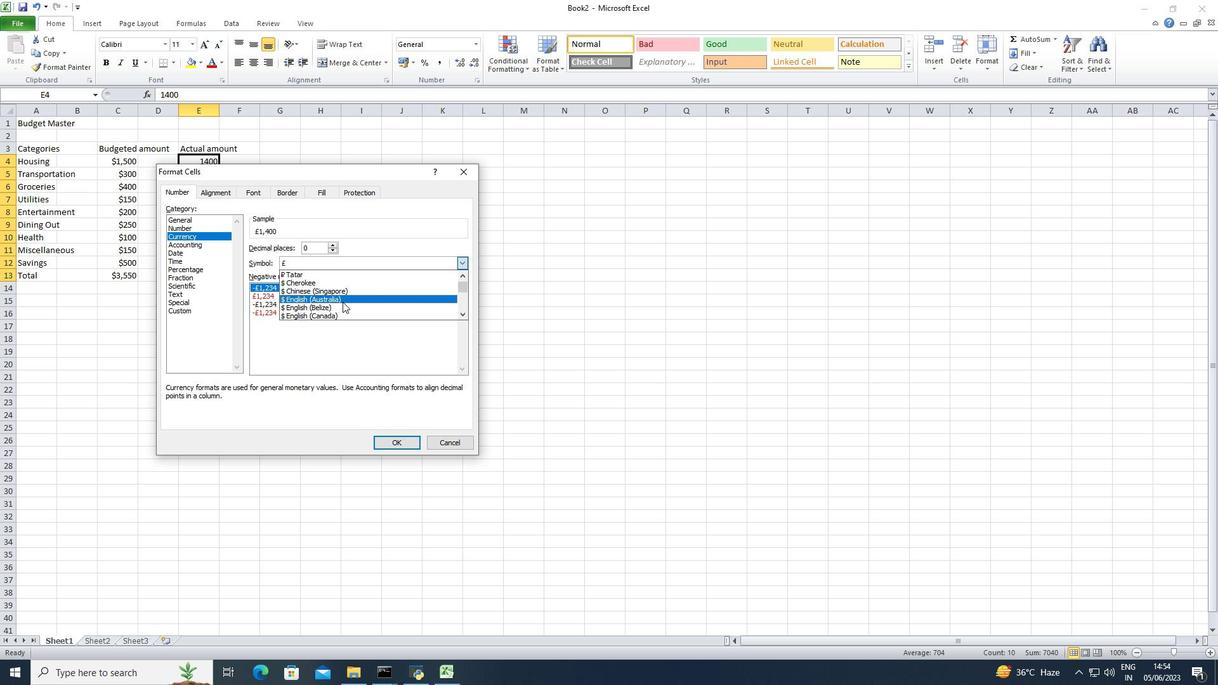 
Action: Mouse pressed left at (344, 300)
Screenshot: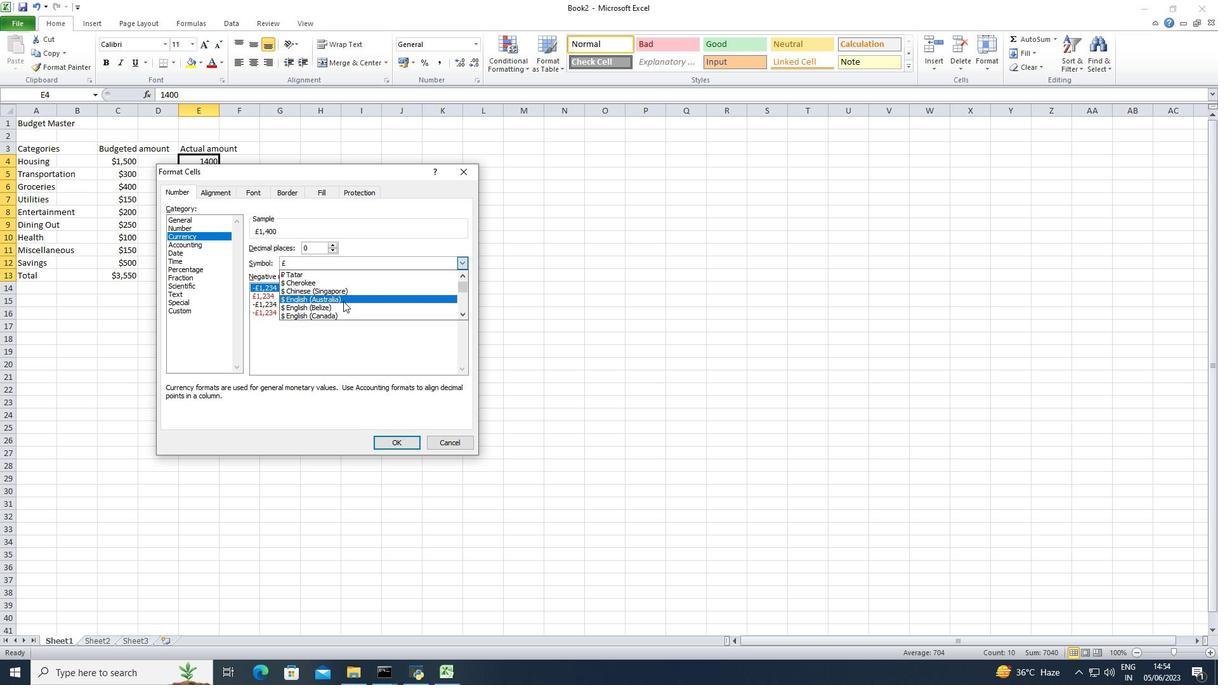 
Action: Mouse moved to (396, 446)
Screenshot: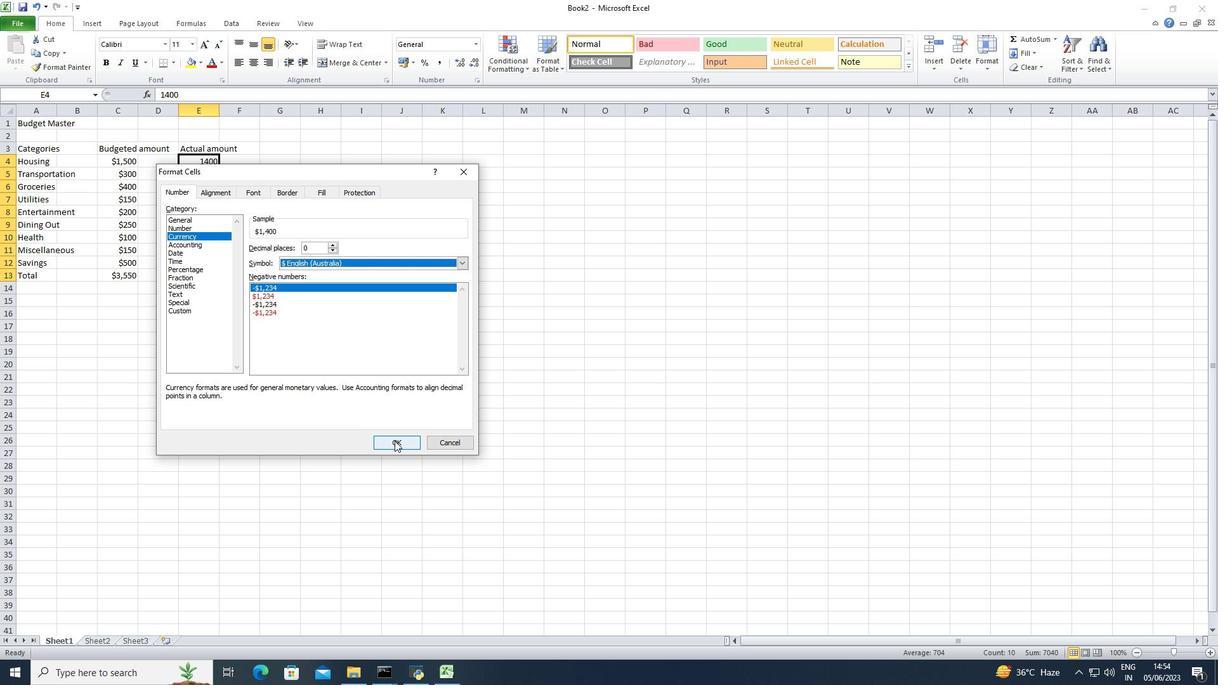 
Action: Mouse pressed left at (396, 446)
Screenshot: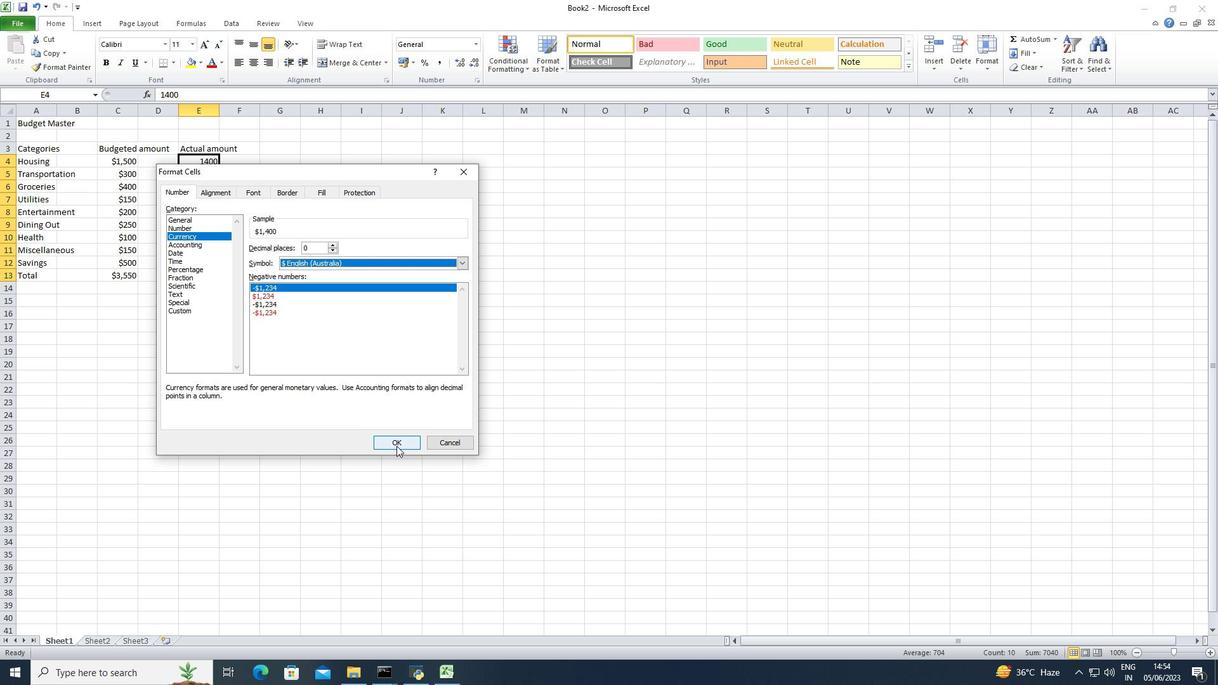 
Action: Mouse moved to (280, 151)
Screenshot: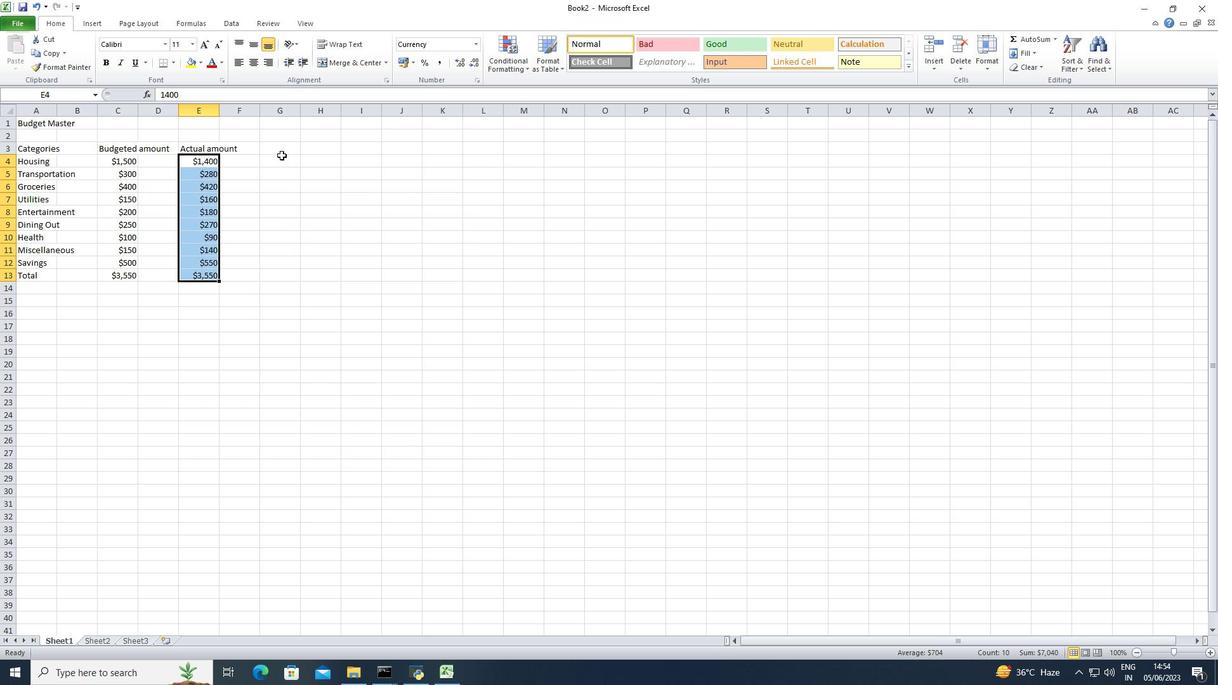 
Action: Mouse pressed left at (280, 151)
Screenshot: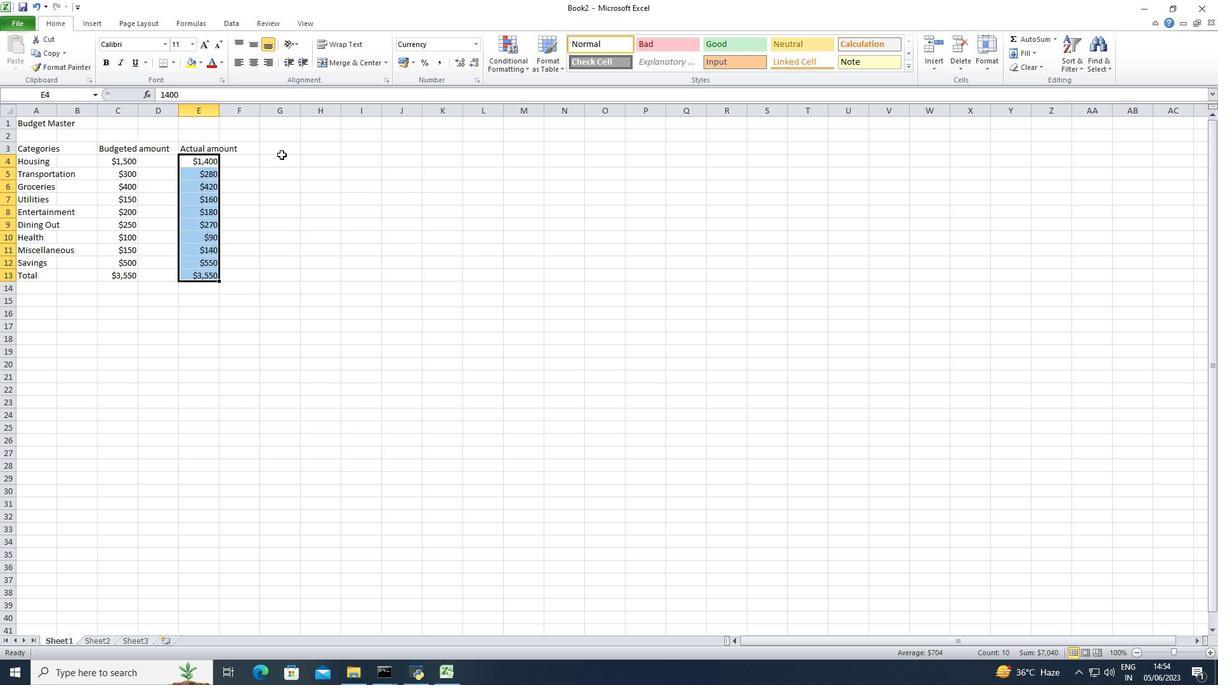 
Action: Key pressed <Key.shift>Difference<Key.down>=e4-c4<Key.enter>=e5-c5<Key.enter>=e6-c6<Key.enter>=e7-c7<Key.enter>=e8-c8<Key.enter>=e9-c9<Key.enter>=e10-c10<Key.enter>=e11-c11<Key.enter>=e12-c12<Key.enter>=e13-c13<Key.enter><Key.right>ctrl+S<Key.shift>Excel<Key.space><Key.shift>File<Key.space><Key.shift>SHeet<Key.space><Key.shift>Workbook<Key.space><Key.shift>Spreadsheet<Key.enter>
Screenshot: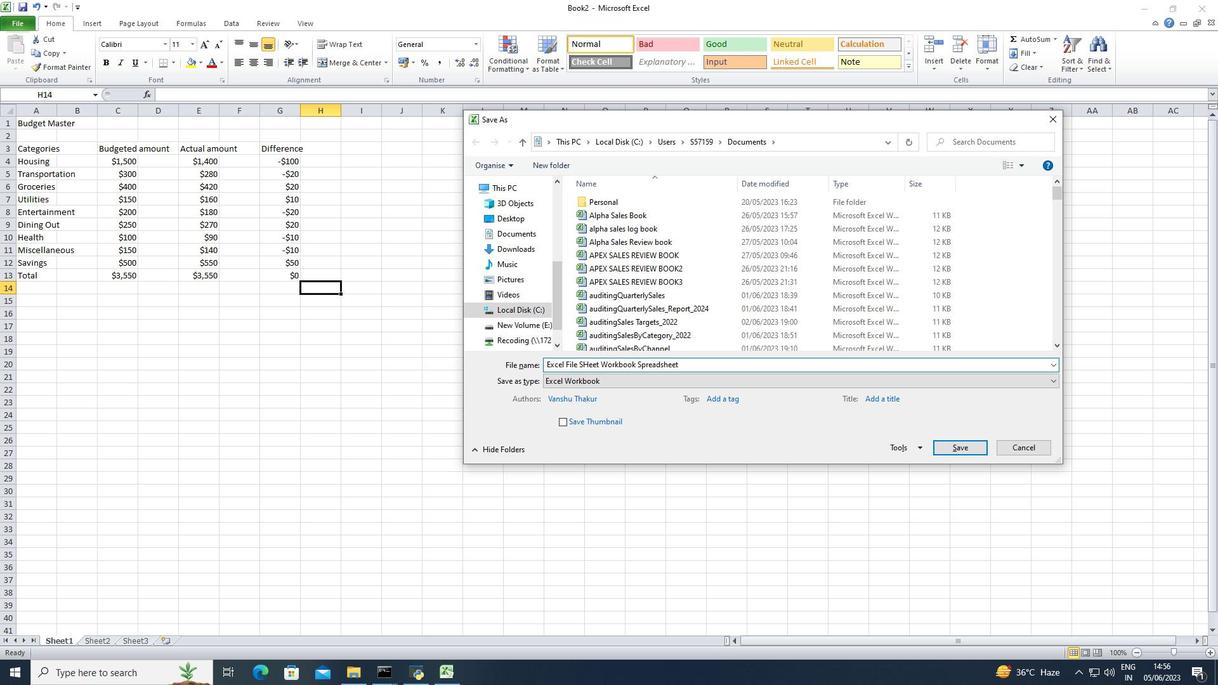 
